 Task: Search one way flight ticket for 4 adults, 2 children, 2 infants in seat and 1 infant on lap in economy from Salina: Salina Regional Airport to Rock Springs: Southwest Wyoming Regional Airport (rock Springs Sweetwater County Airport) on 8-5-2023. Choice of flights is Emirates. Number of bags: 1 carry on bag. Price is upto 95000. Outbound departure time preference is 11:15.
Action: Mouse moved to (393, 356)
Screenshot: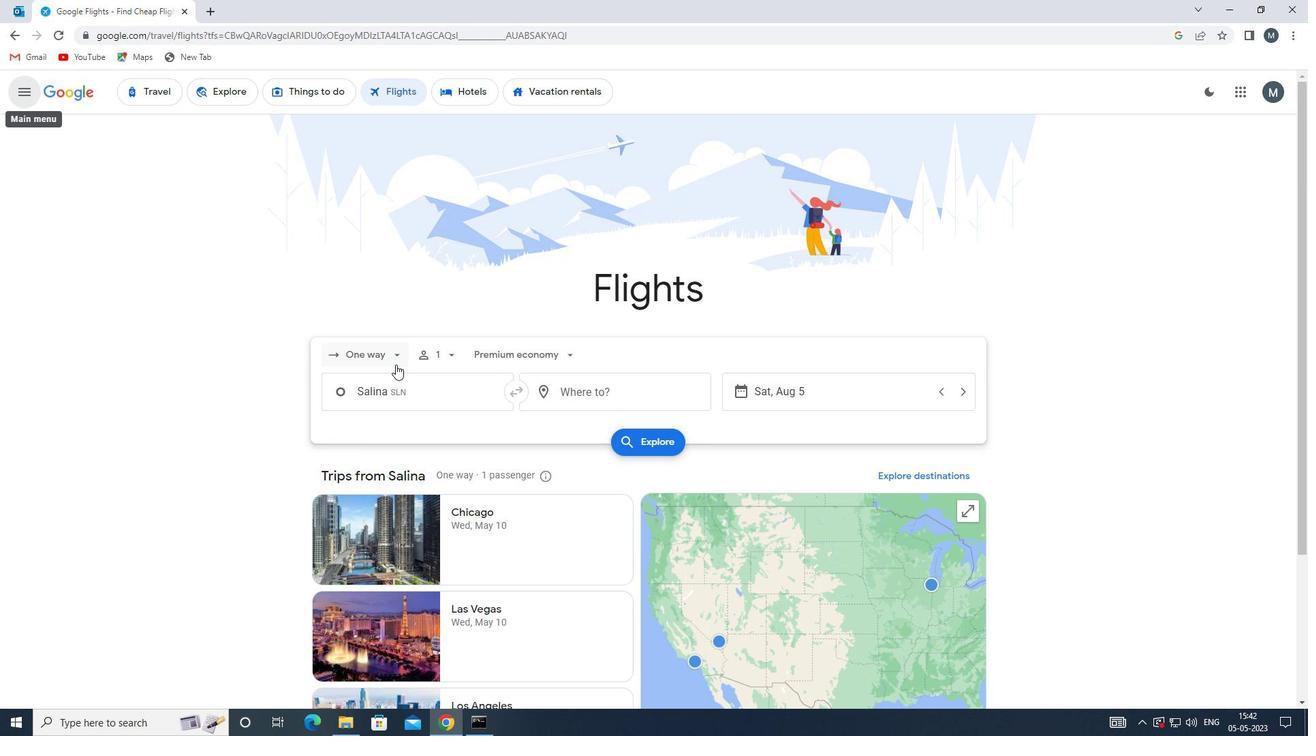 
Action: Mouse pressed left at (393, 356)
Screenshot: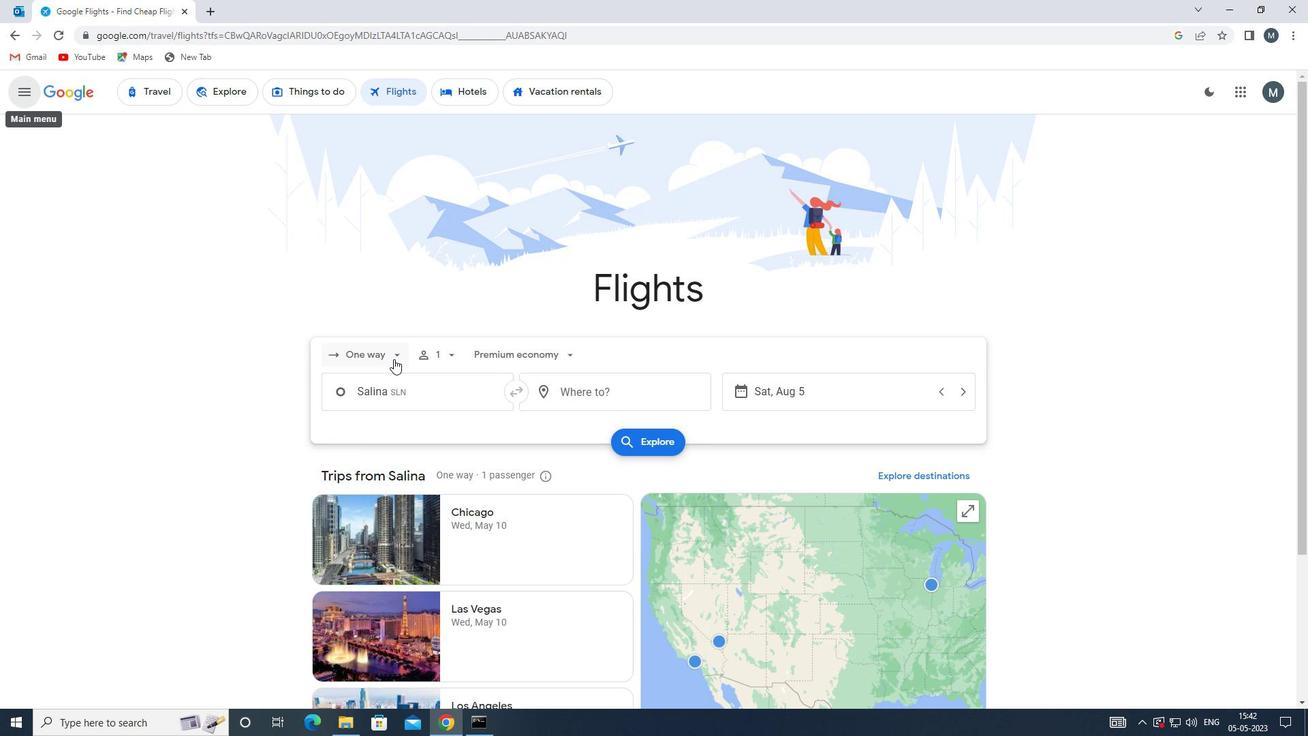 
Action: Mouse moved to (407, 410)
Screenshot: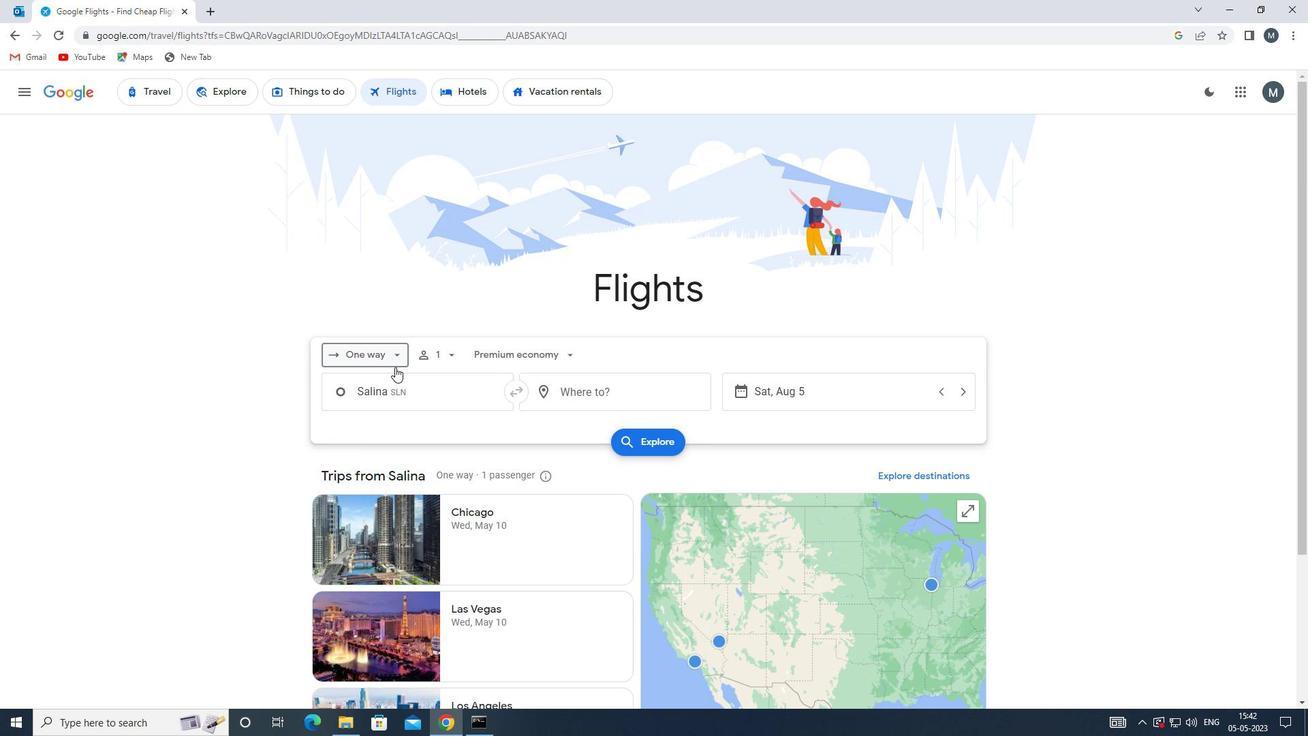 
Action: Mouse pressed left at (407, 410)
Screenshot: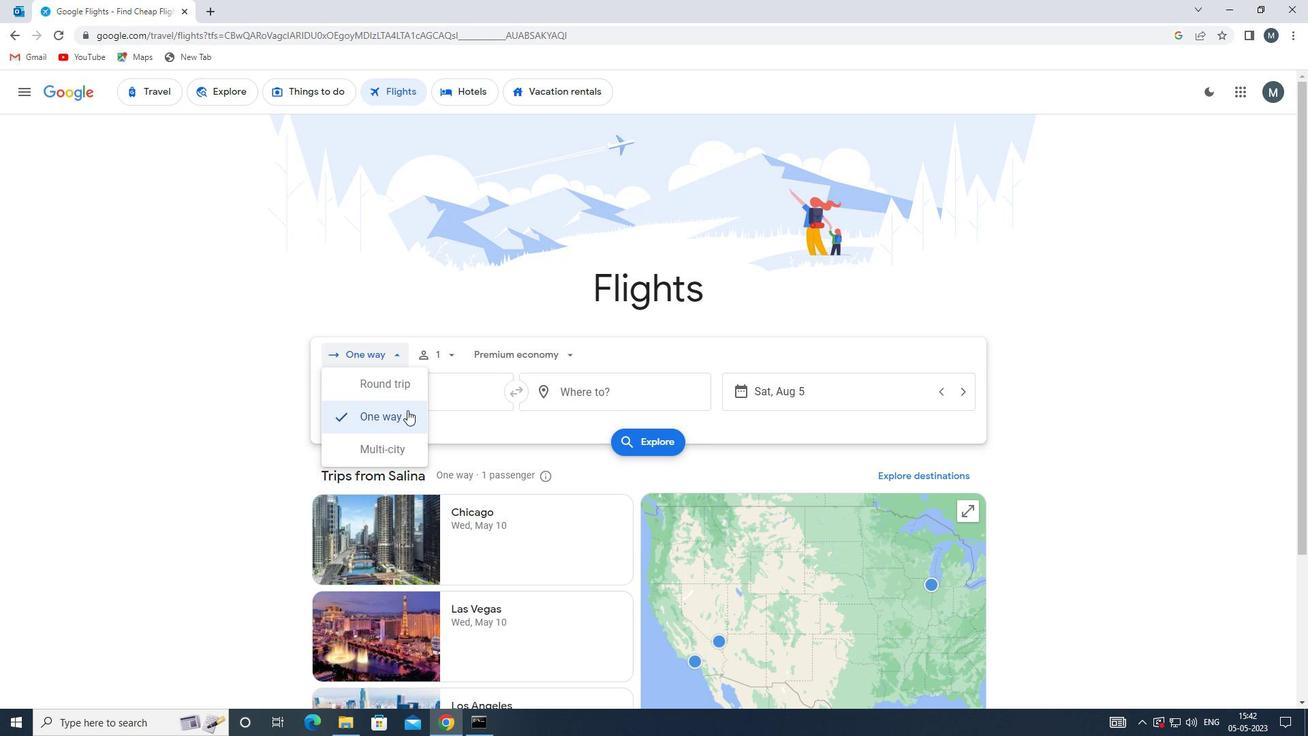 
Action: Mouse moved to (447, 357)
Screenshot: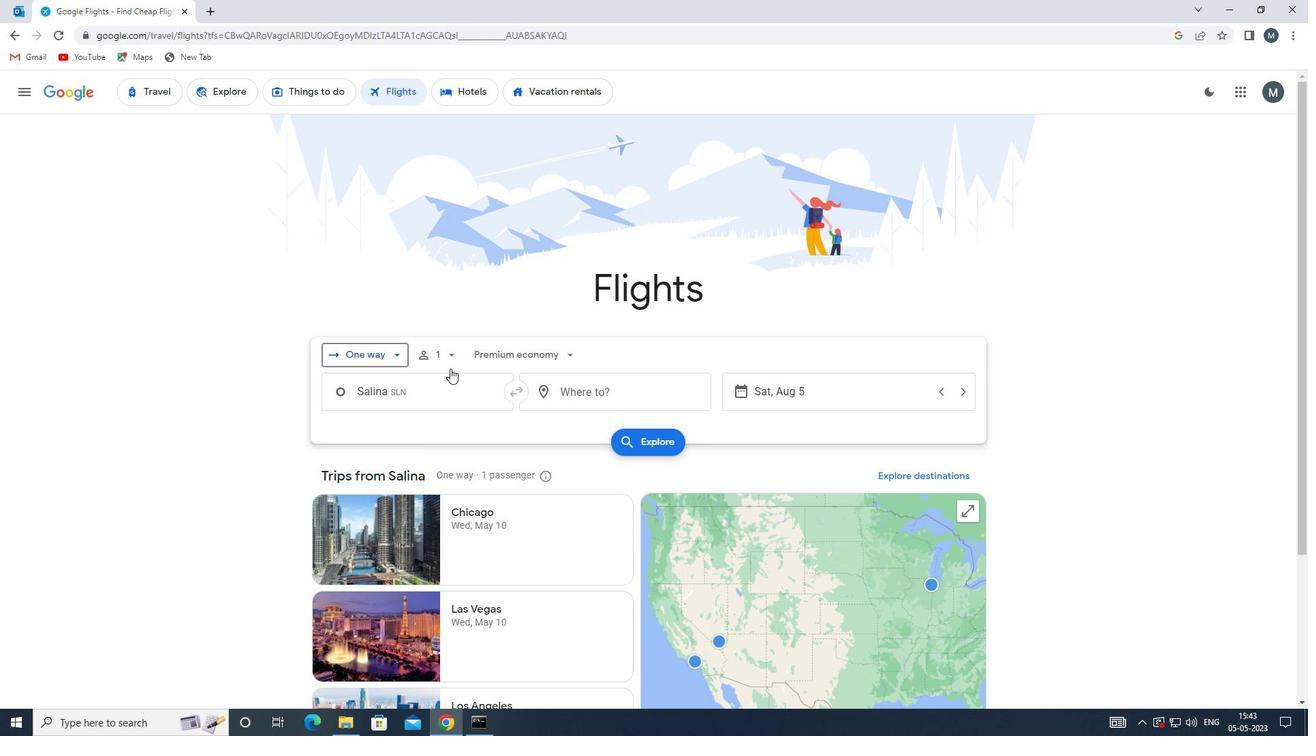 
Action: Mouse pressed left at (447, 357)
Screenshot: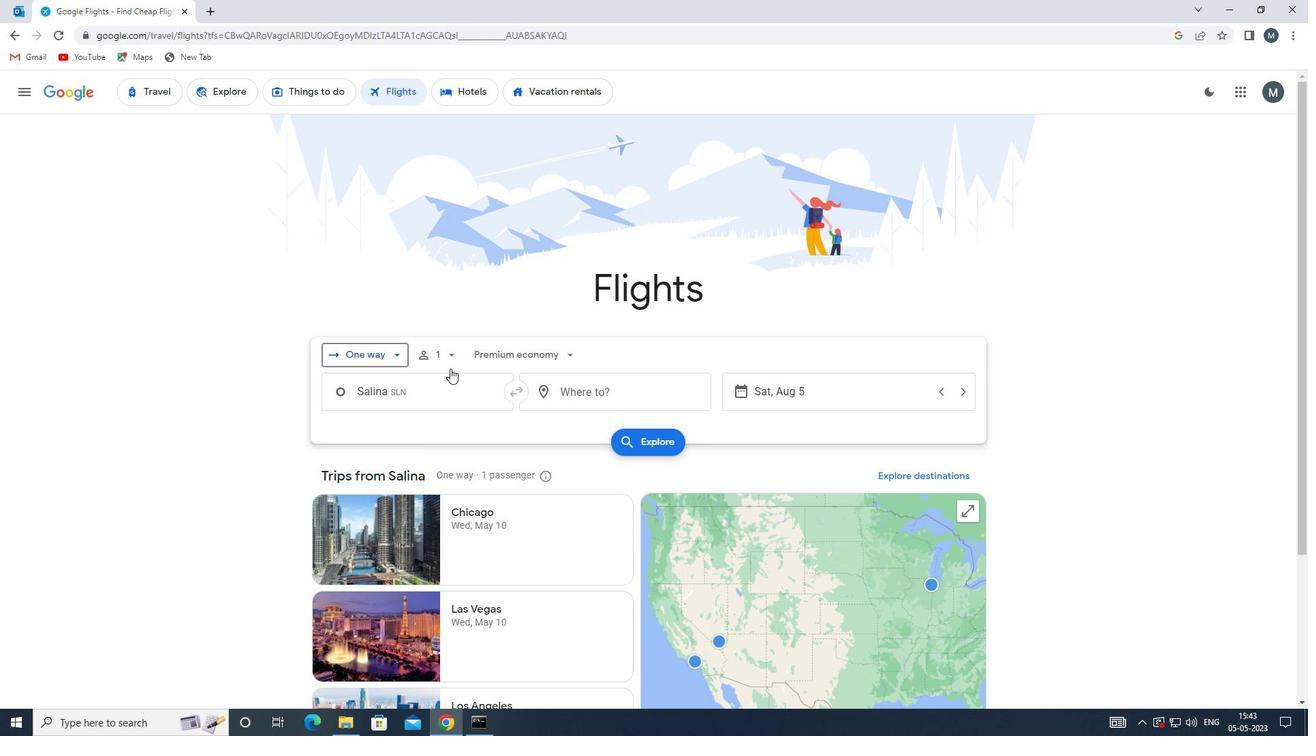 
Action: Mouse moved to (552, 391)
Screenshot: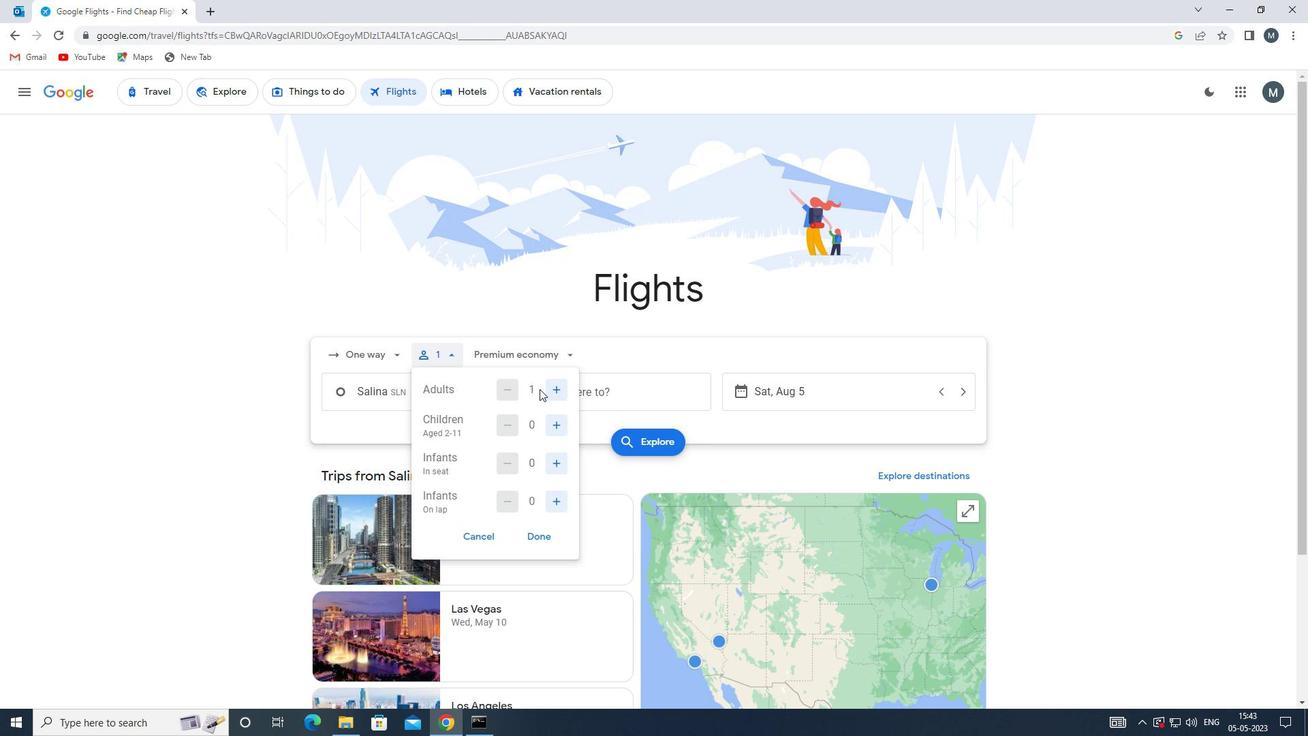 
Action: Mouse pressed left at (552, 391)
Screenshot: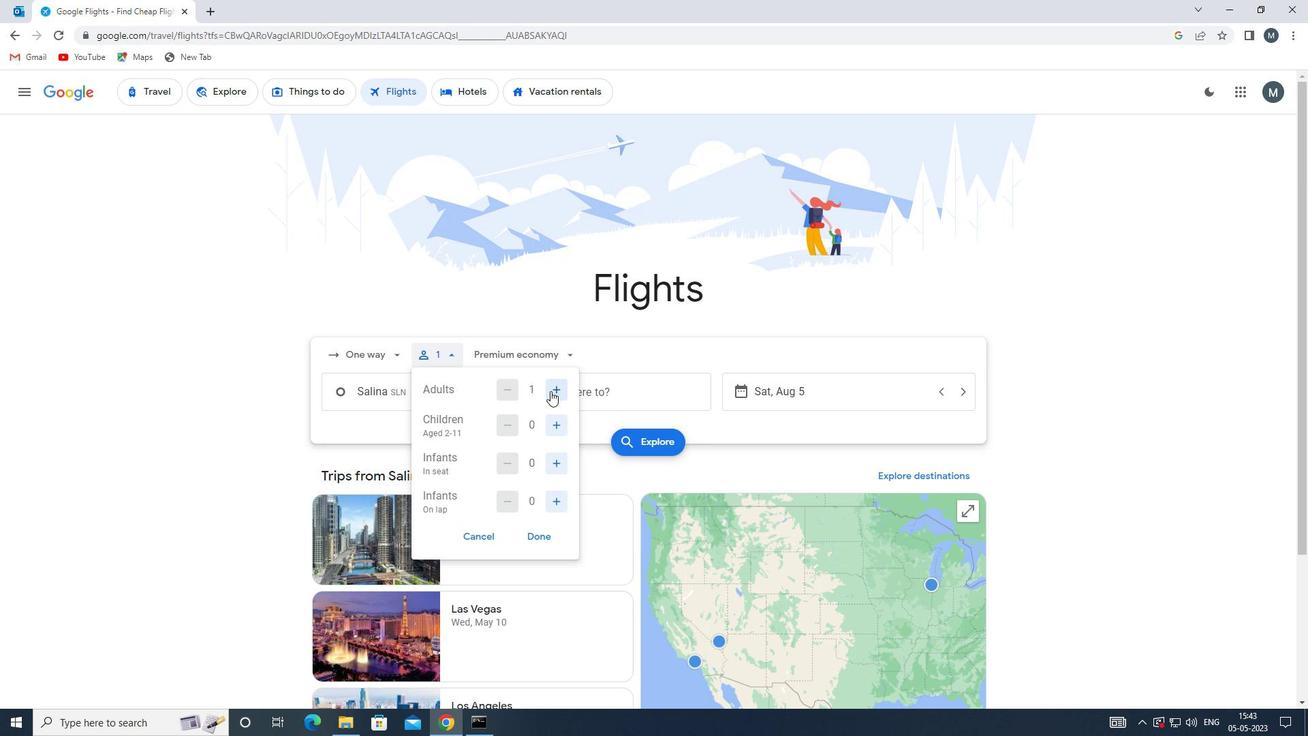 
Action: Mouse pressed left at (552, 391)
Screenshot: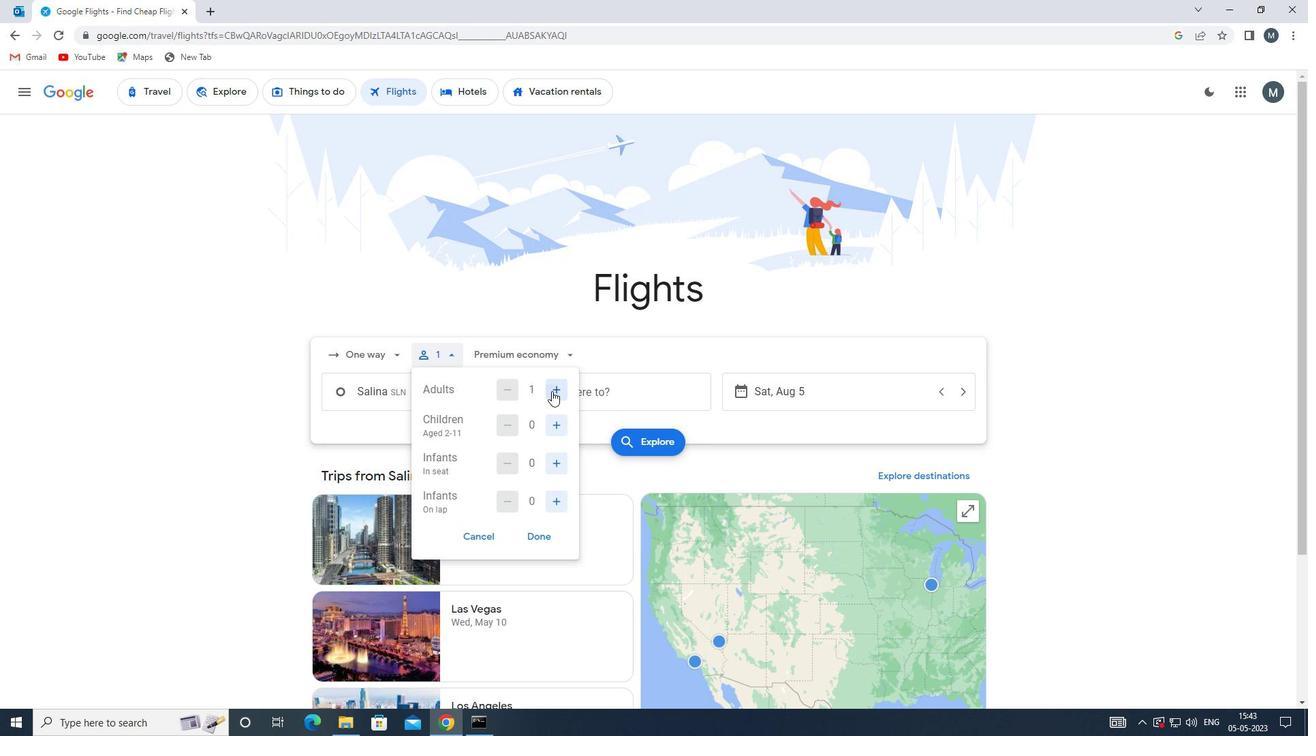 
Action: Mouse moved to (554, 391)
Screenshot: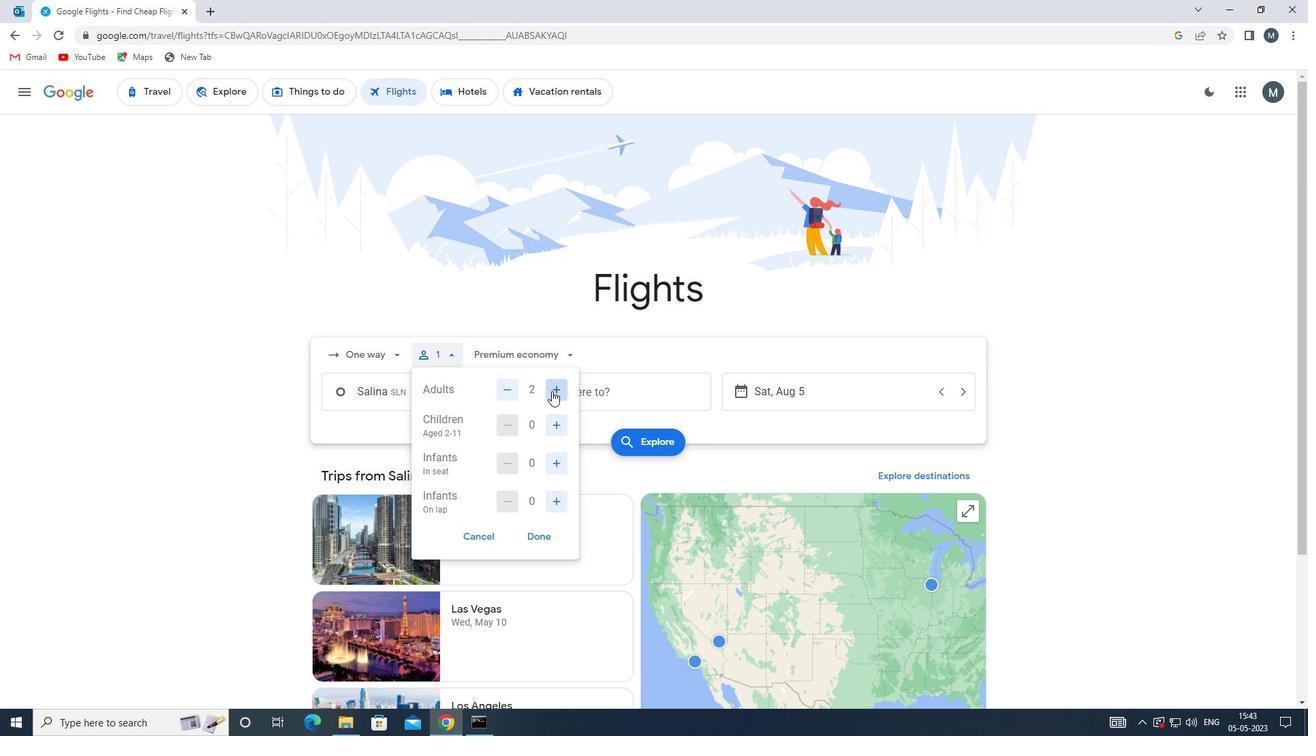 
Action: Mouse pressed left at (554, 391)
Screenshot: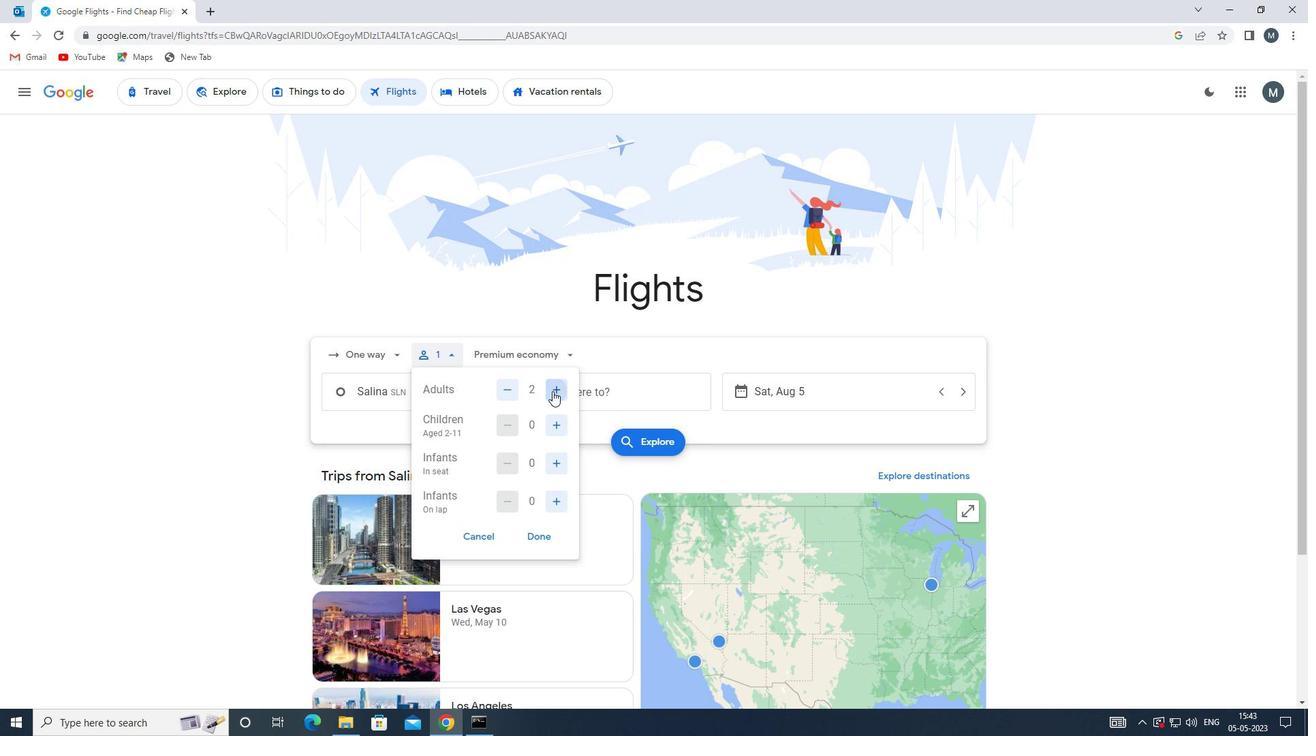 
Action: Mouse moved to (555, 422)
Screenshot: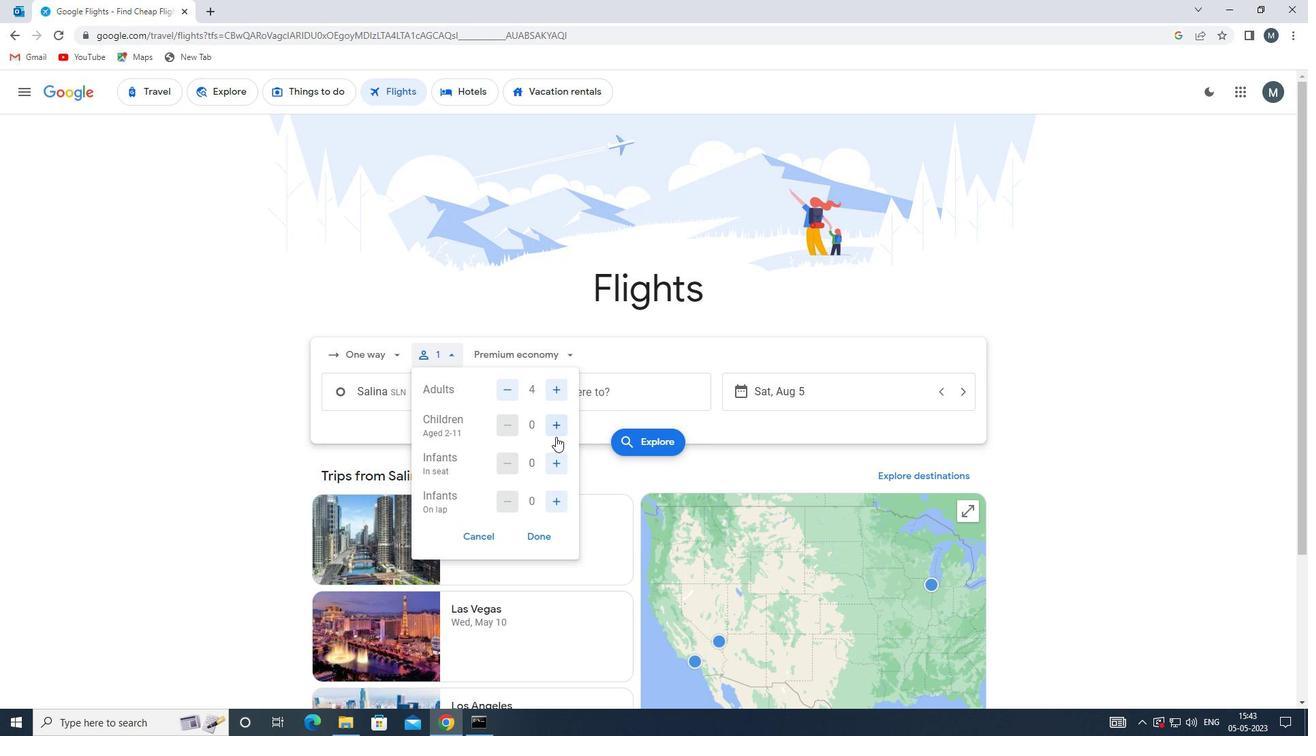 
Action: Mouse pressed left at (555, 422)
Screenshot: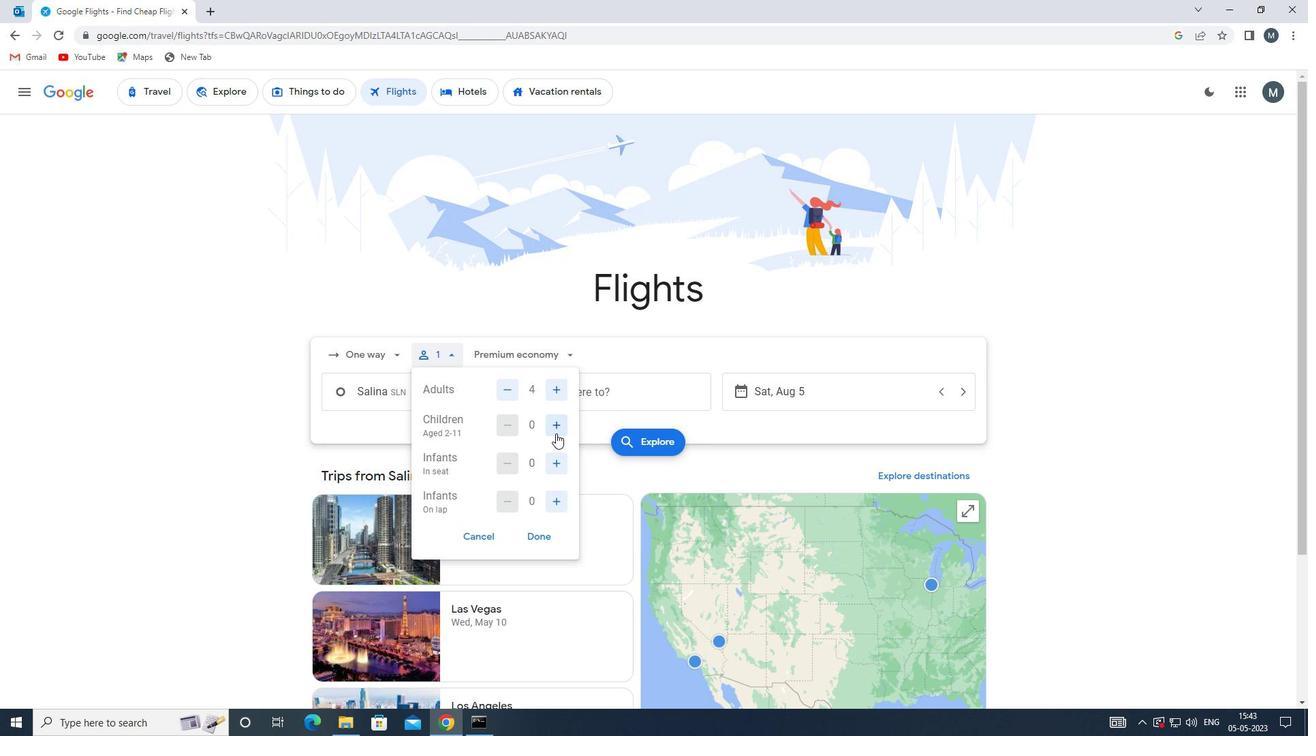 
Action: Mouse pressed left at (555, 422)
Screenshot: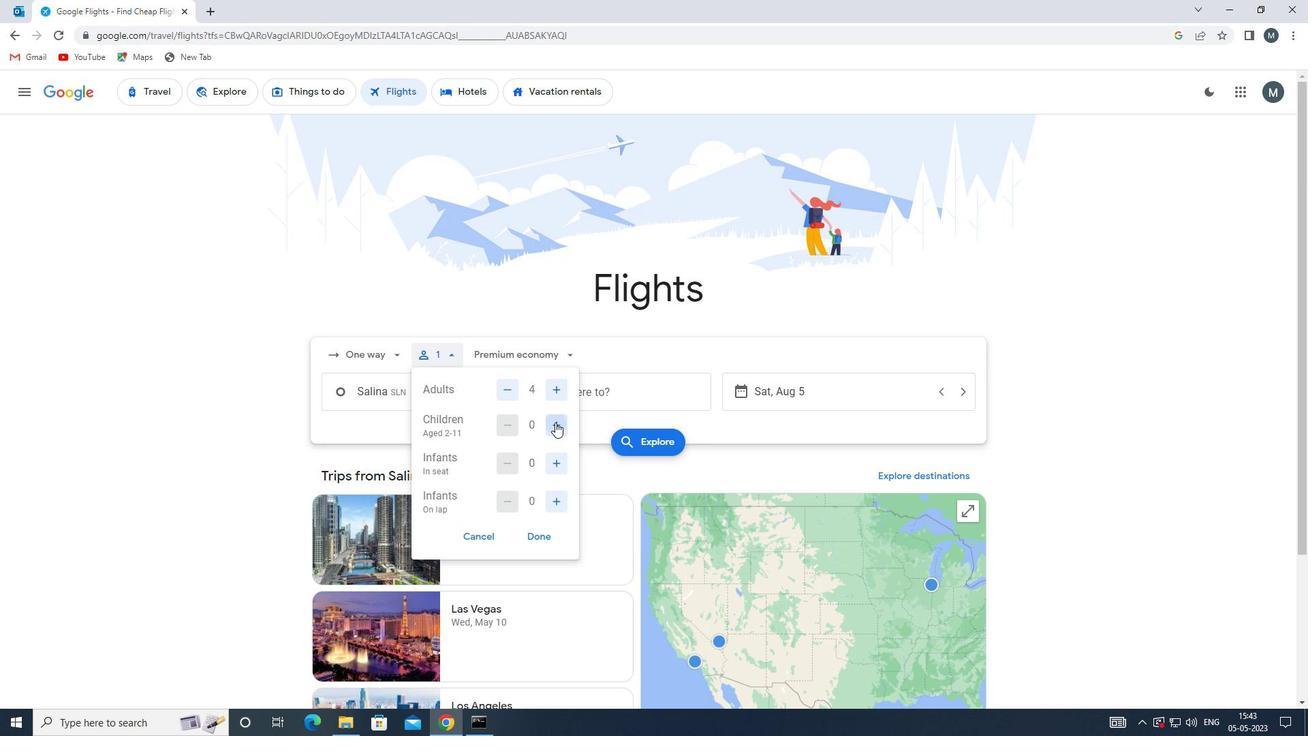 
Action: Mouse moved to (559, 464)
Screenshot: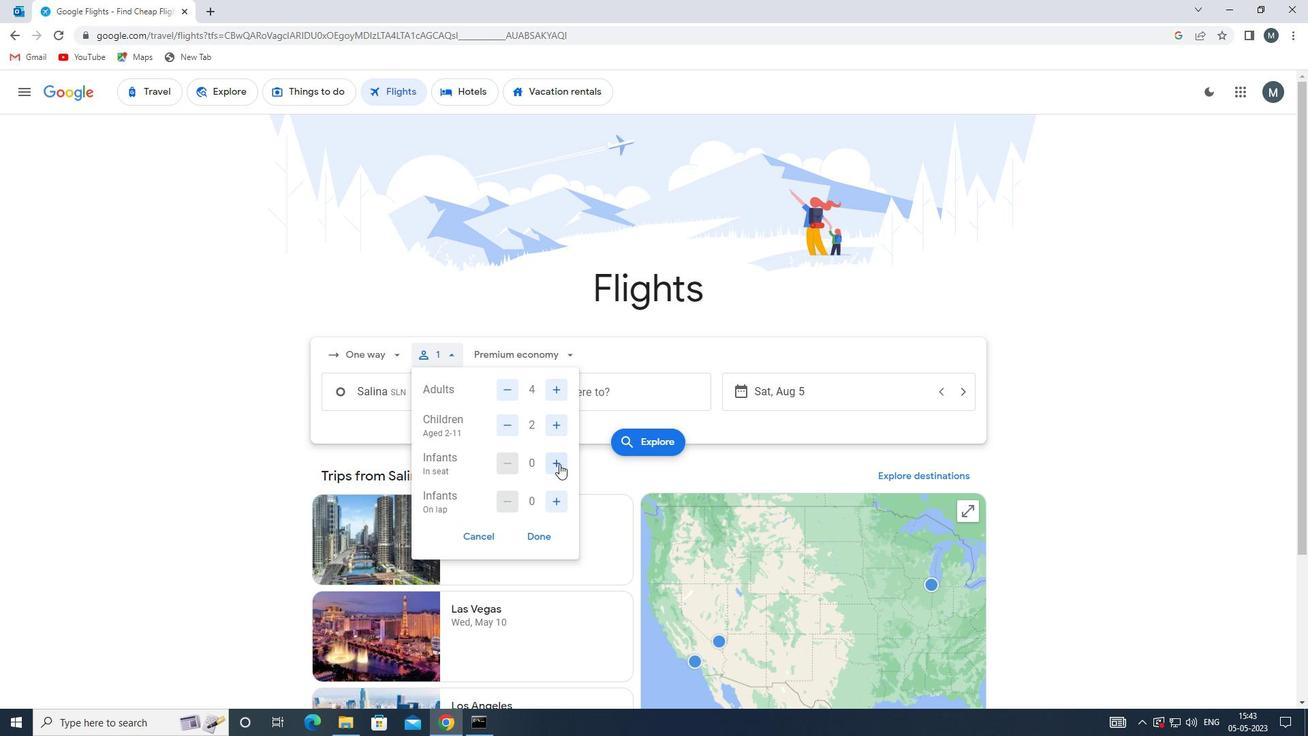 
Action: Mouse pressed left at (559, 464)
Screenshot: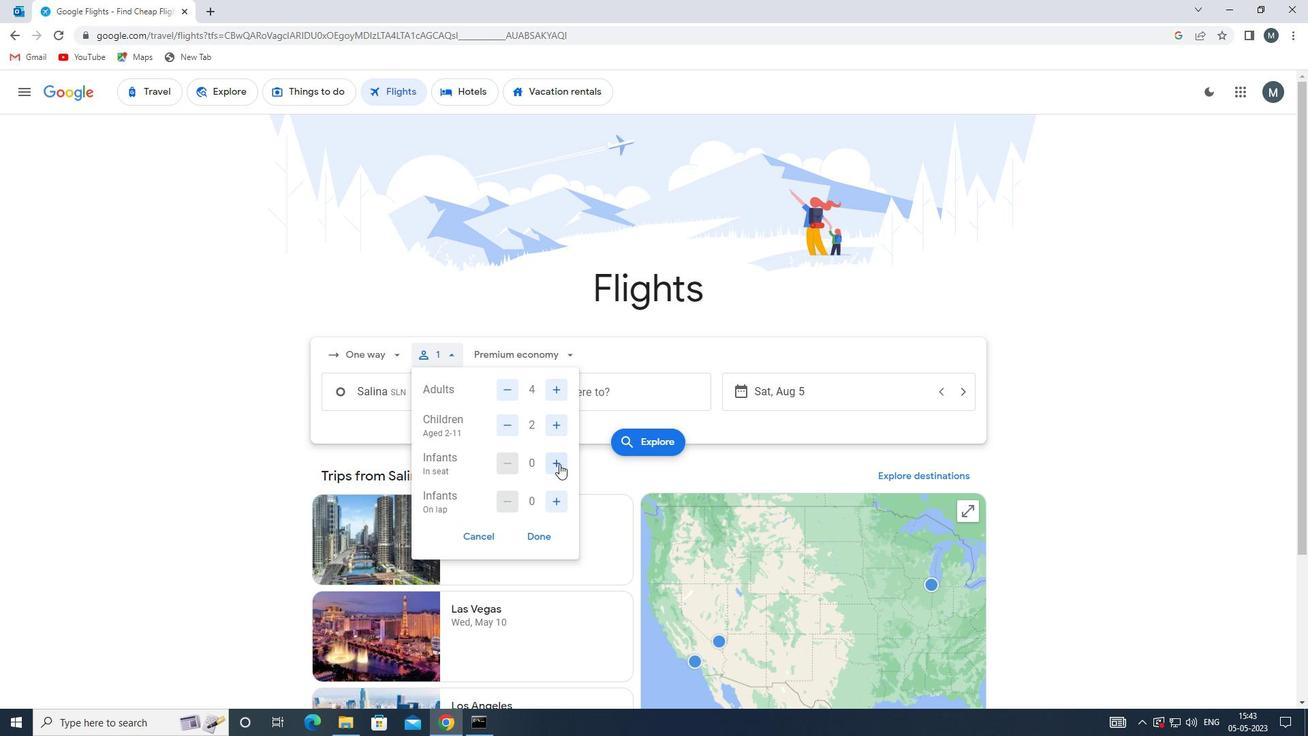 
Action: Mouse pressed left at (559, 464)
Screenshot: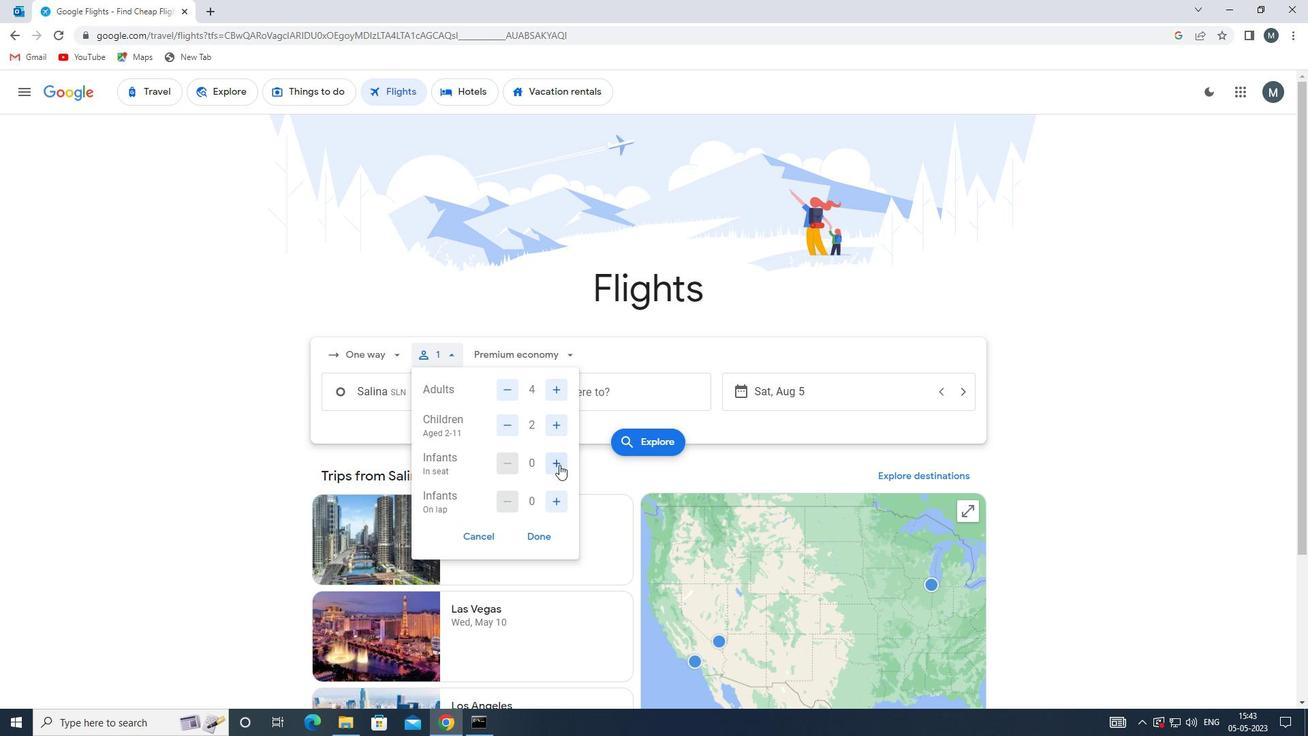 
Action: Mouse moved to (563, 501)
Screenshot: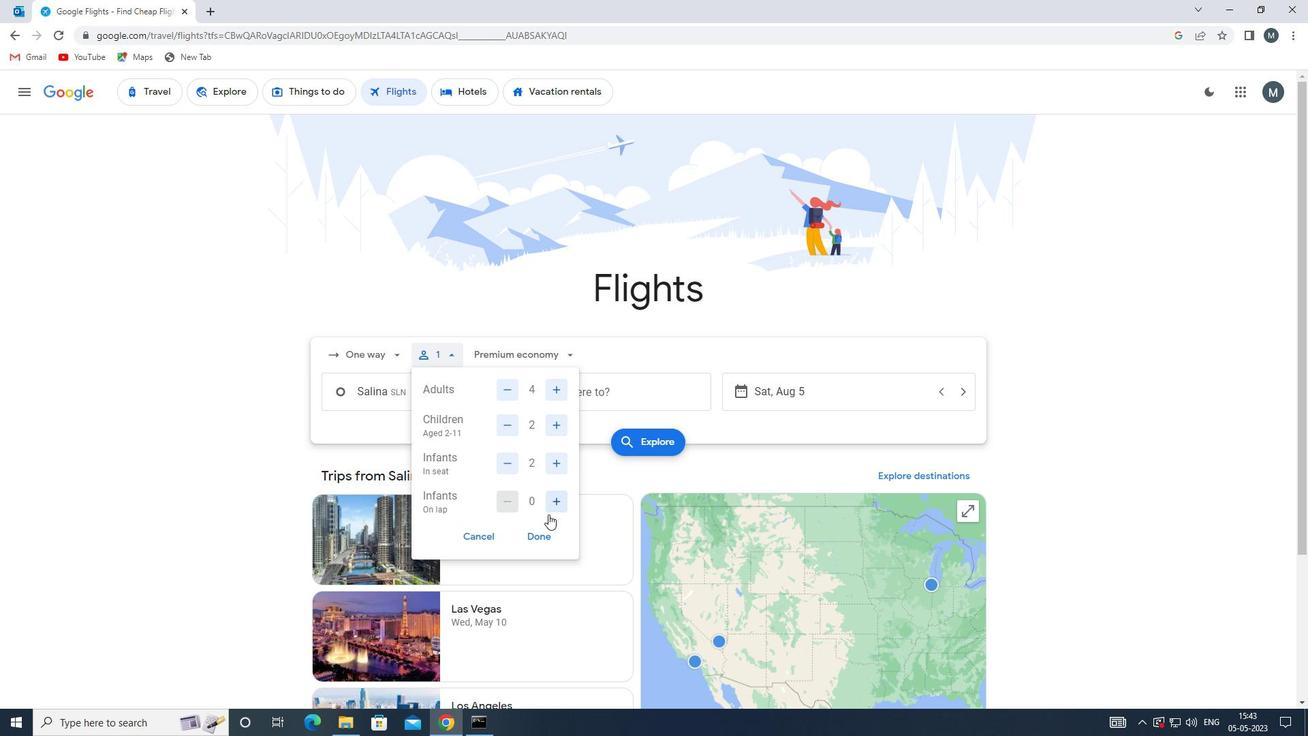 
Action: Mouse pressed left at (563, 501)
Screenshot: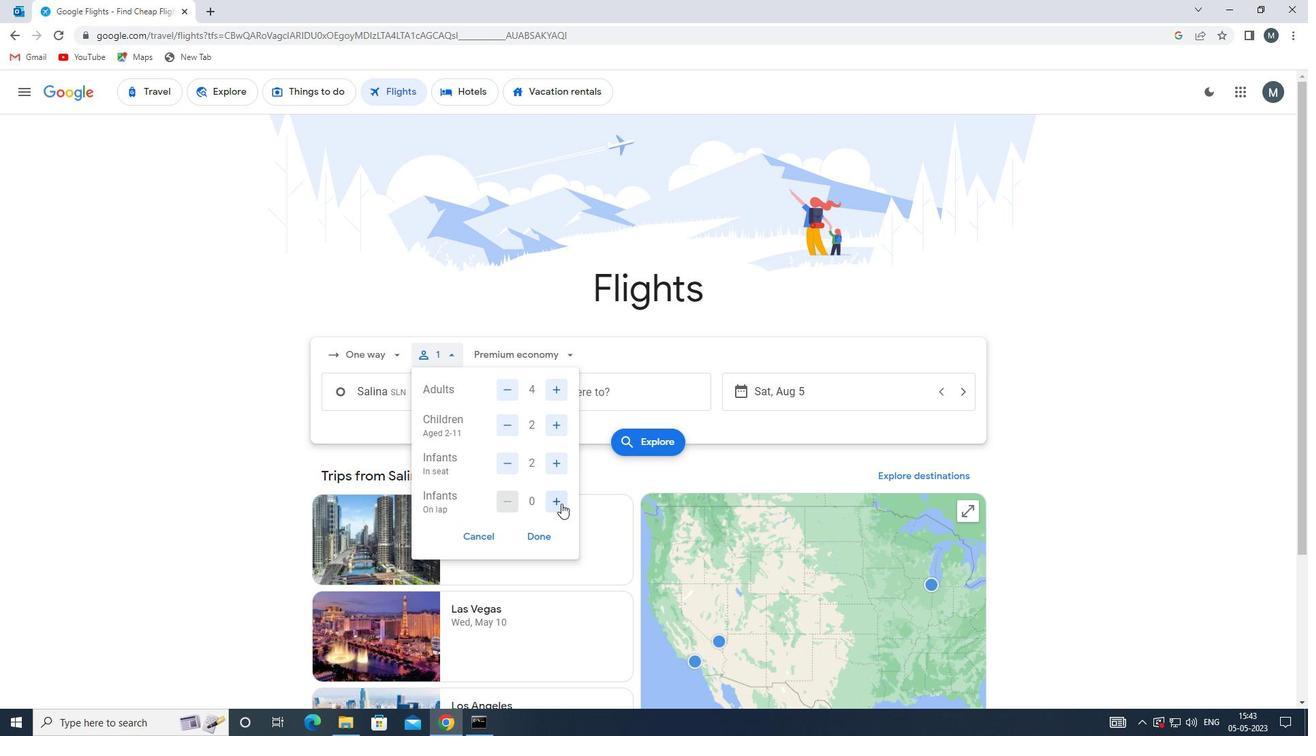 
Action: Mouse moved to (539, 534)
Screenshot: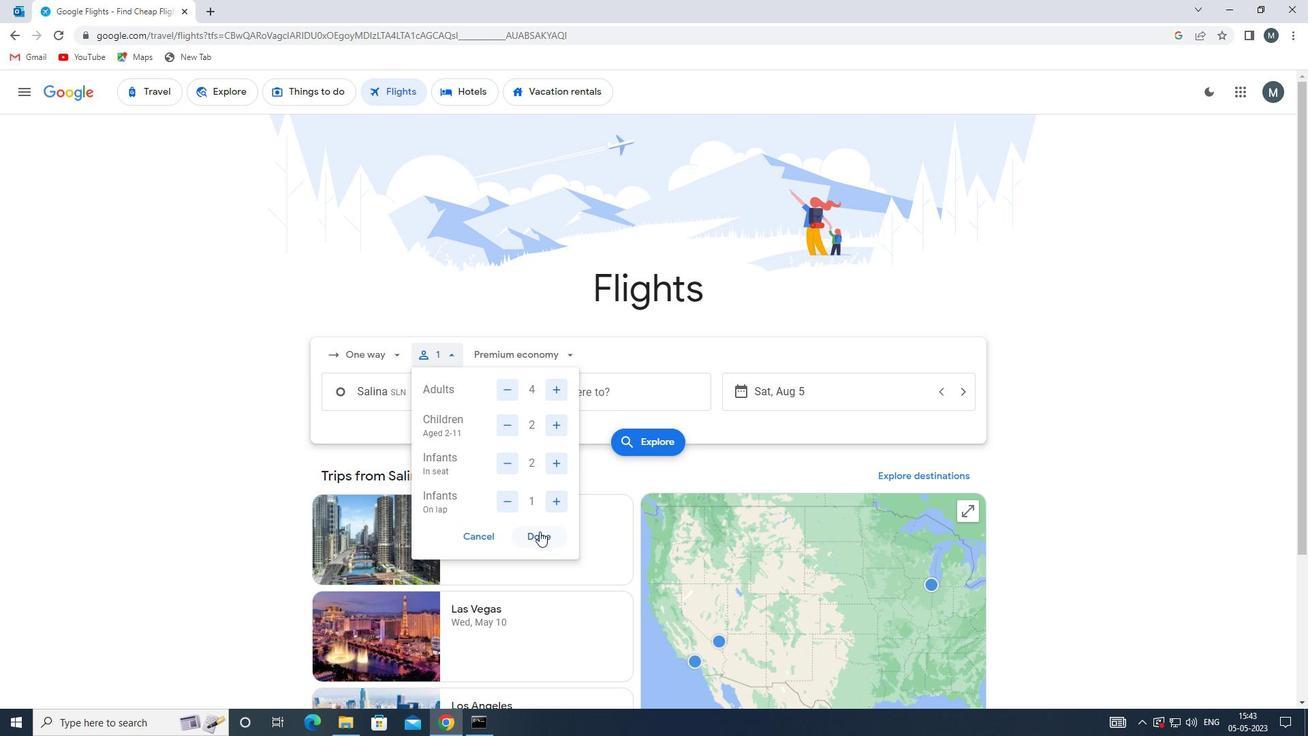 
Action: Mouse pressed left at (539, 534)
Screenshot: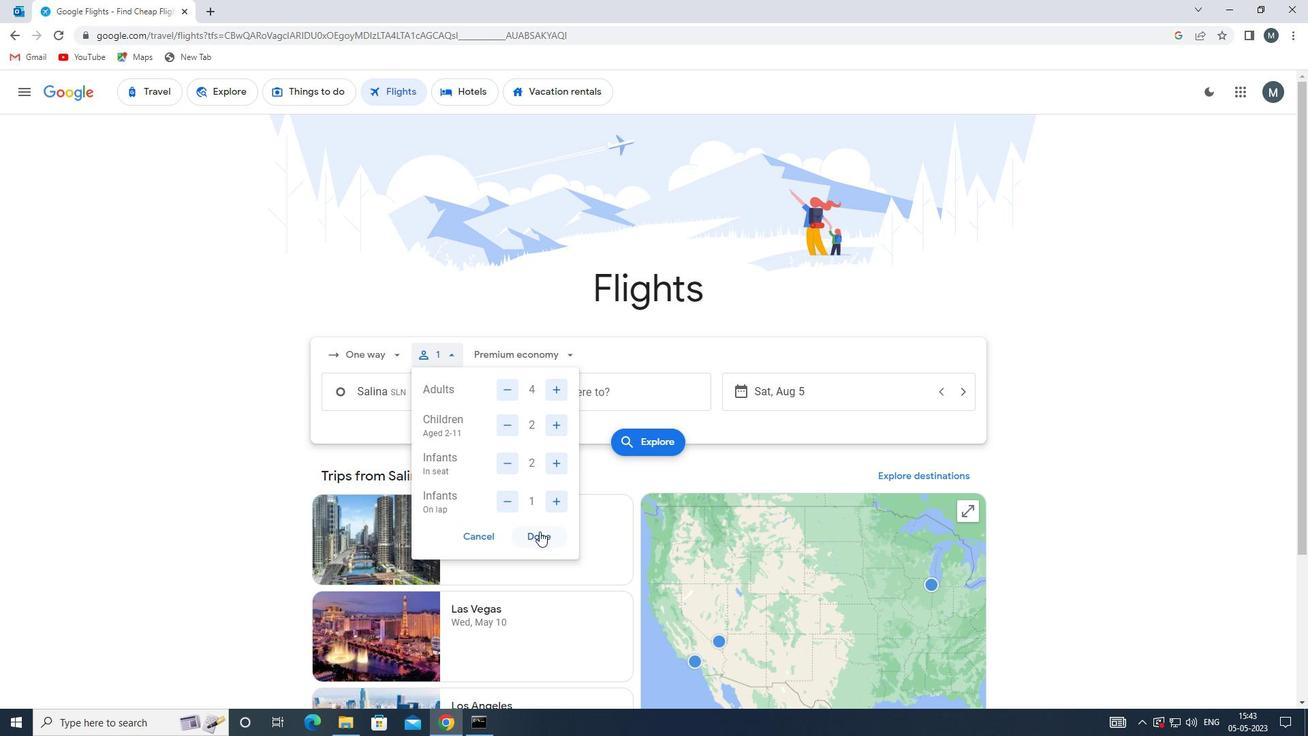 
Action: Mouse moved to (516, 351)
Screenshot: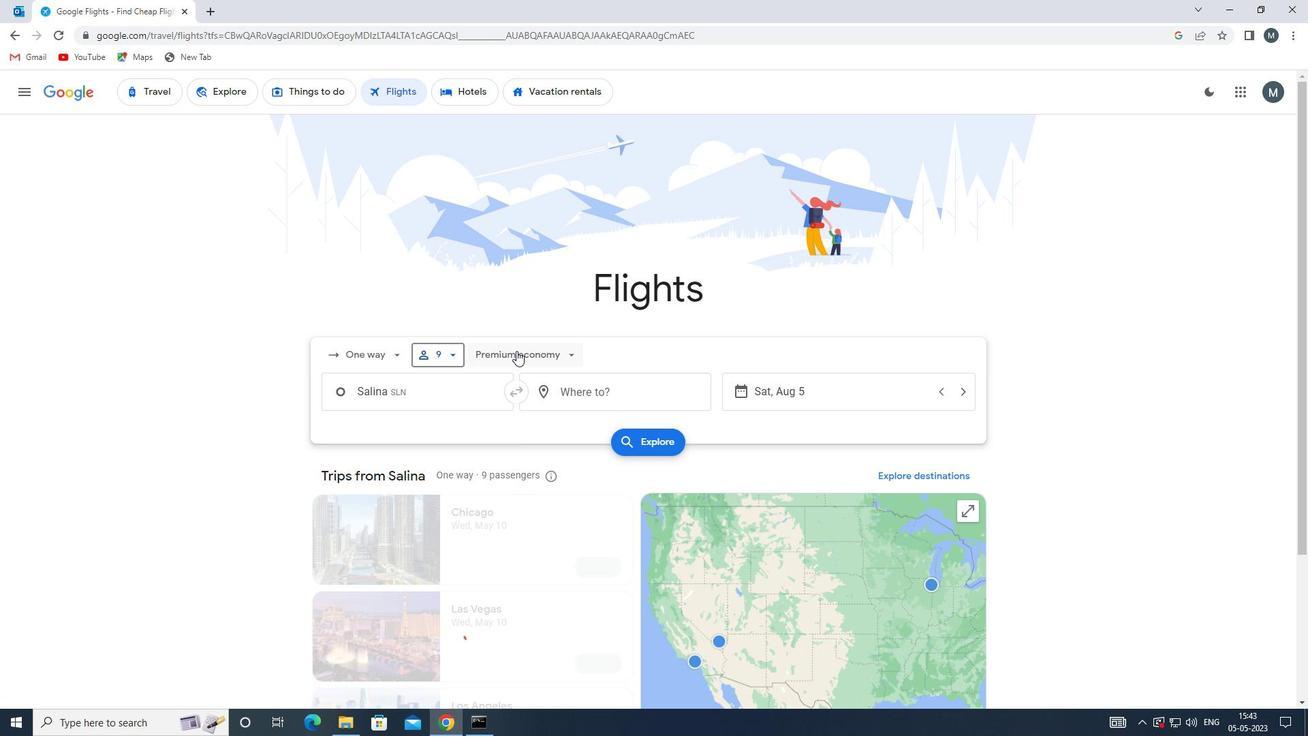 
Action: Mouse pressed left at (516, 351)
Screenshot: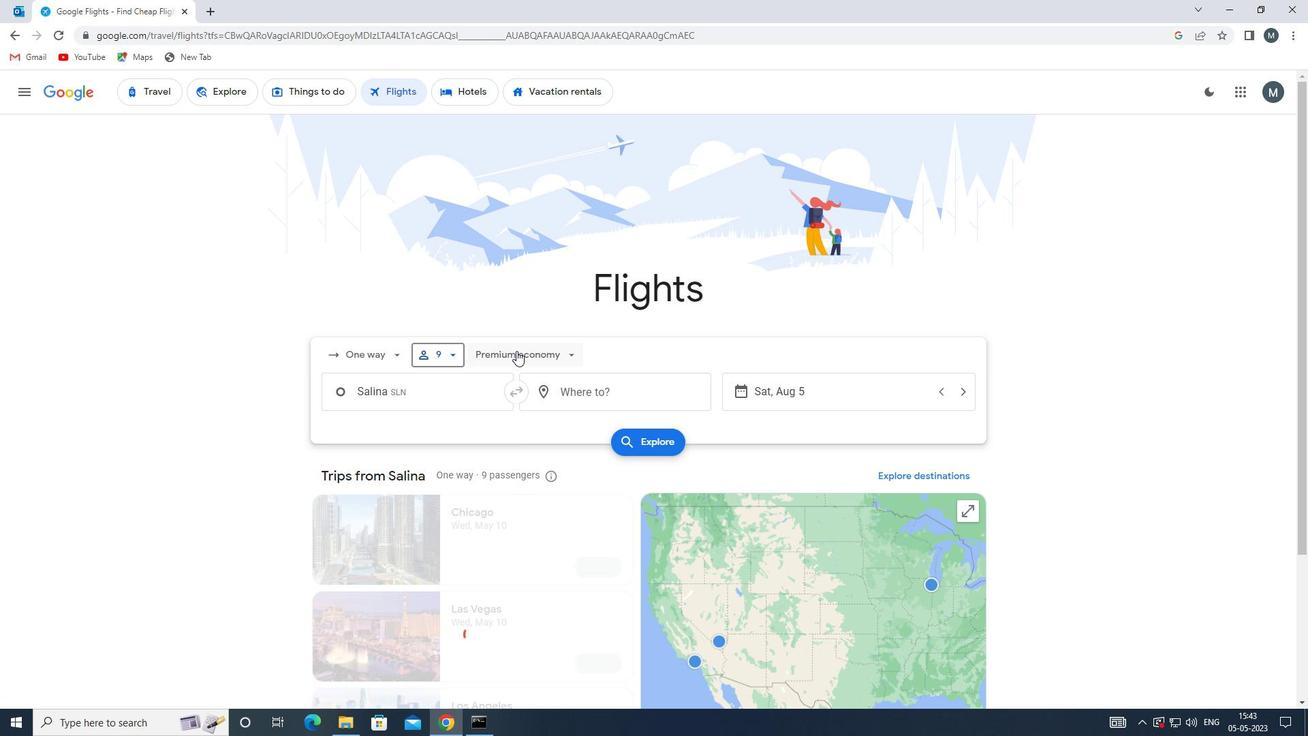 
Action: Mouse moved to (528, 446)
Screenshot: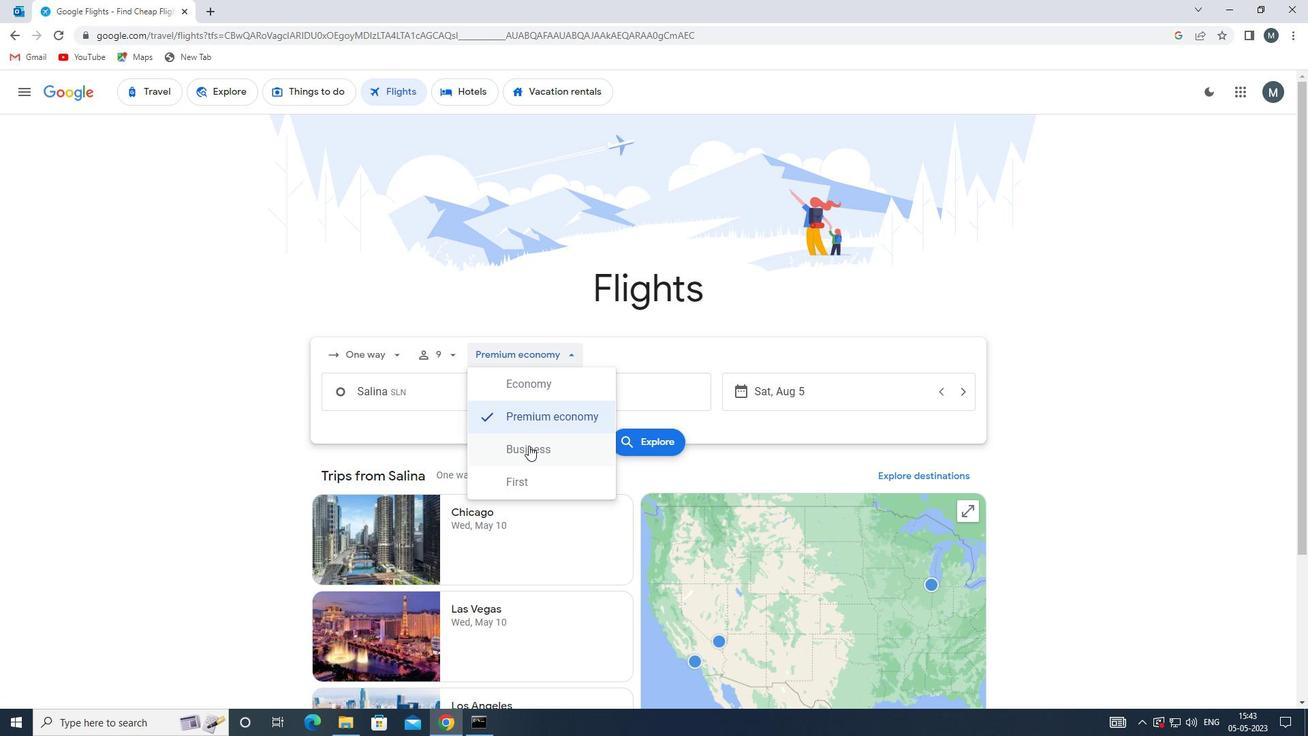
Action: Mouse pressed left at (528, 446)
Screenshot: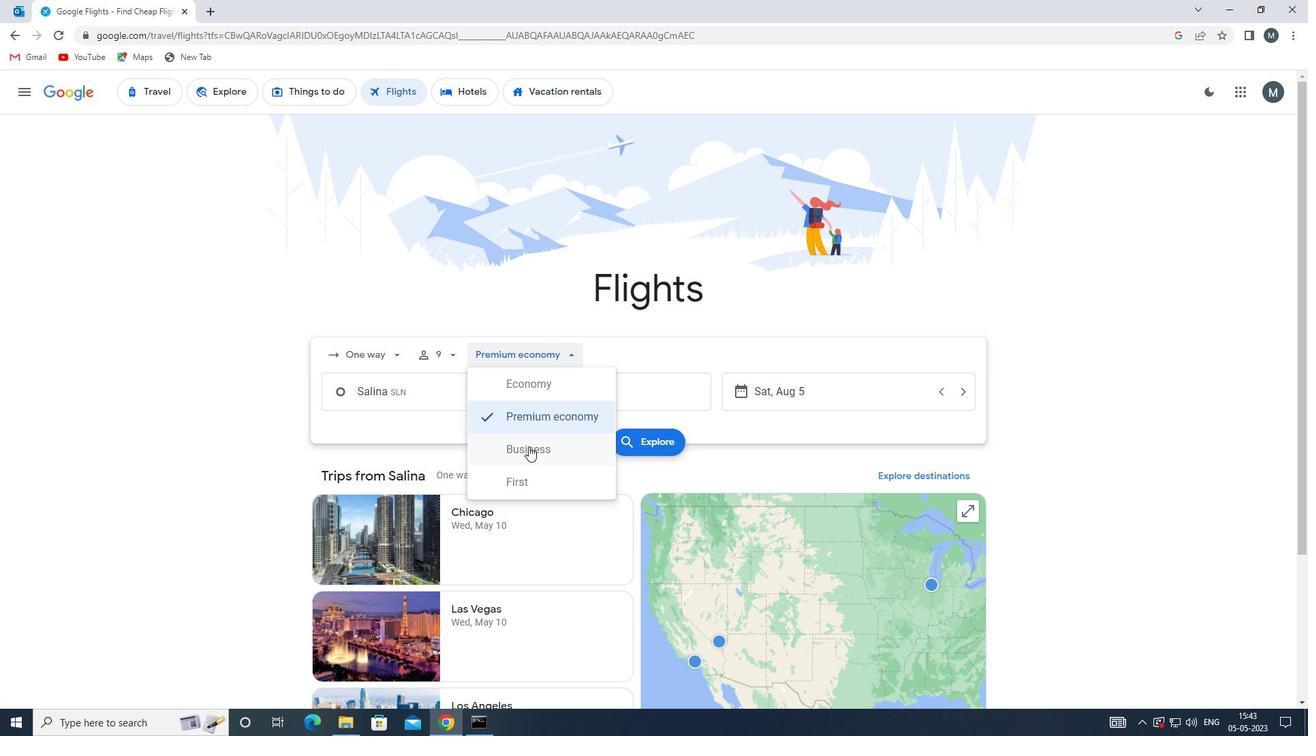 
Action: Mouse moved to (525, 361)
Screenshot: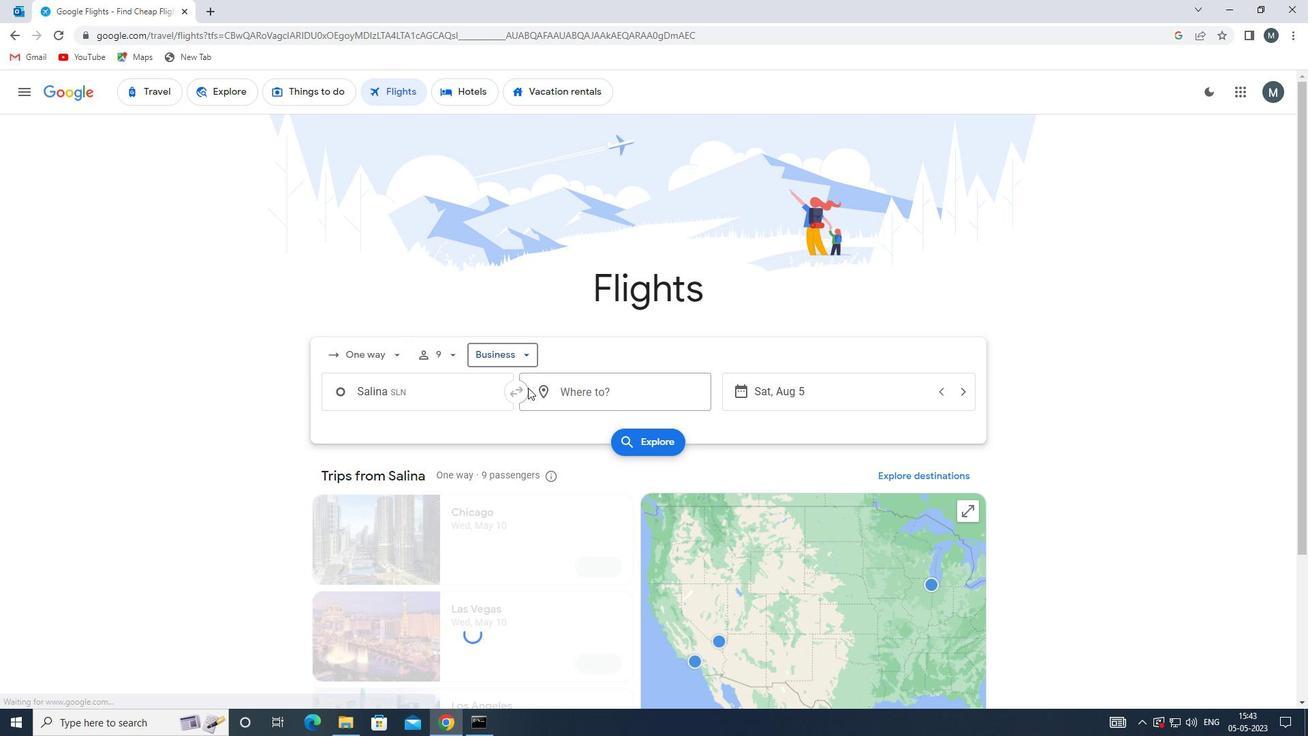 
Action: Mouse pressed left at (525, 361)
Screenshot: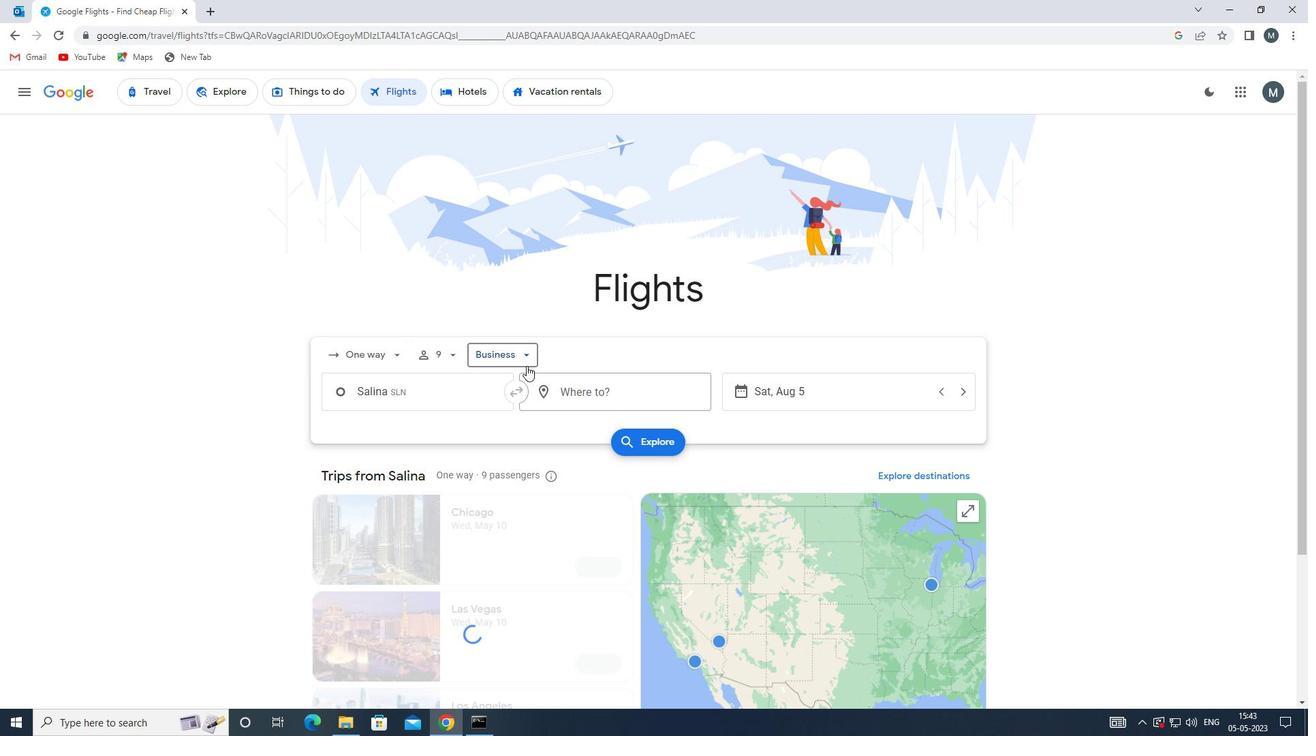 
Action: Mouse moved to (533, 381)
Screenshot: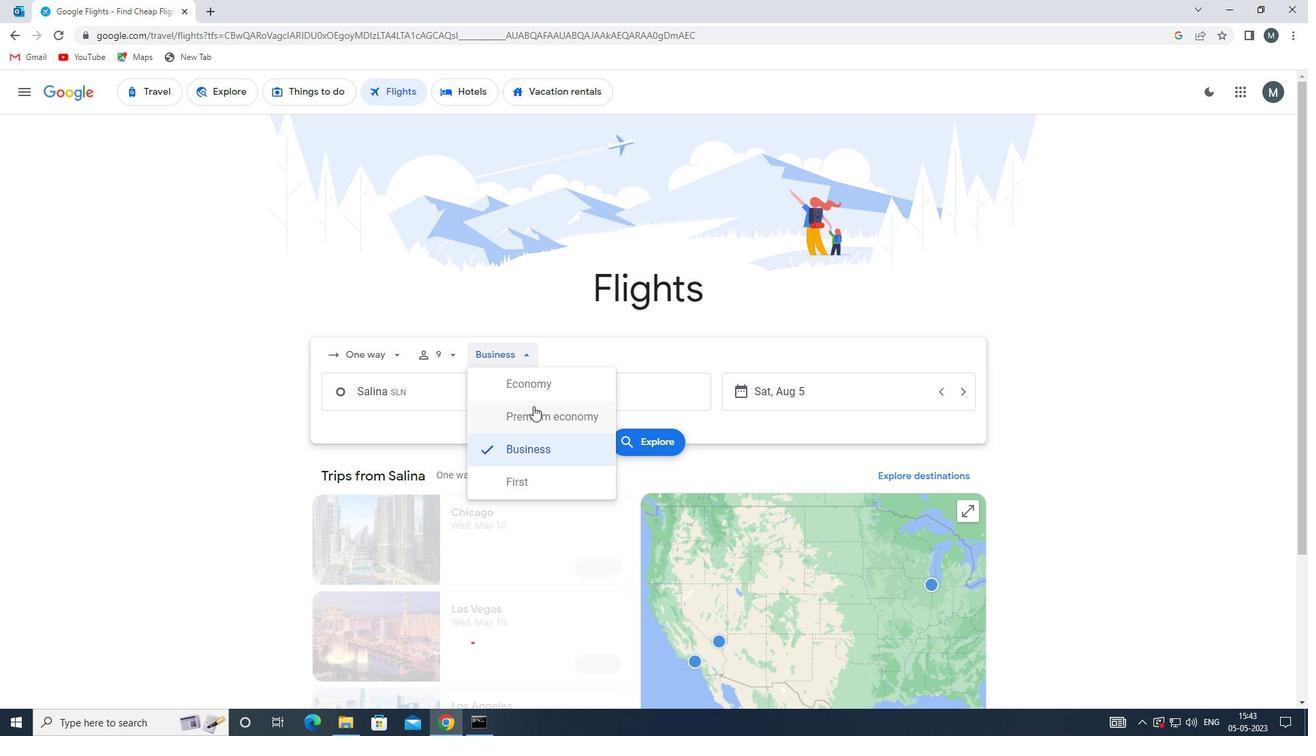 
Action: Mouse pressed left at (533, 381)
Screenshot: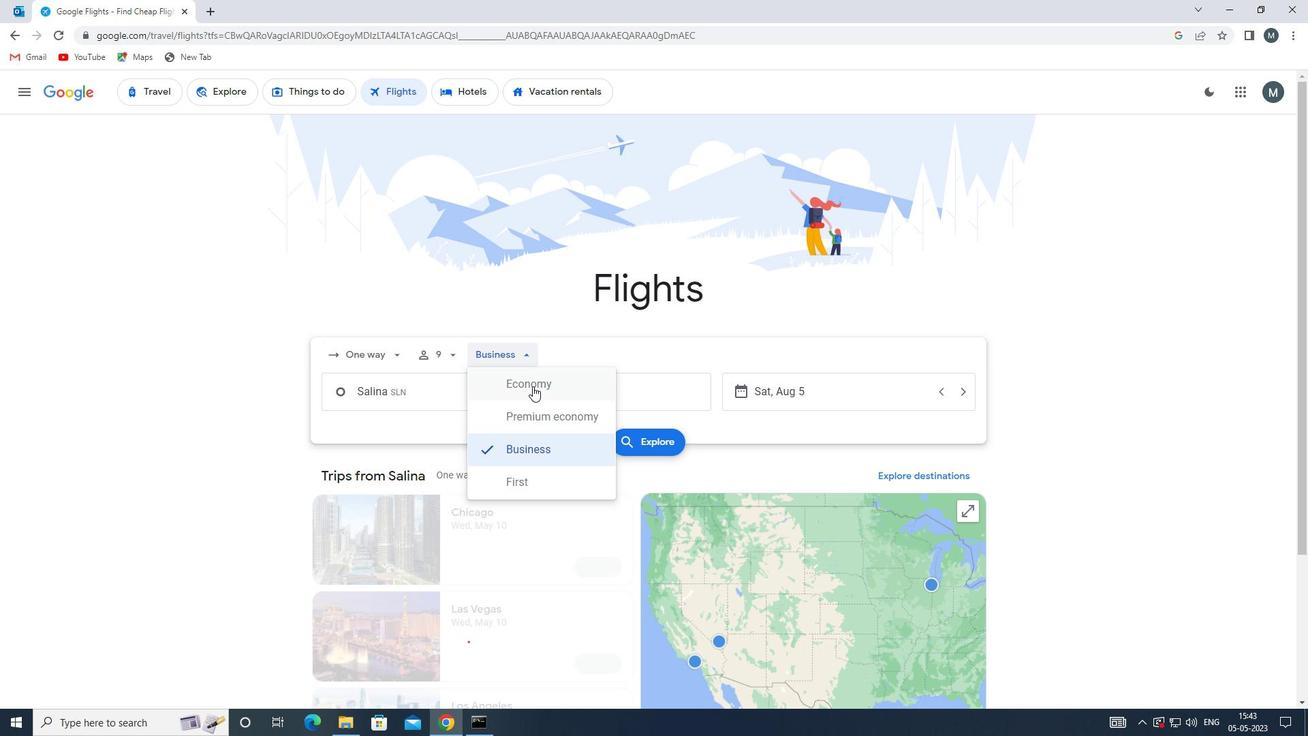
Action: Mouse moved to (447, 389)
Screenshot: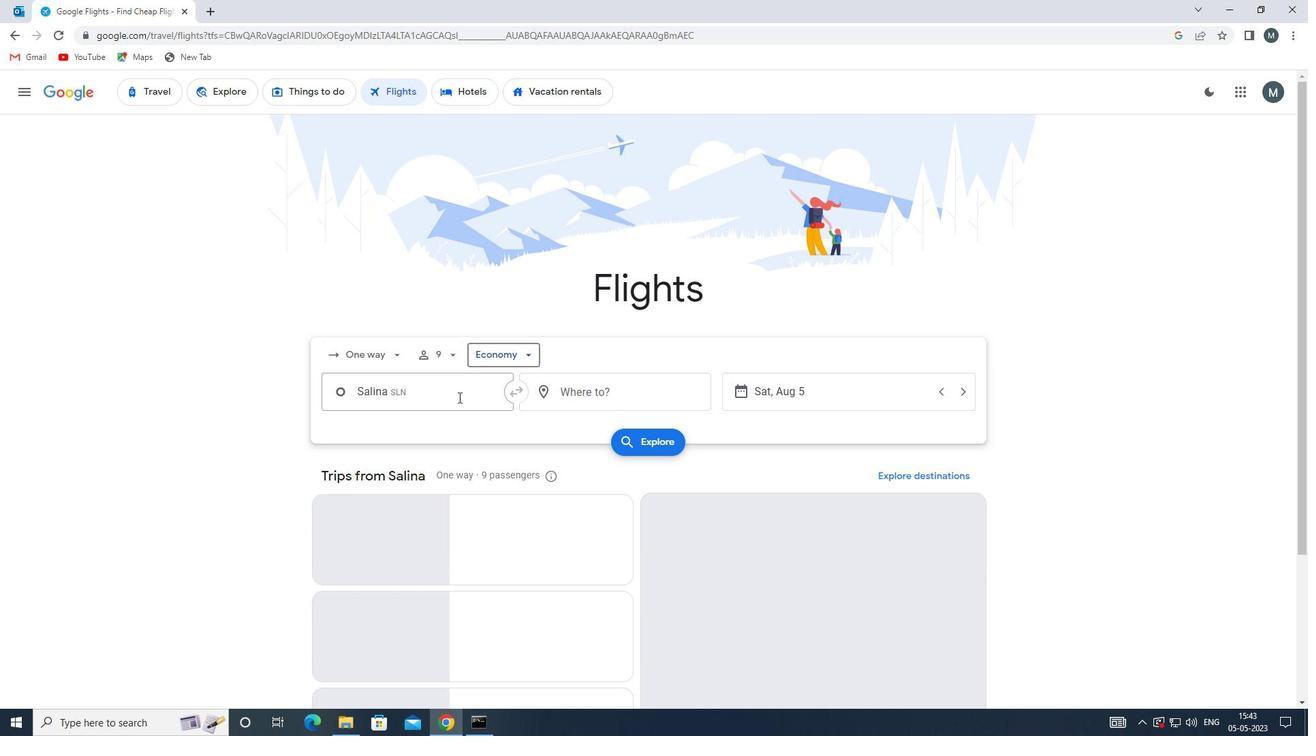 
Action: Mouse pressed left at (447, 389)
Screenshot: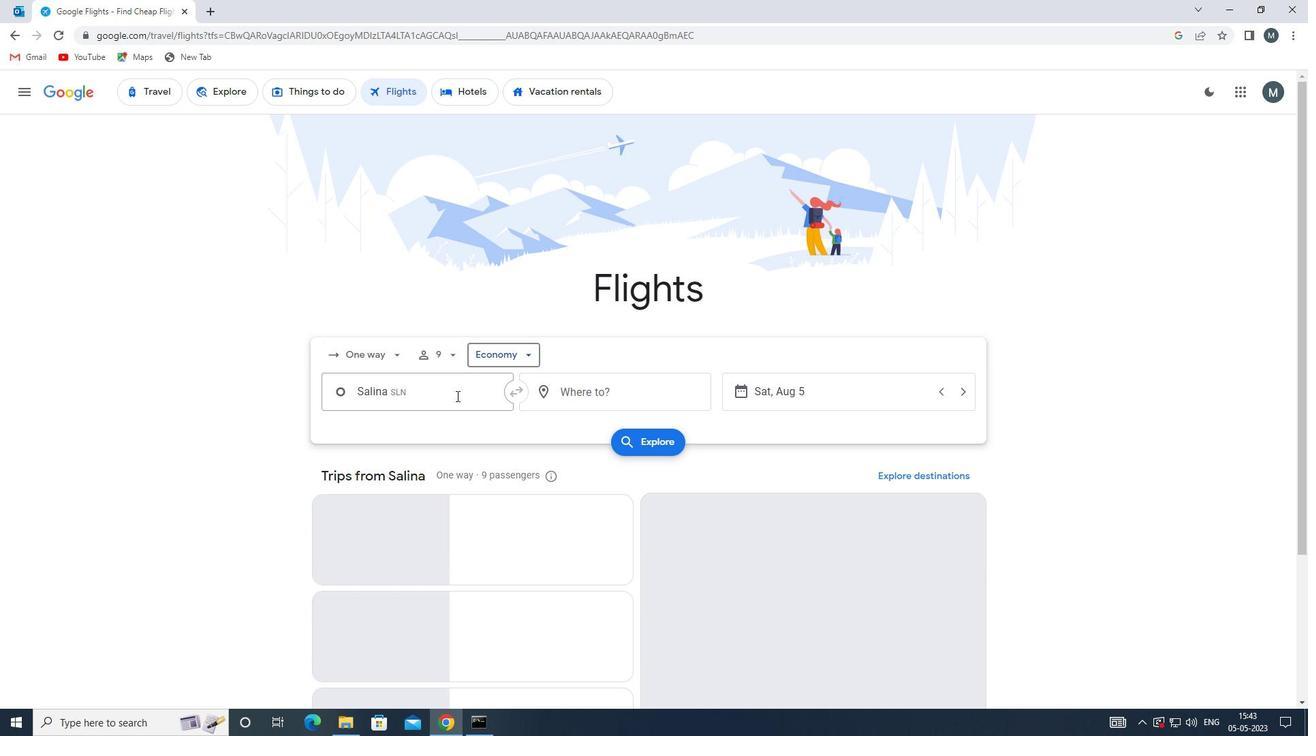 
Action: Mouse moved to (475, 511)
Screenshot: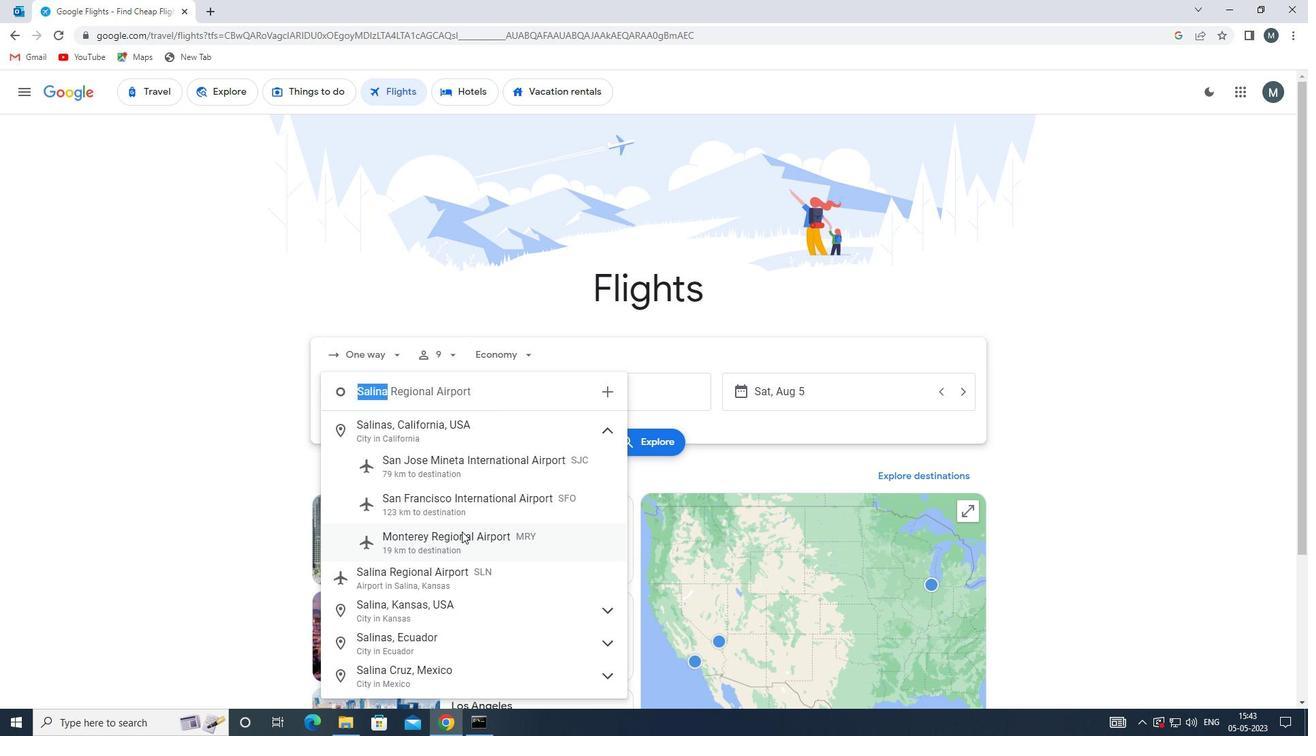 
Action: Mouse scrolled (475, 510) with delta (0, 0)
Screenshot: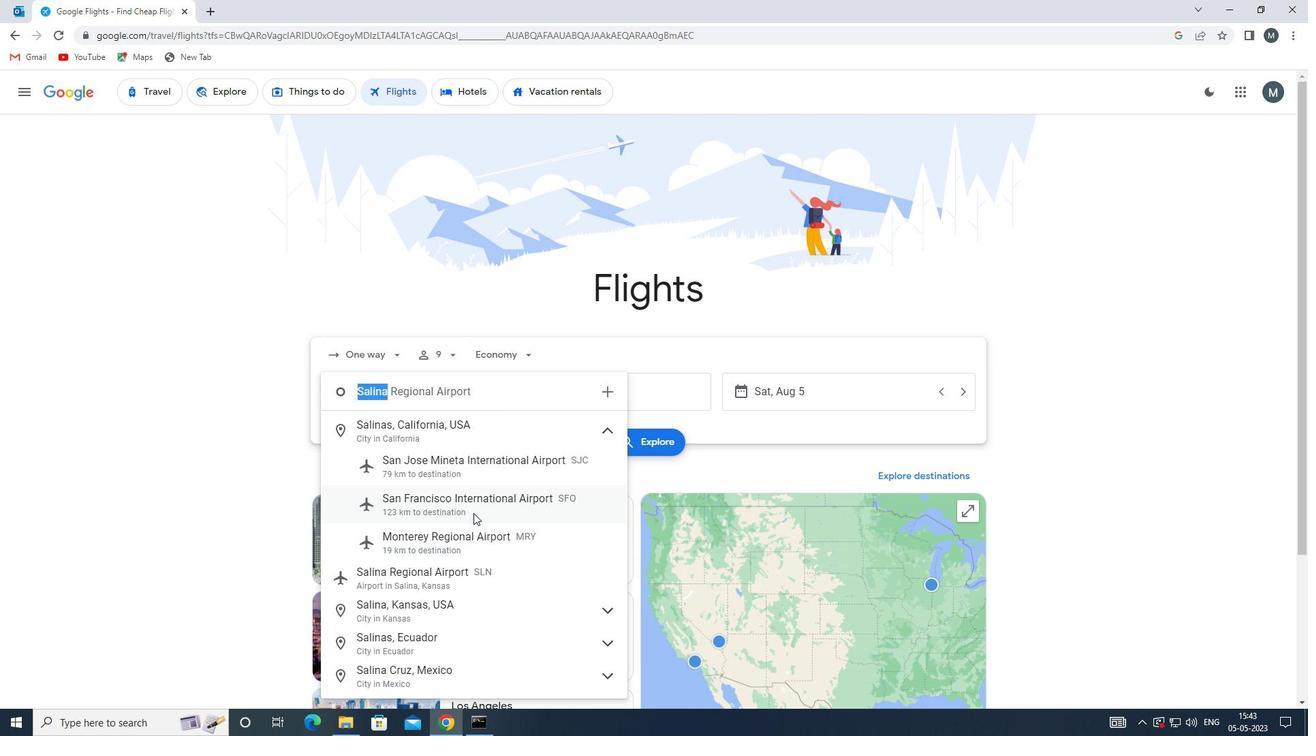 
Action: Mouse moved to (475, 507)
Screenshot: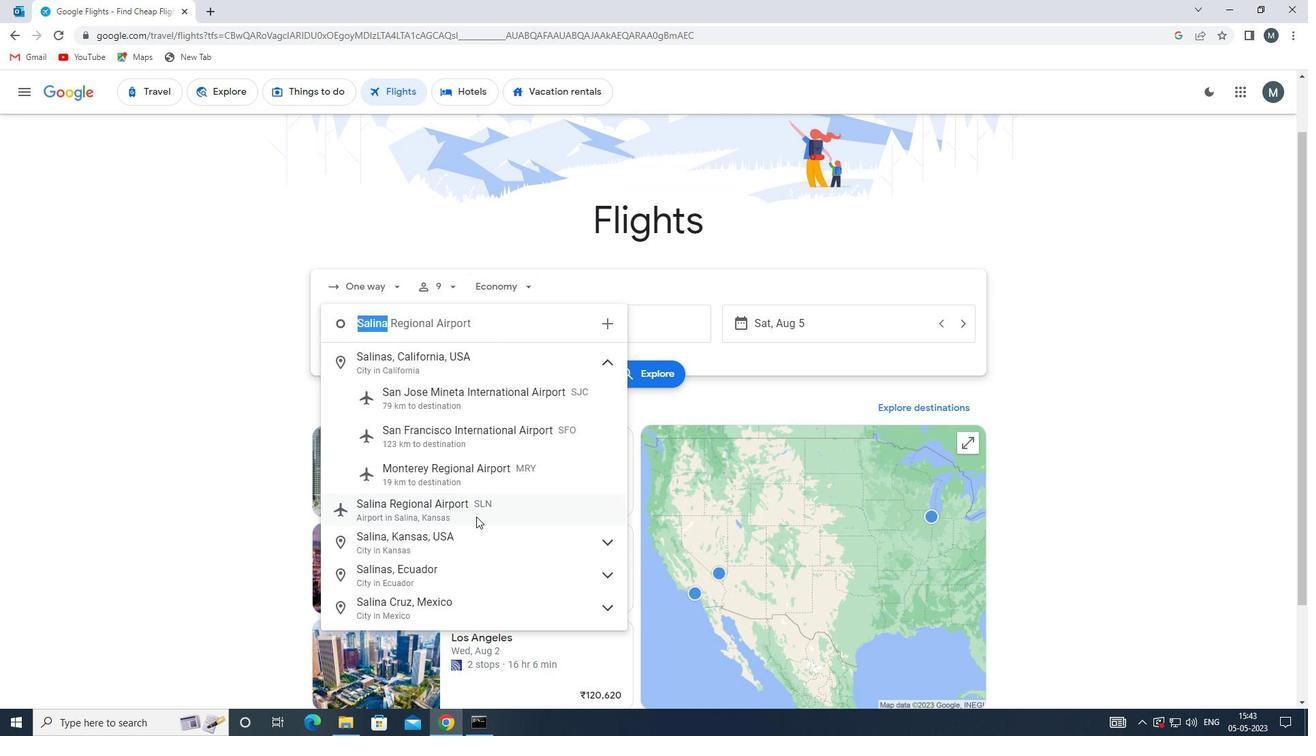 
Action: Mouse pressed left at (475, 507)
Screenshot: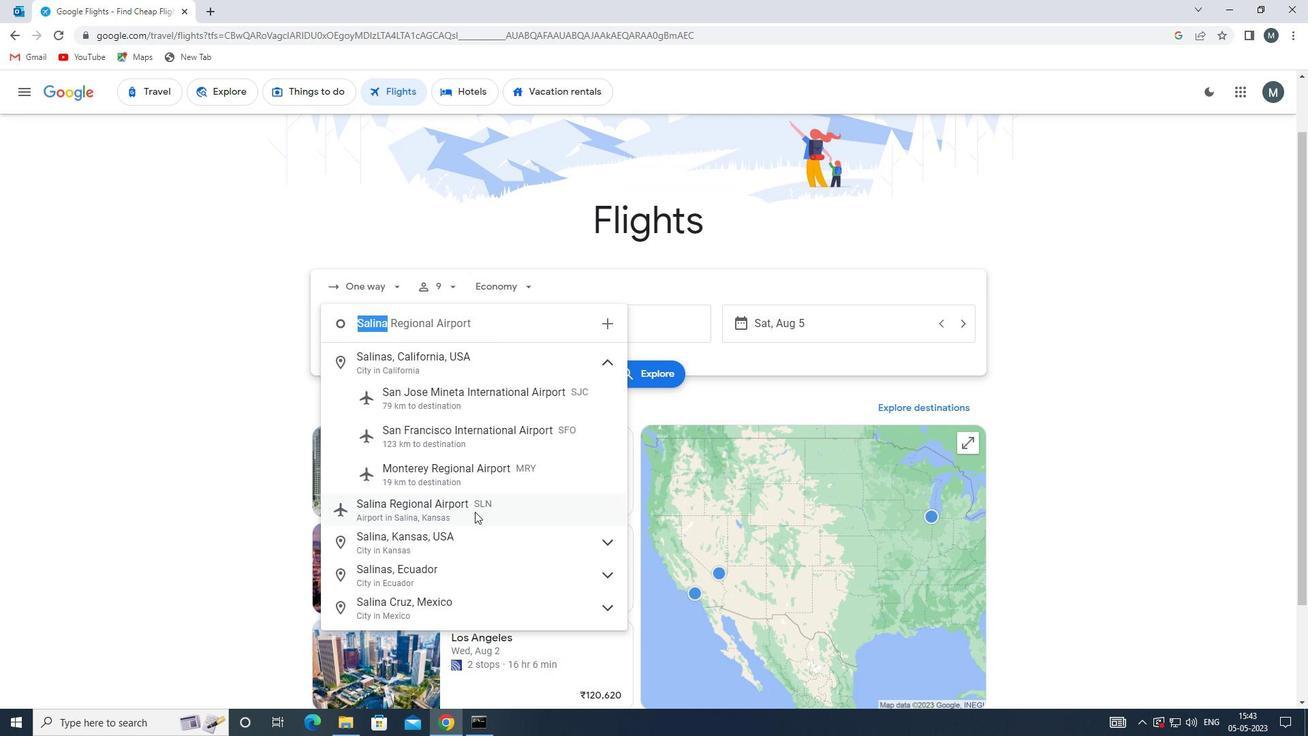 
Action: Mouse moved to (595, 329)
Screenshot: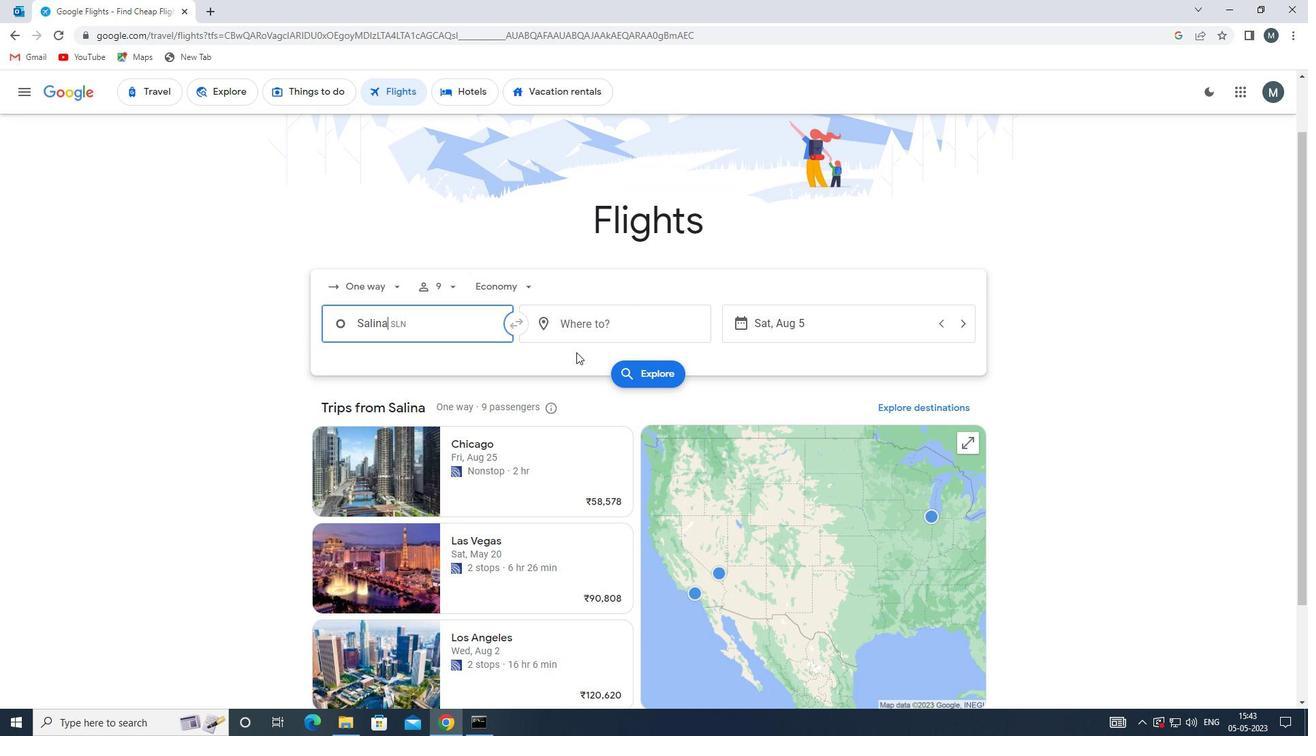 
Action: Mouse pressed left at (595, 329)
Screenshot: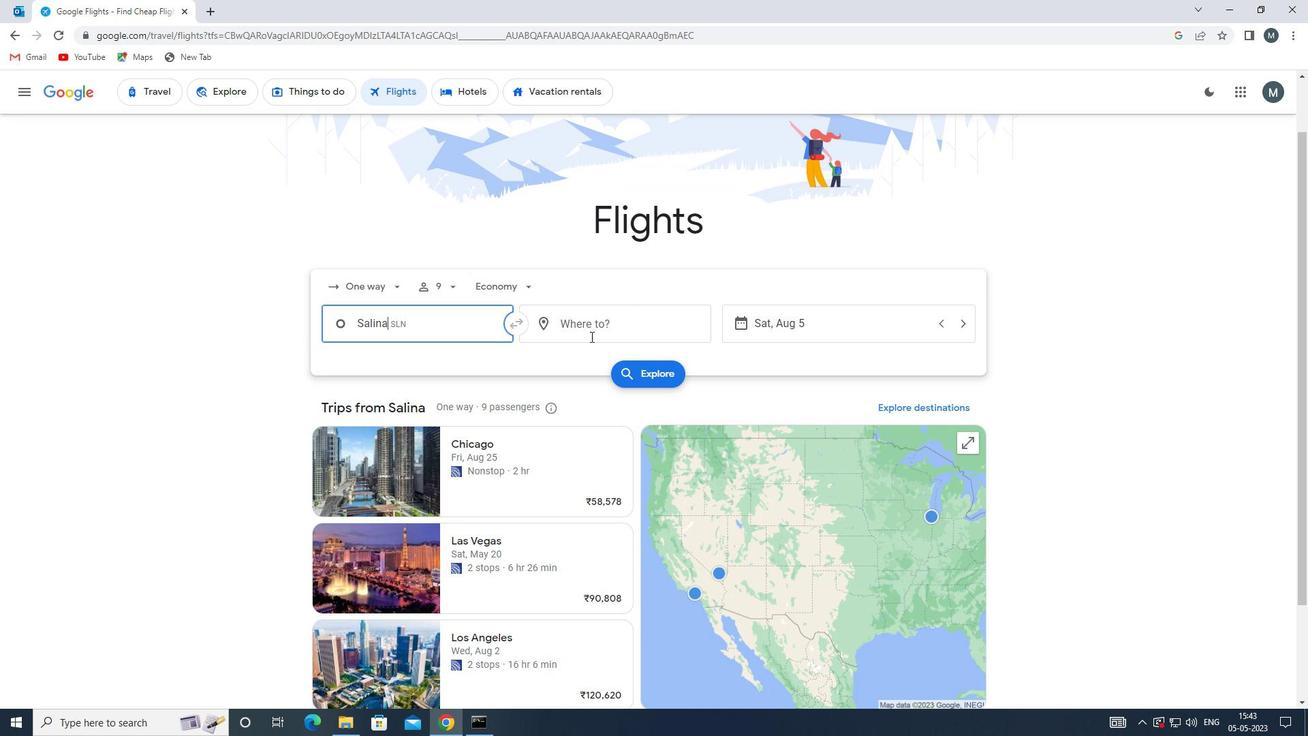 
Action: Mouse moved to (593, 329)
Screenshot: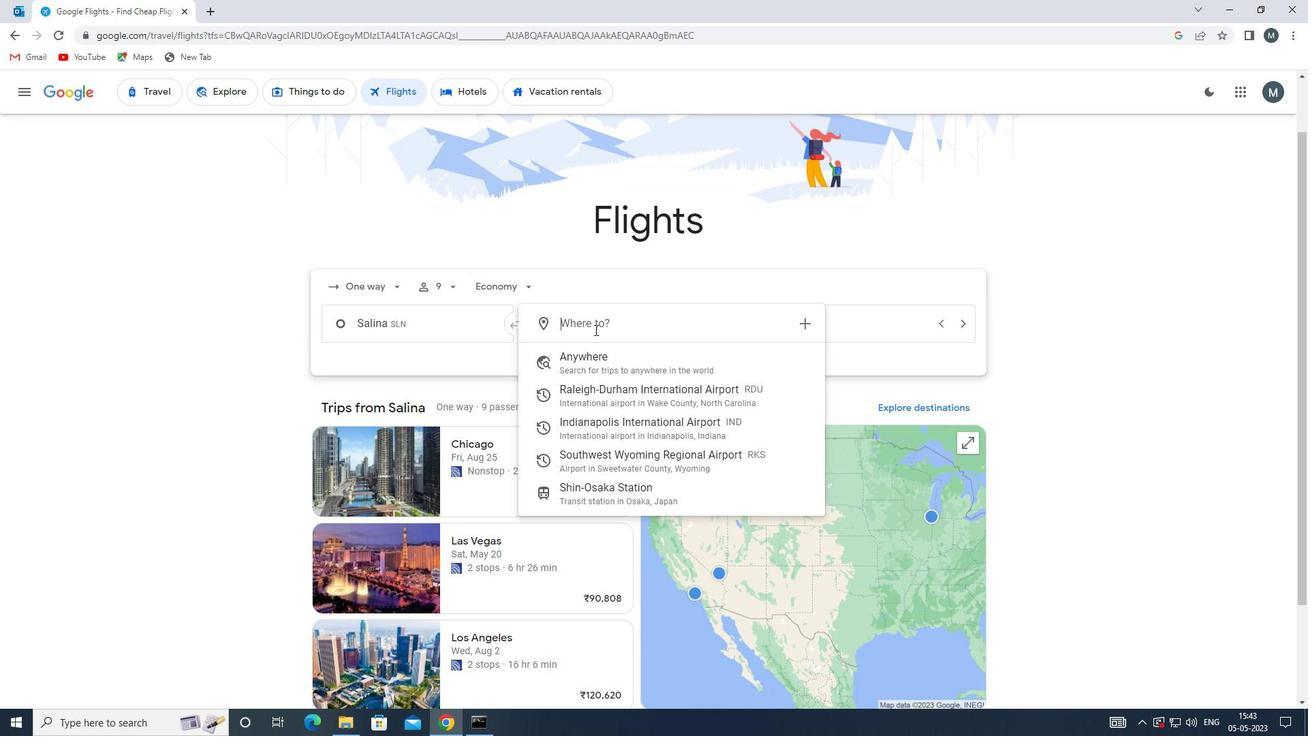 
Action: Key pressed rks
Screenshot: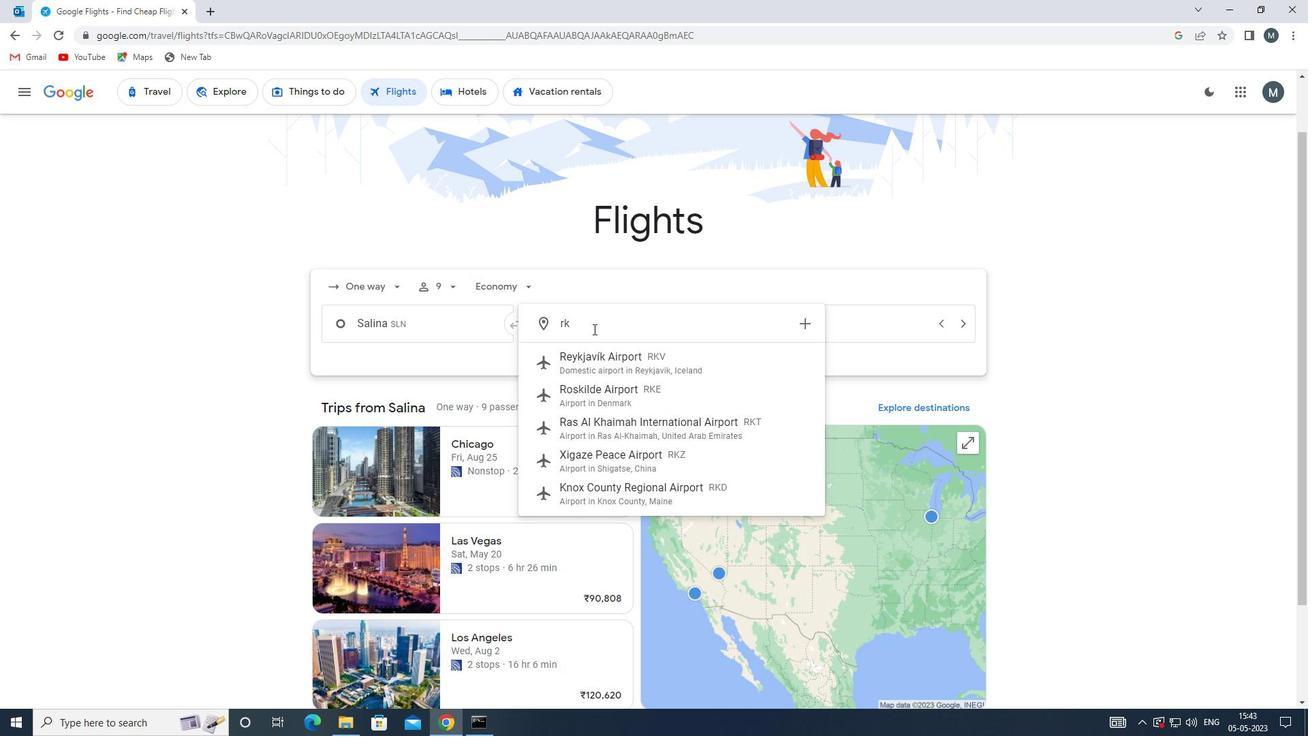 
Action: Mouse moved to (602, 366)
Screenshot: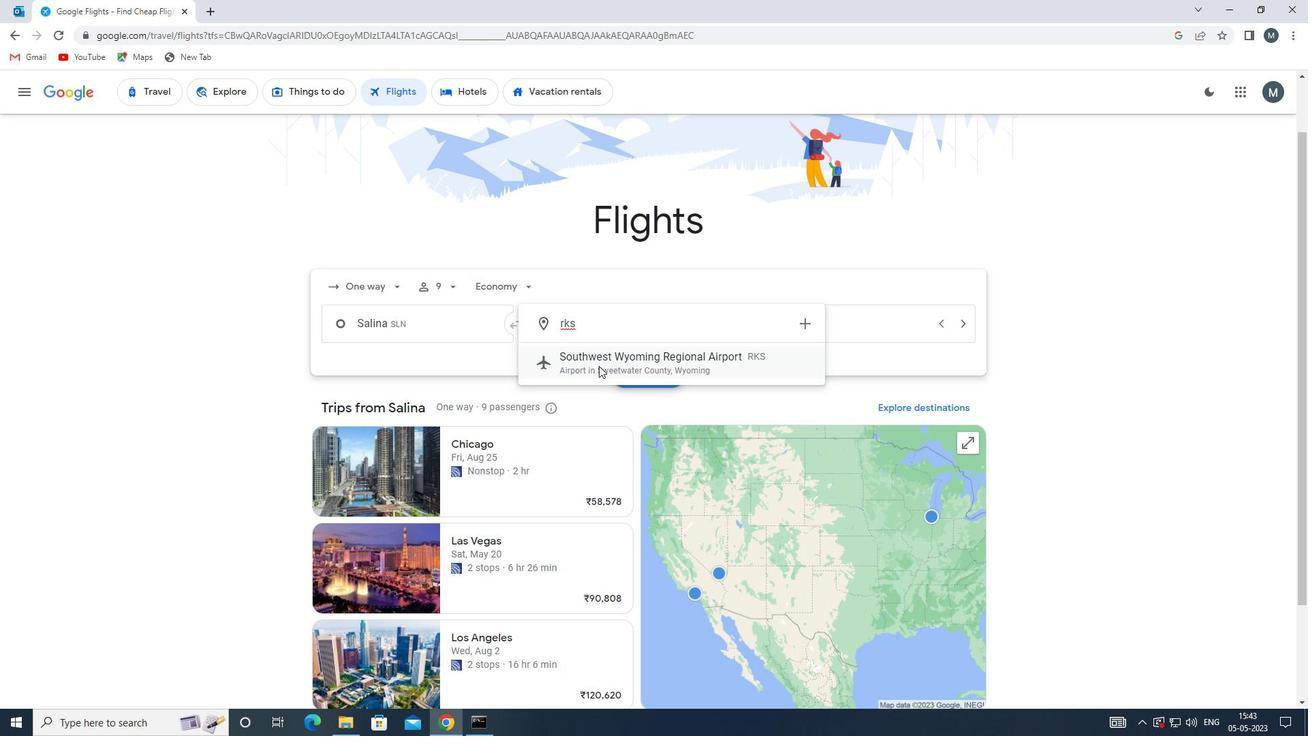 
Action: Mouse pressed left at (602, 366)
Screenshot: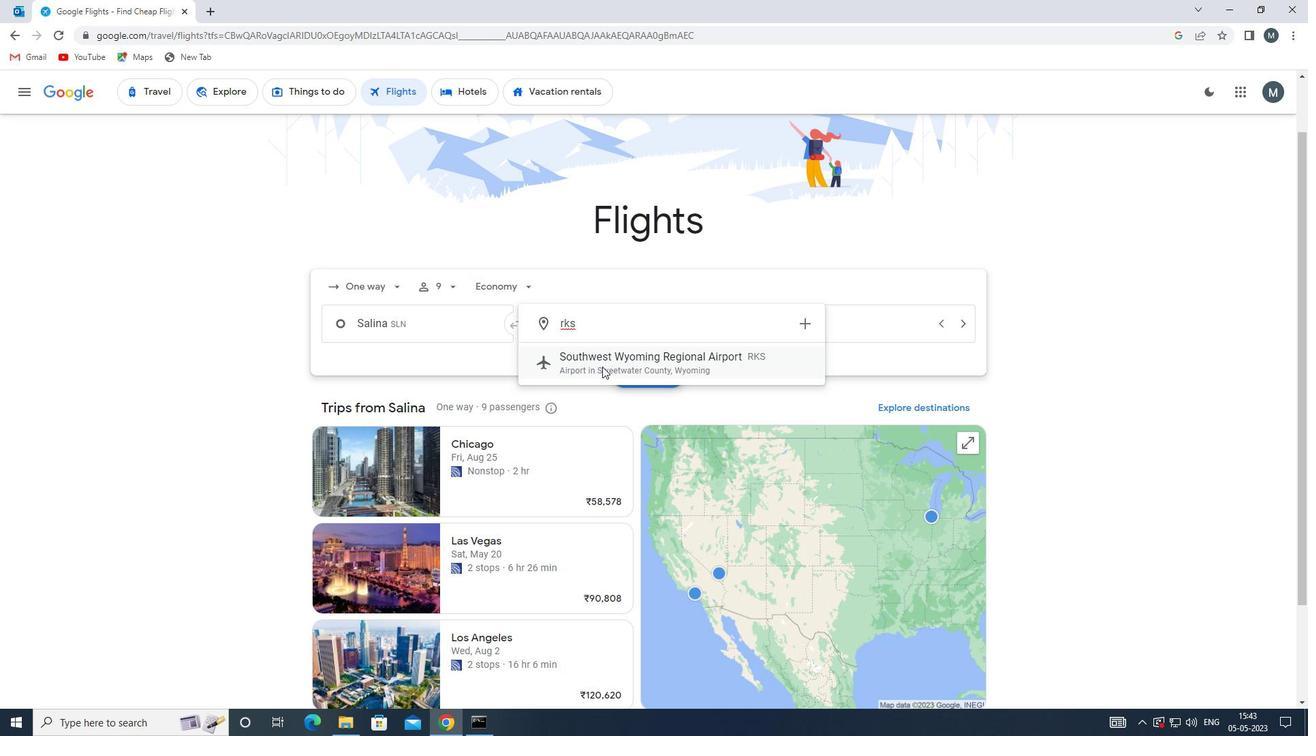 
Action: Mouse moved to (744, 321)
Screenshot: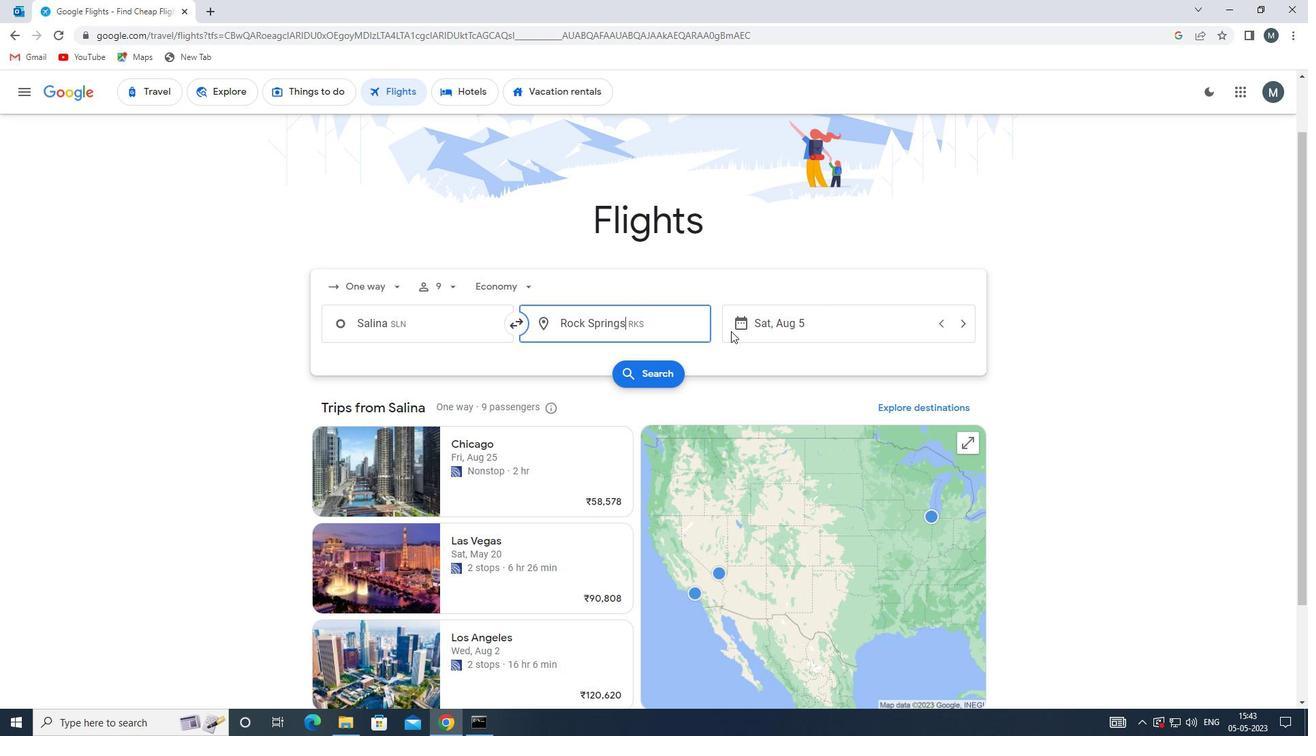 
Action: Mouse pressed left at (744, 321)
Screenshot: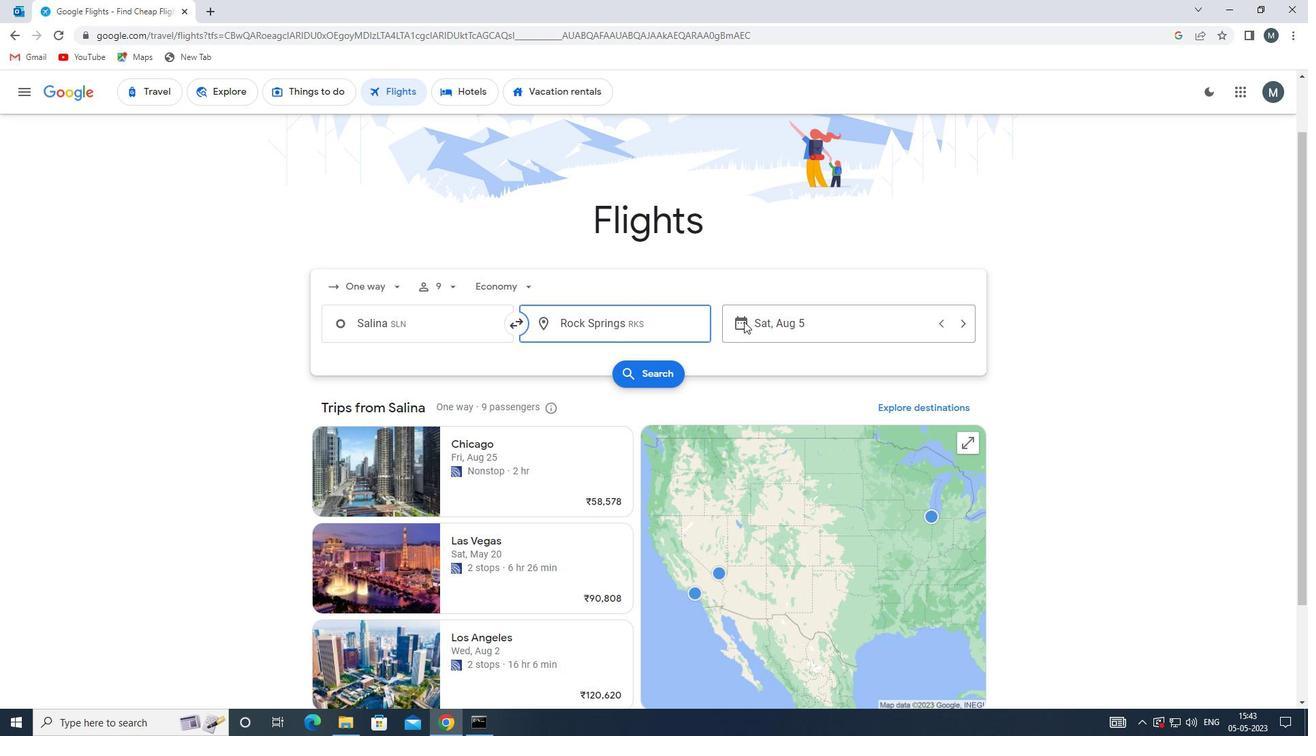 
Action: Mouse moved to (689, 433)
Screenshot: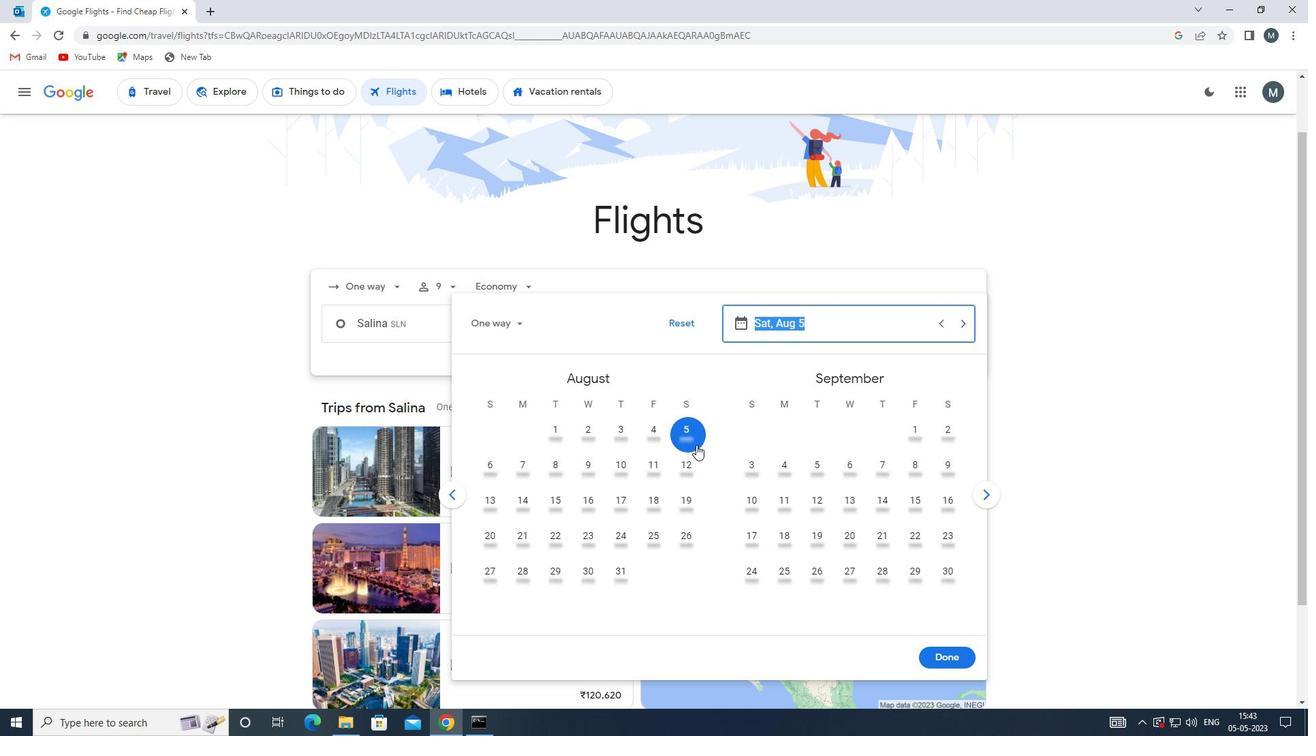 
Action: Mouse pressed left at (689, 433)
Screenshot: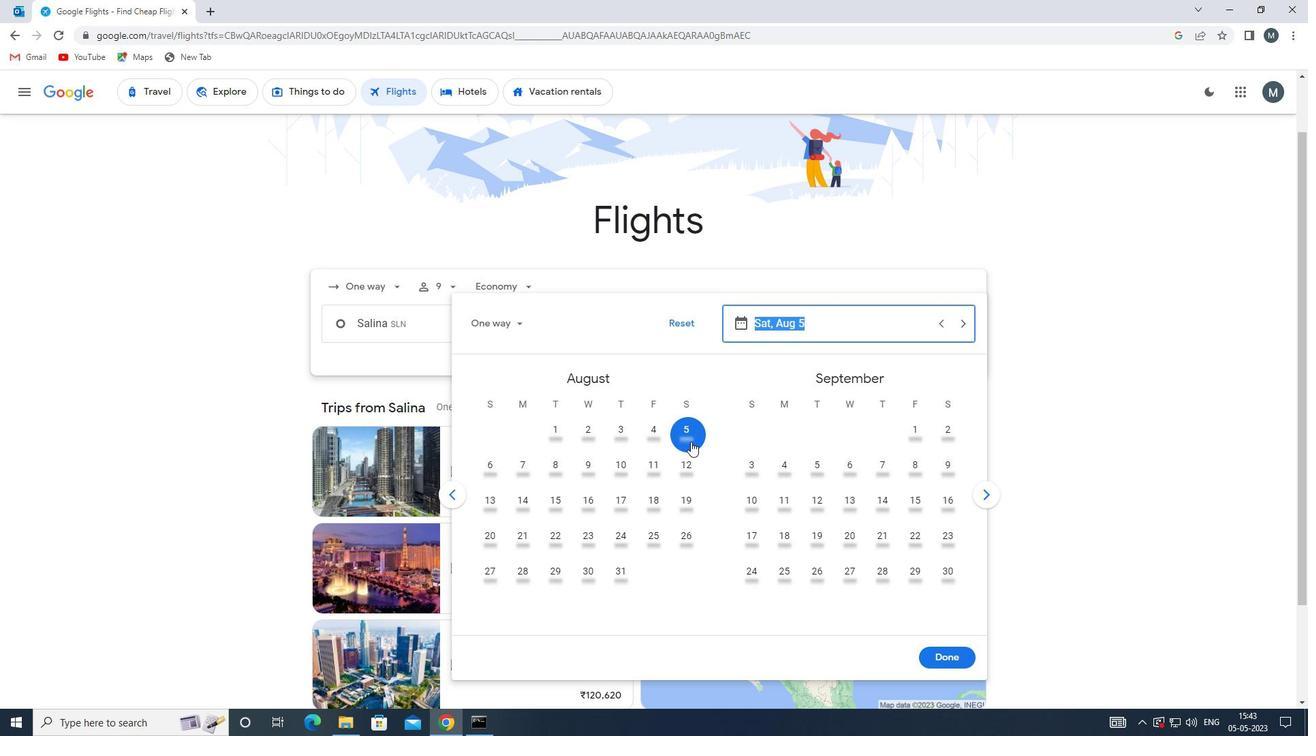 
Action: Mouse moved to (949, 658)
Screenshot: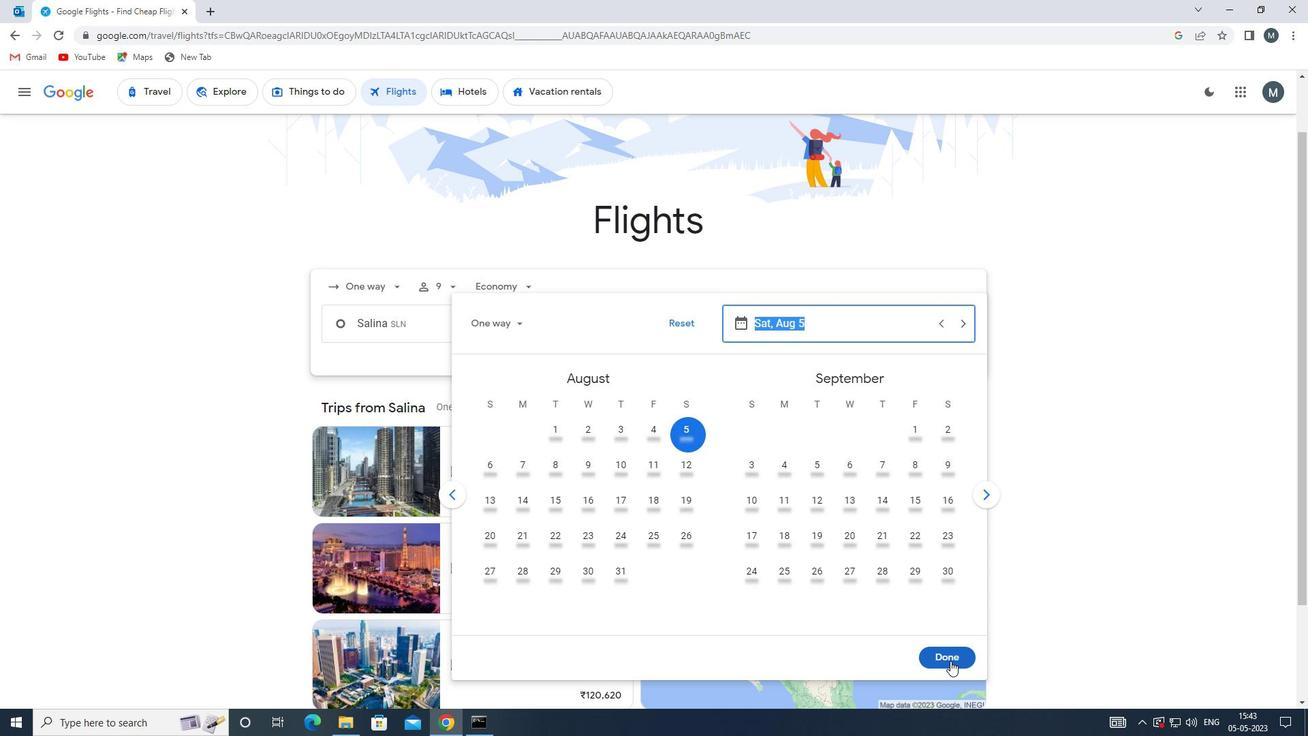 
Action: Mouse pressed left at (949, 658)
Screenshot: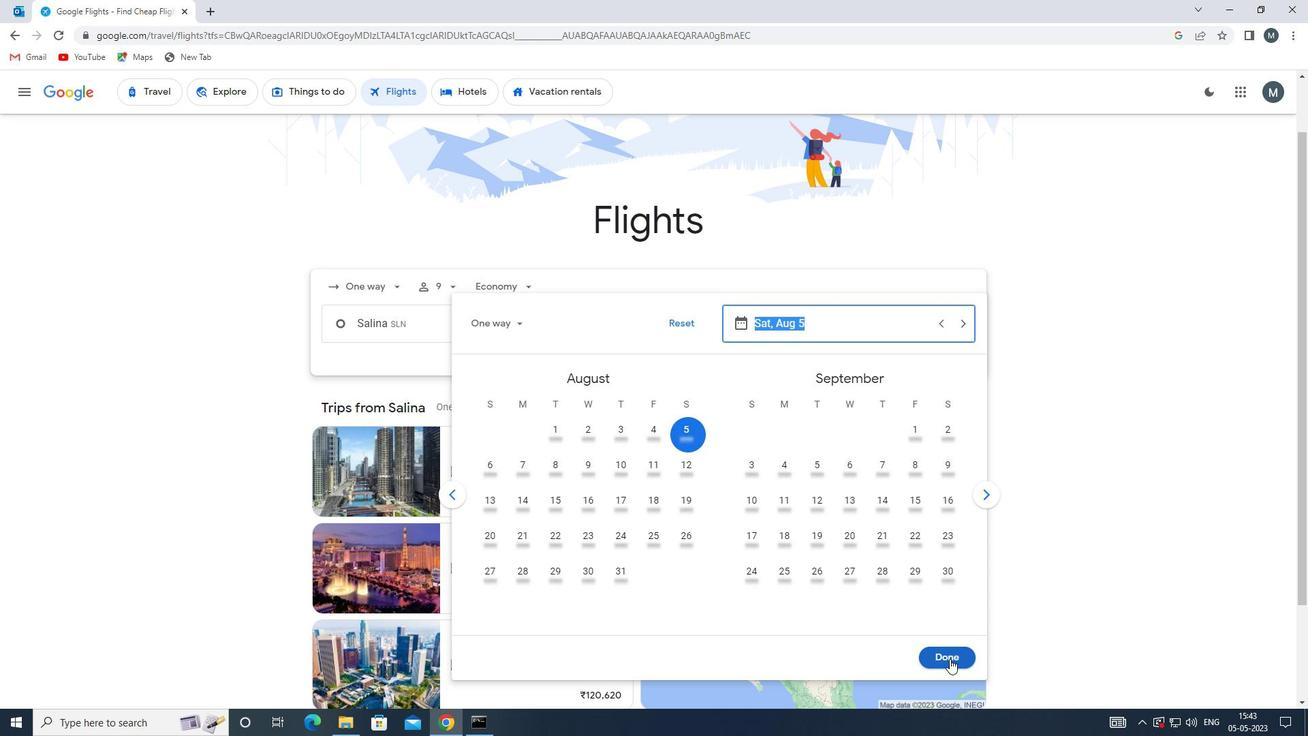 
Action: Mouse moved to (642, 374)
Screenshot: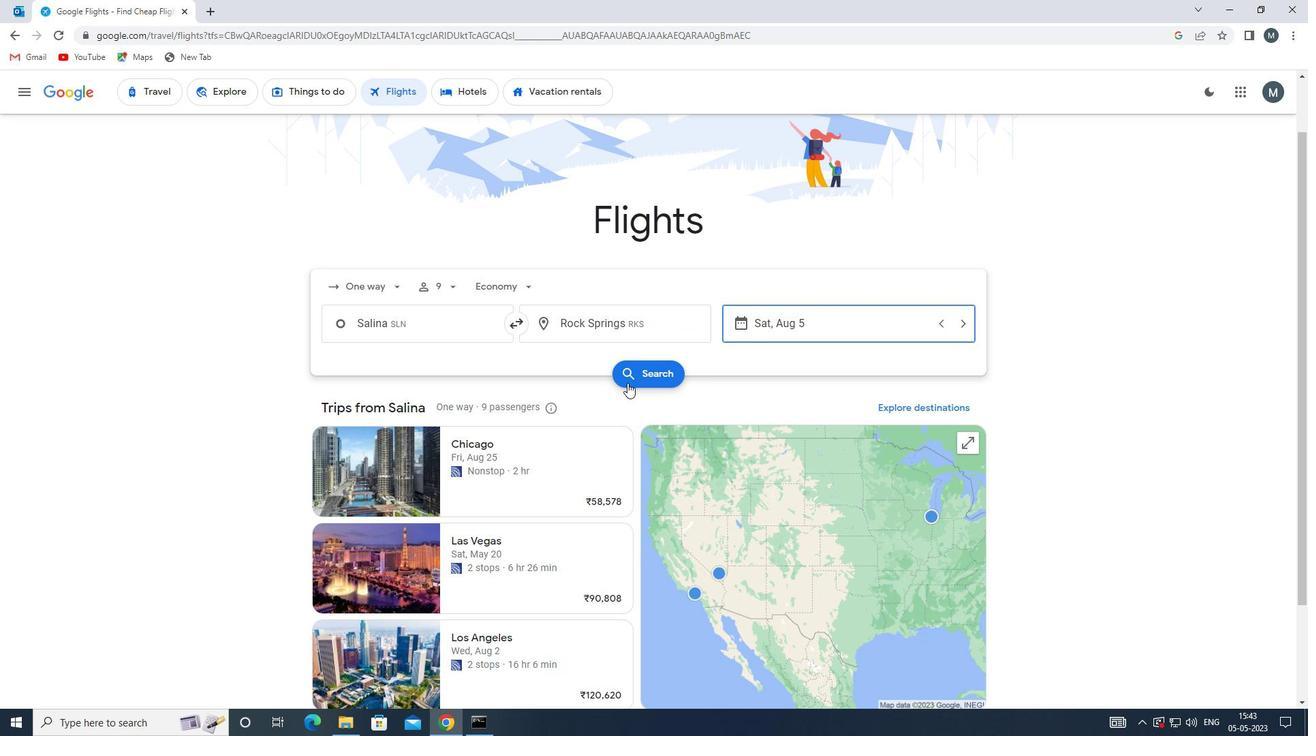
Action: Mouse pressed left at (642, 374)
Screenshot: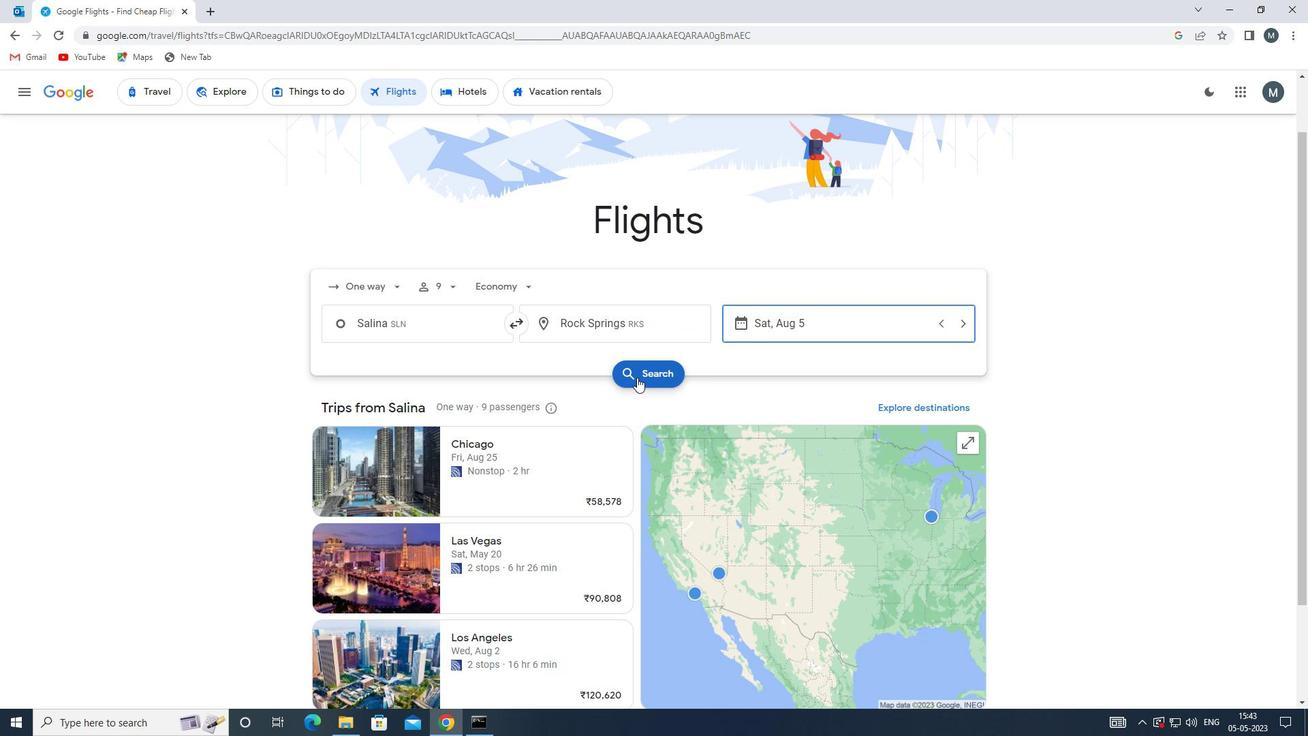 
Action: Mouse moved to (354, 206)
Screenshot: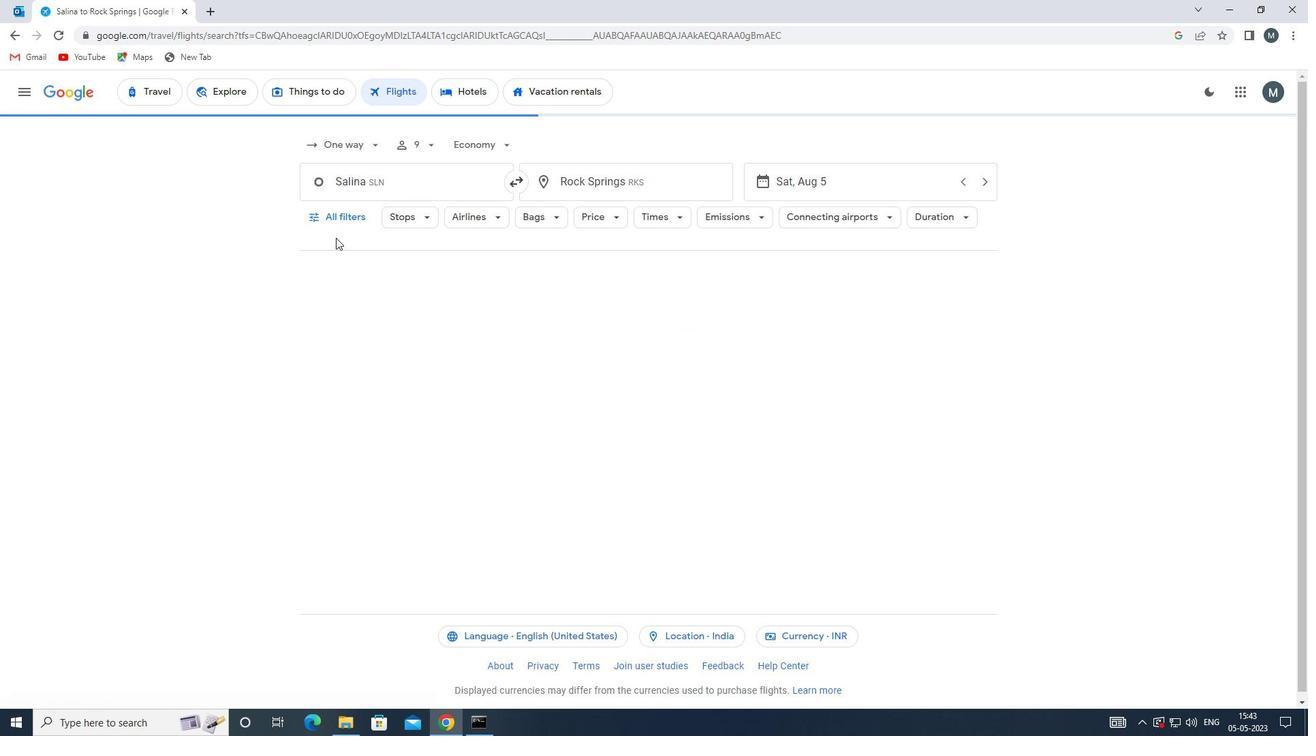 
Action: Mouse pressed left at (354, 206)
Screenshot: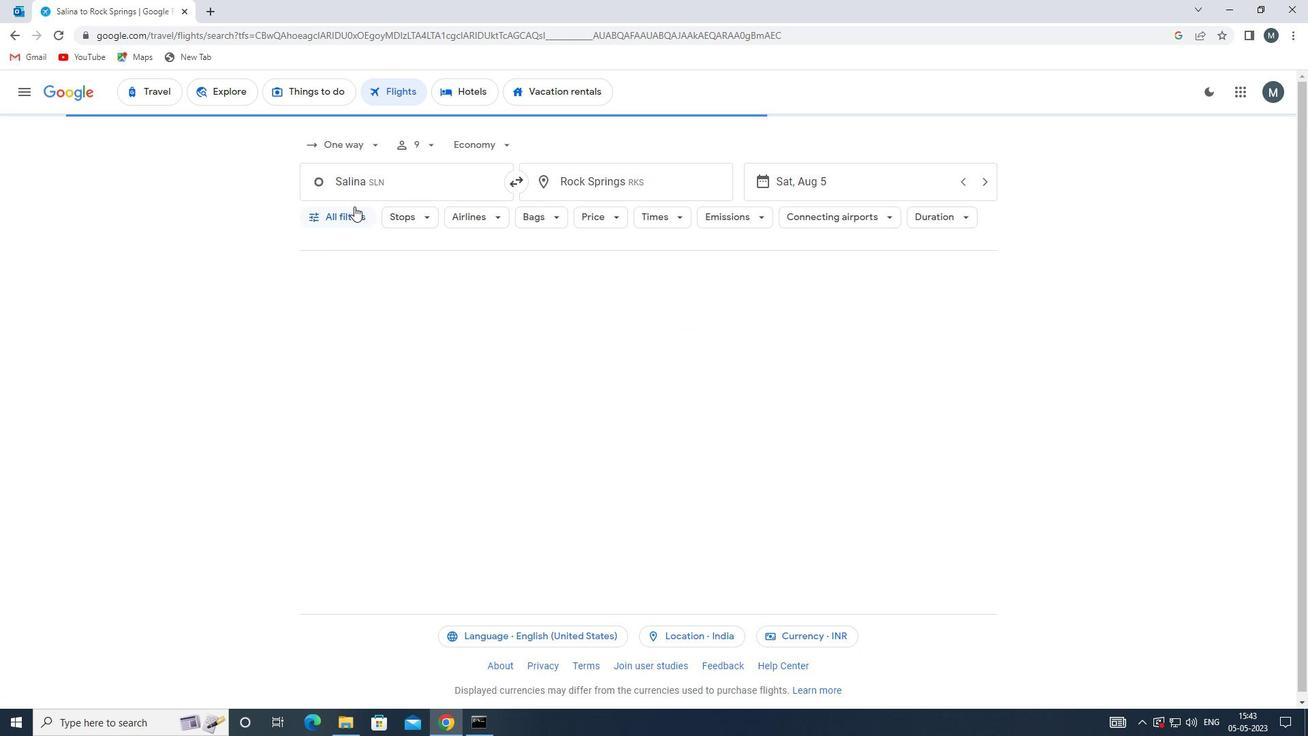 
Action: Mouse moved to (389, 406)
Screenshot: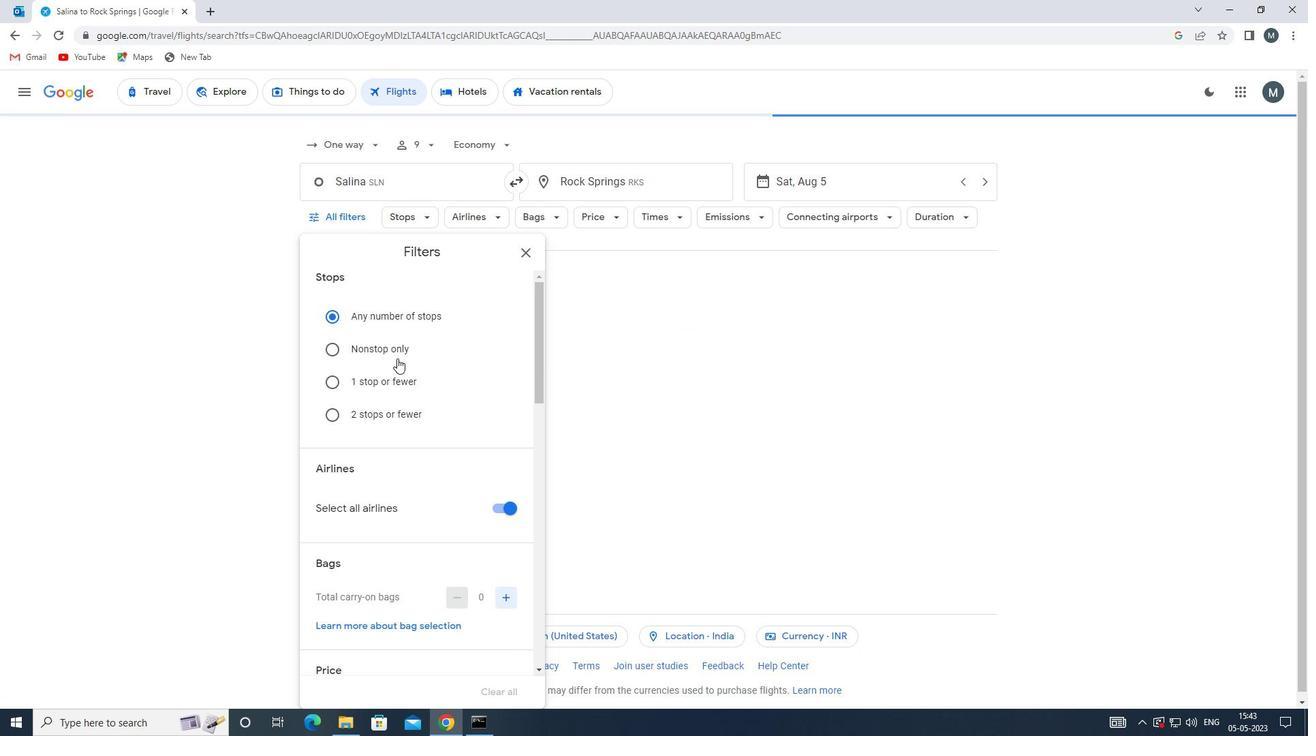 
Action: Mouse scrolled (389, 406) with delta (0, 0)
Screenshot: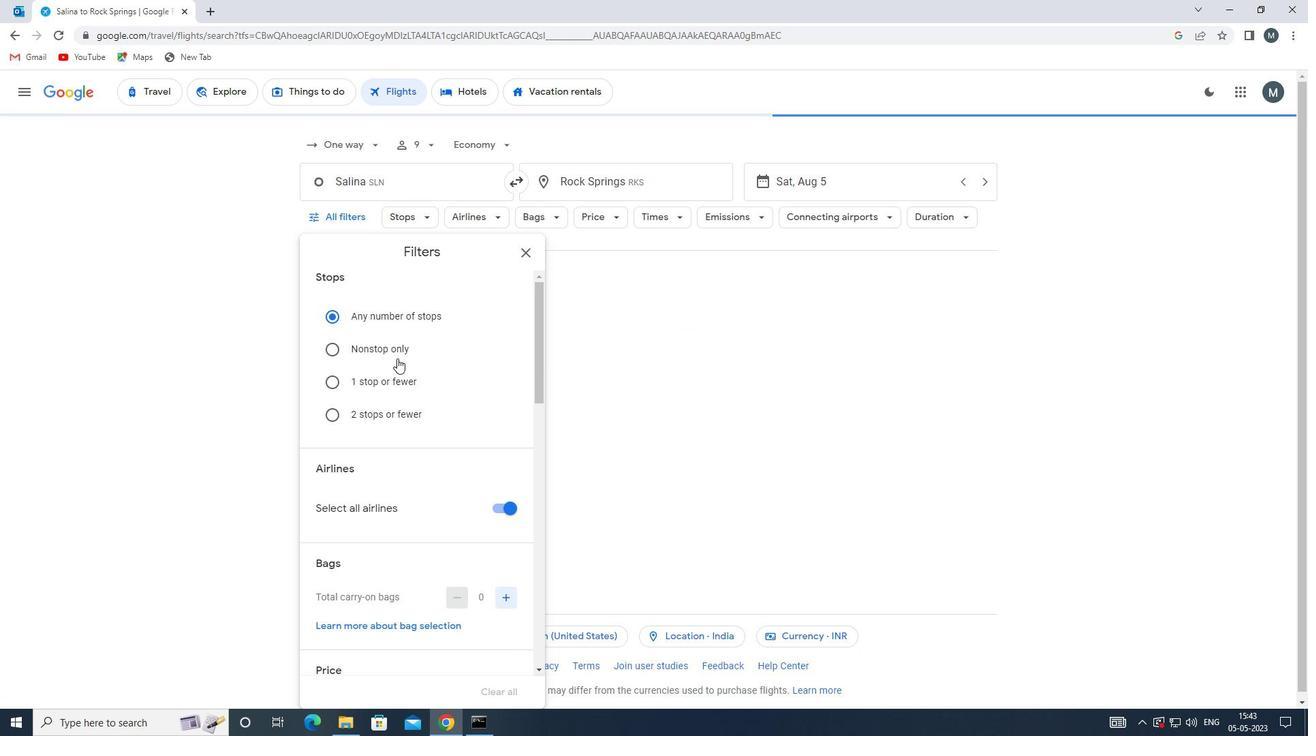 
Action: Mouse moved to (505, 432)
Screenshot: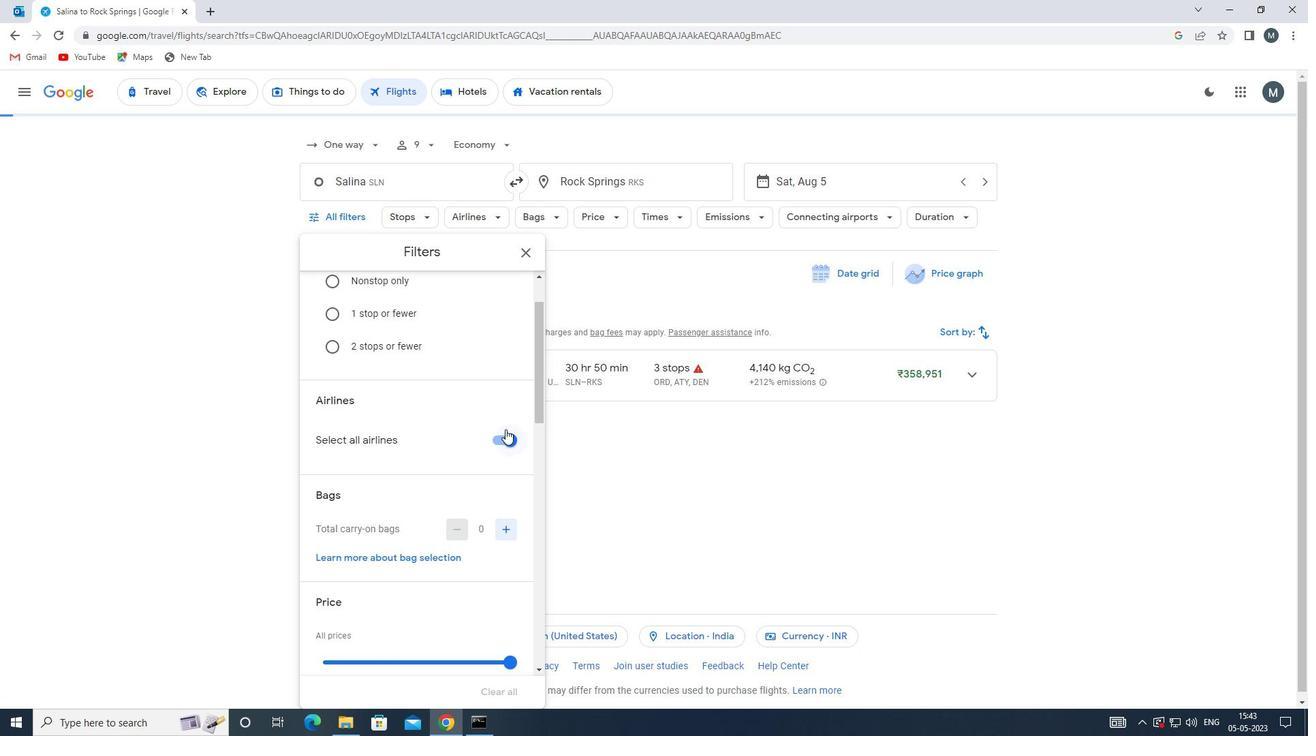 
Action: Mouse pressed left at (505, 432)
Screenshot: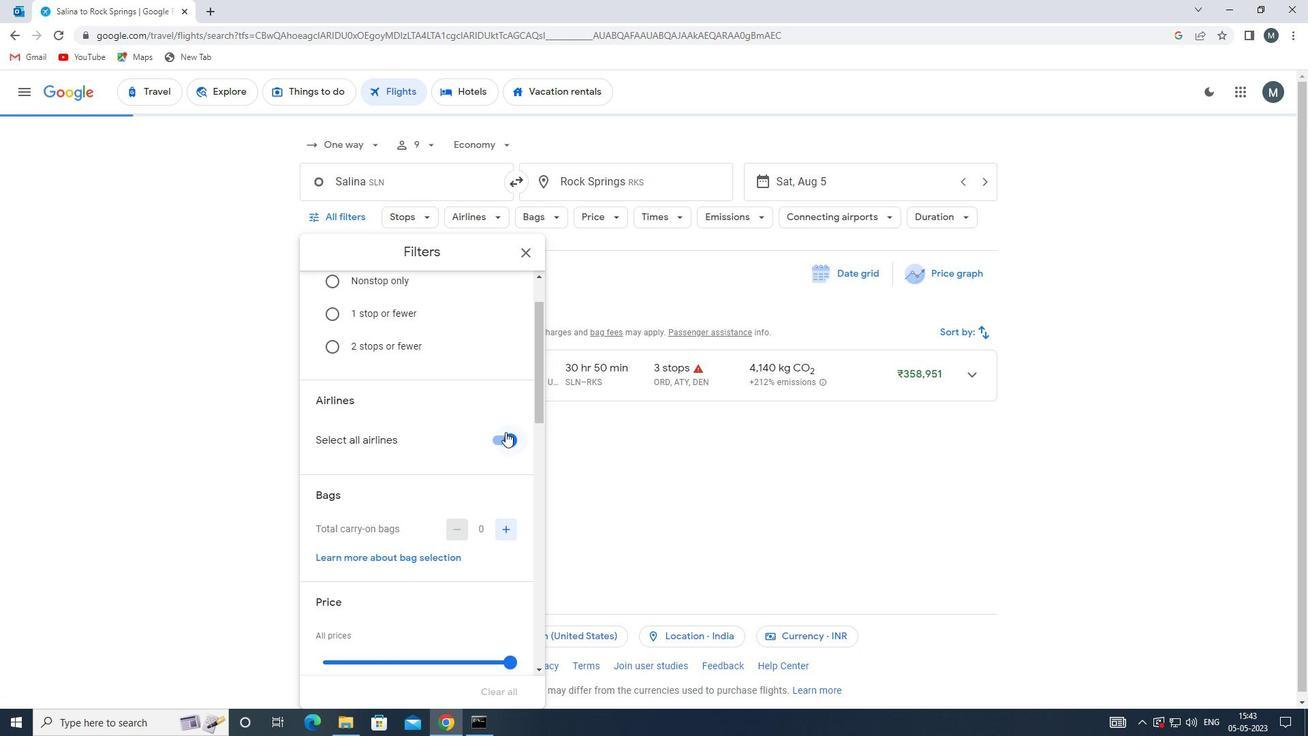 
Action: Mouse moved to (441, 439)
Screenshot: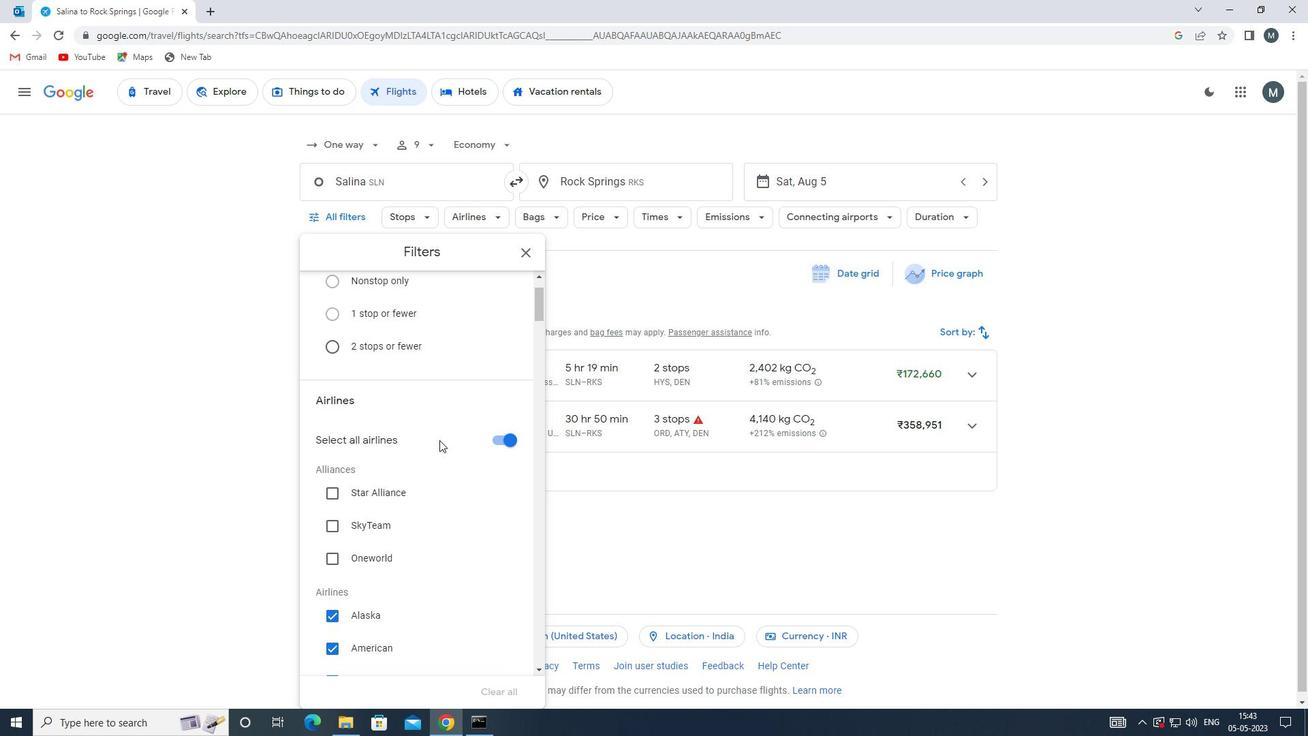 
Action: Mouse scrolled (441, 438) with delta (0, 0)
Screenshot: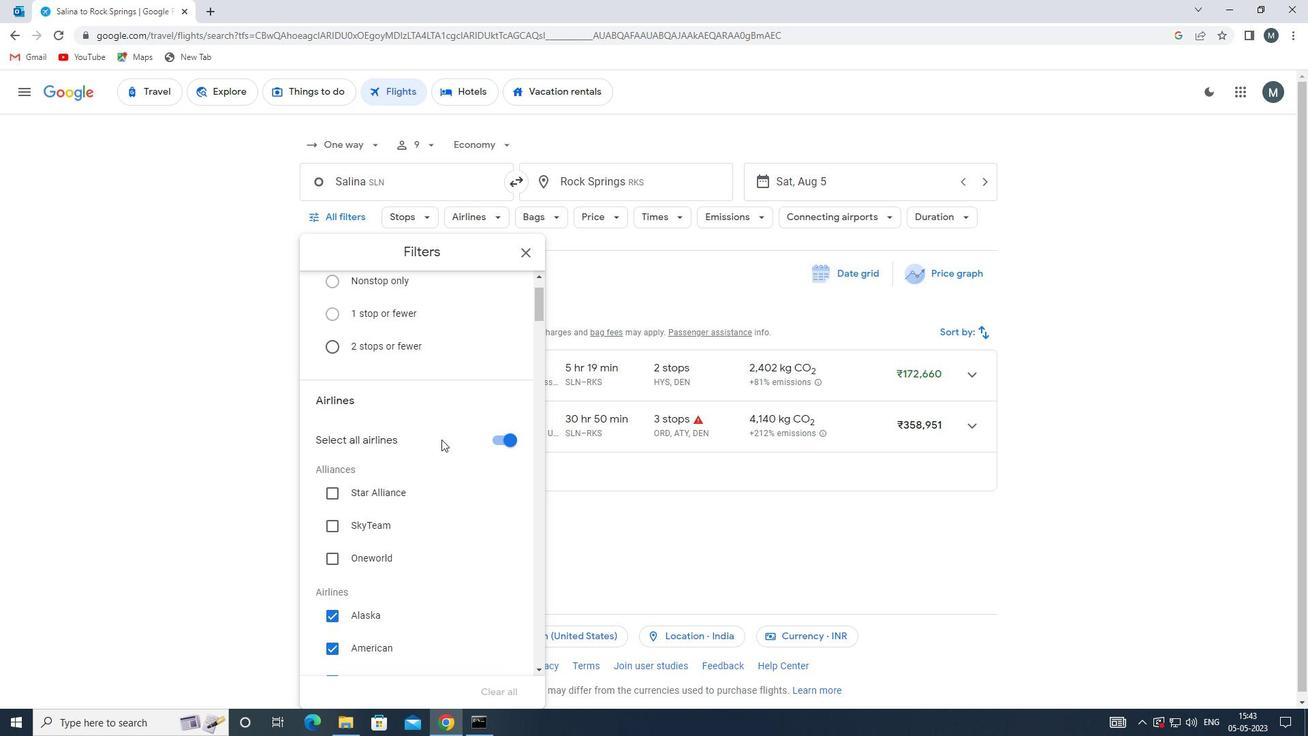
Action: Mouse moved to (442, 438)
Screenshot: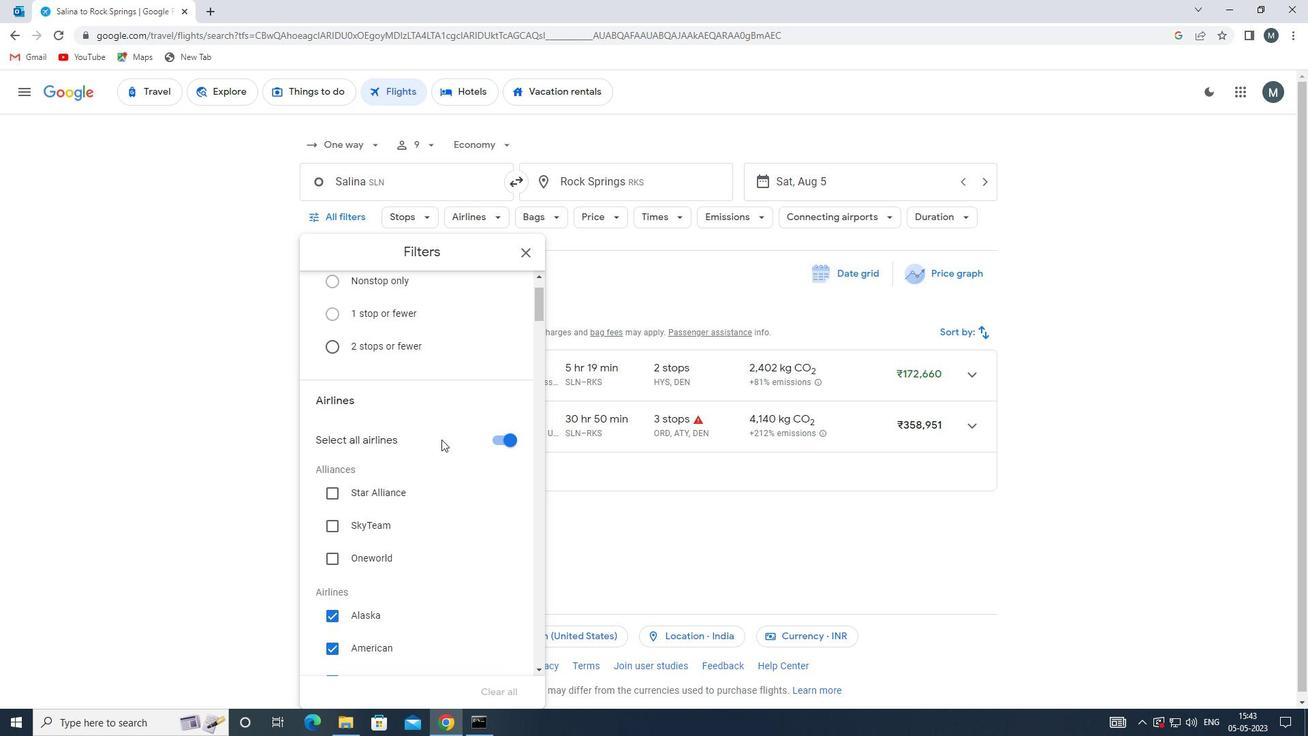 
Action: Mouse scrolled (442, 438) with delta (0, 0)
Screenshot: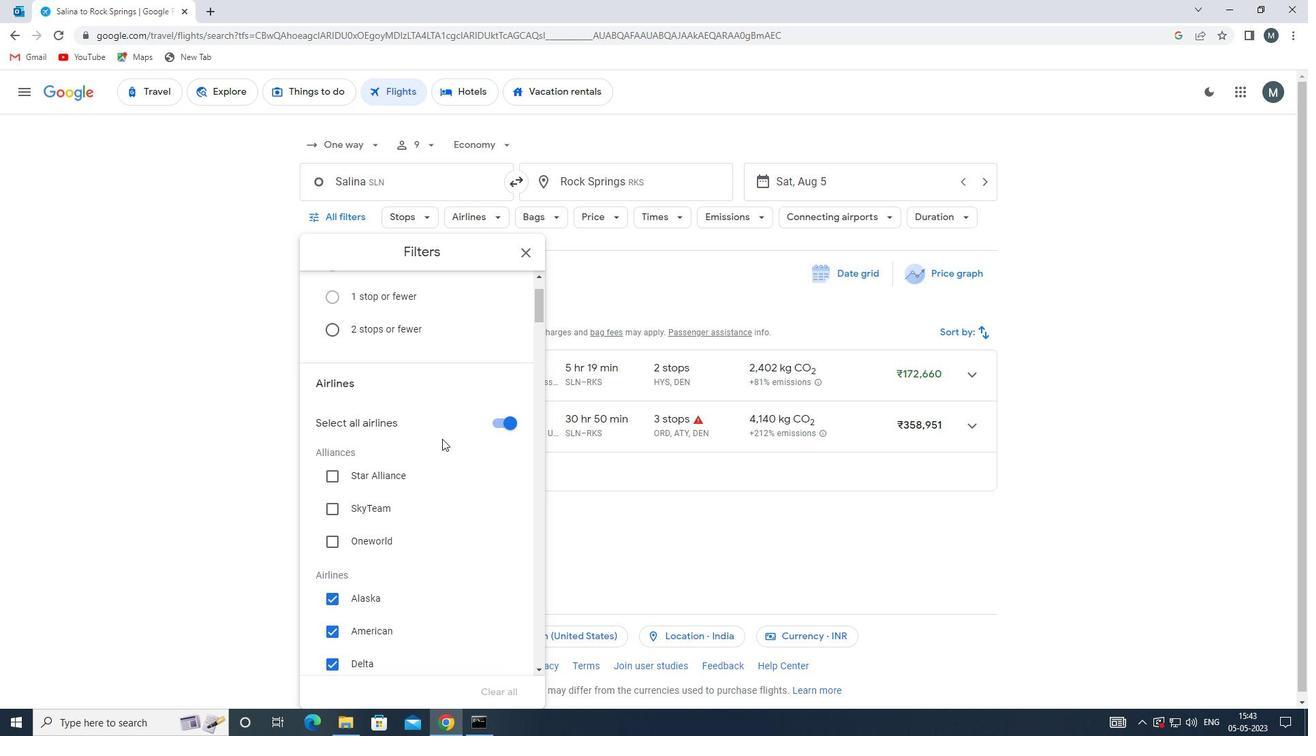 
Action: Mouse moved to (503, 303)
Screenshot: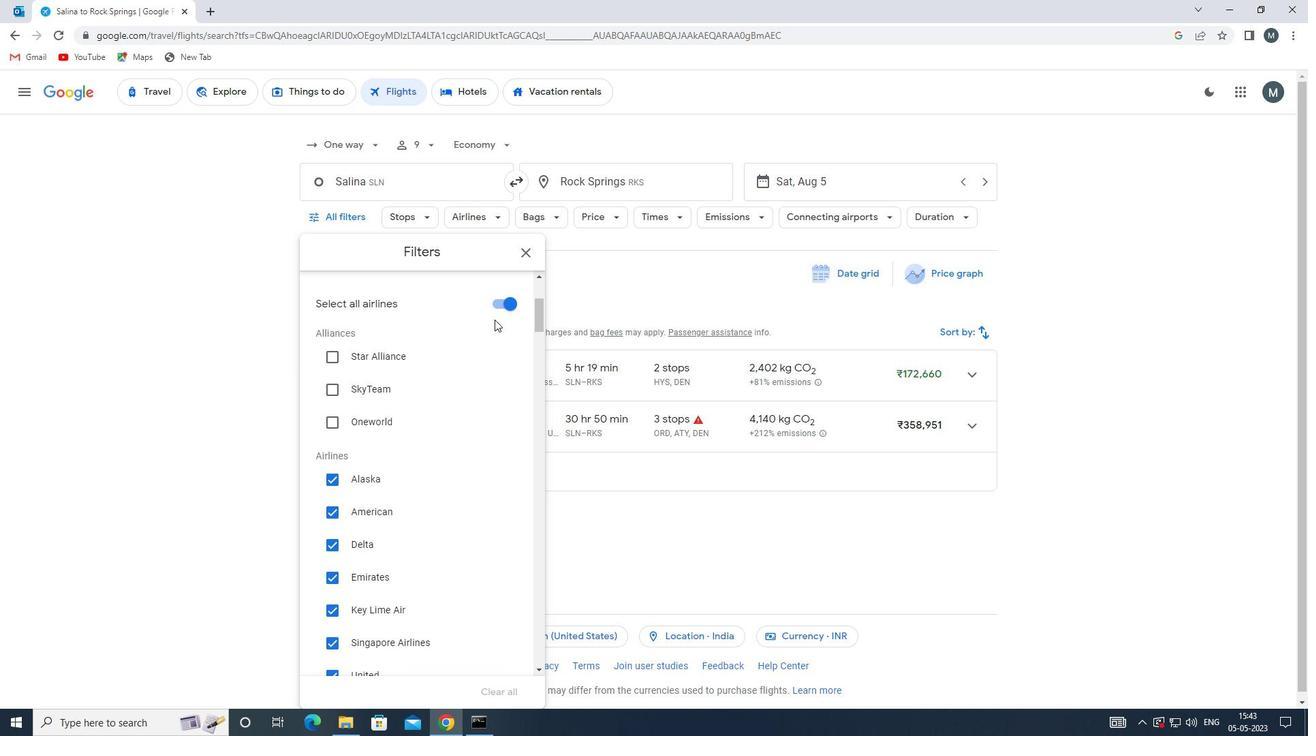
Action: Mouse pressed left at (503, 303)
Screenshot: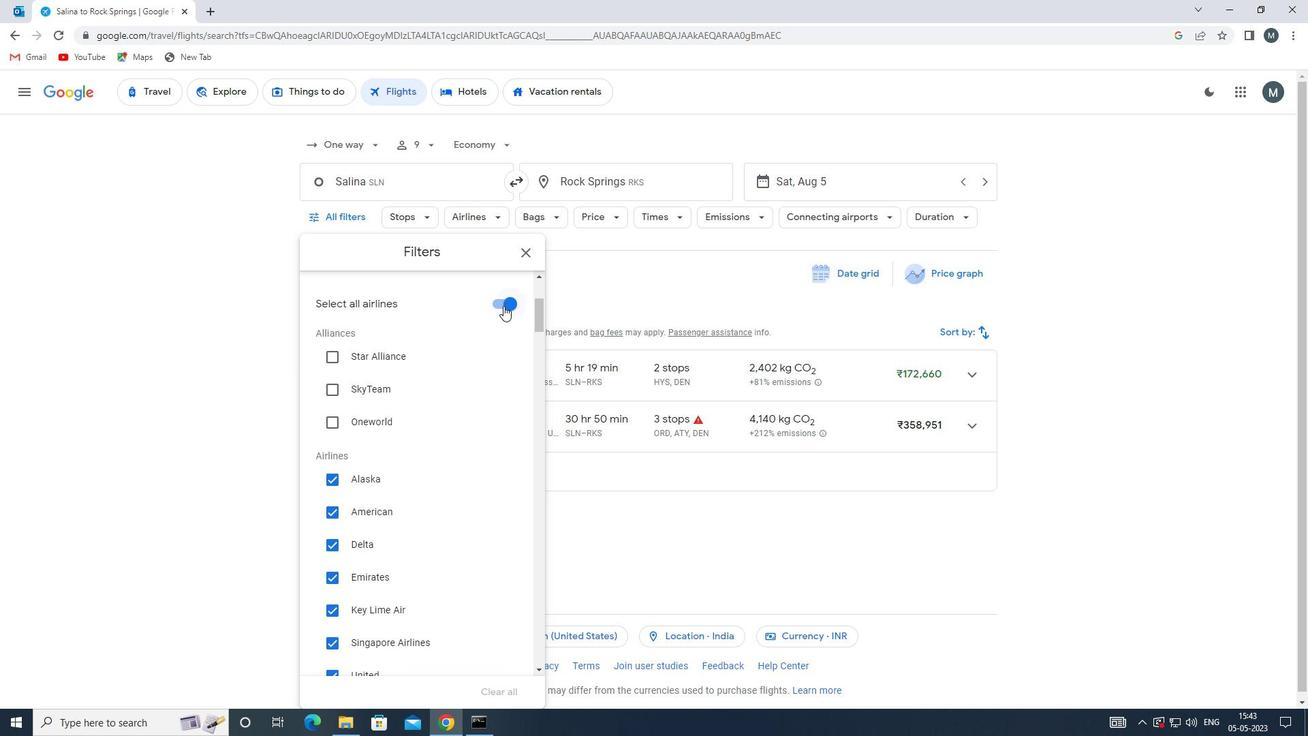 
Action: Mouse moved to (436, 417)
Screenshot: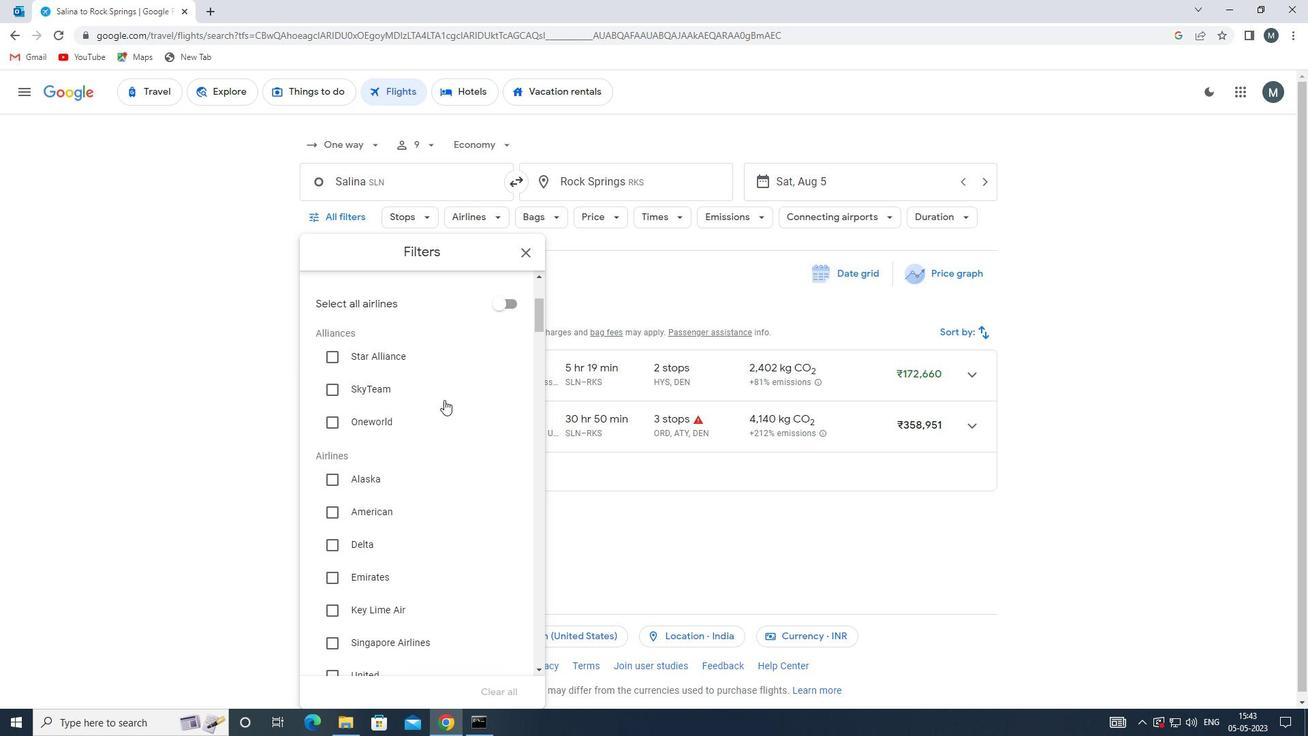 
Action: Mouse scrolled (436, 416) with delta (0, 0)
Screenshot: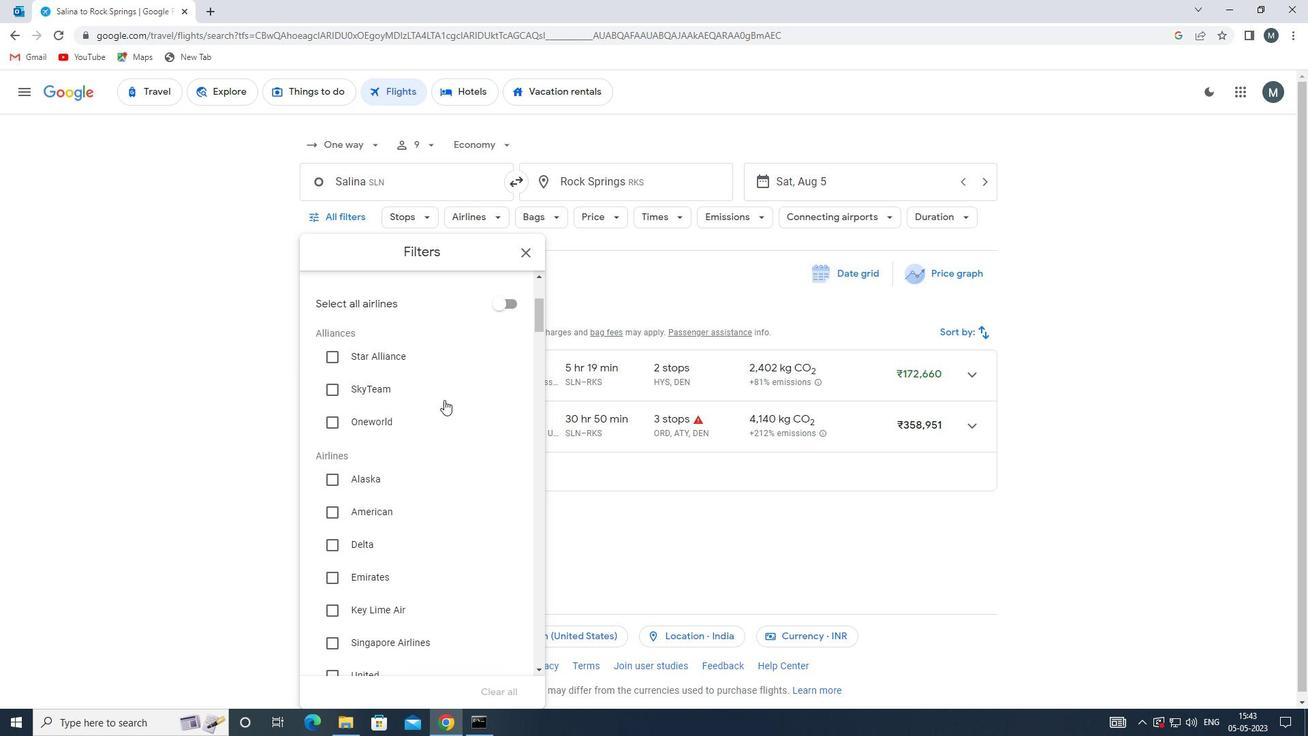 
Action: Mouse moved to (419, 504)
Screenshot: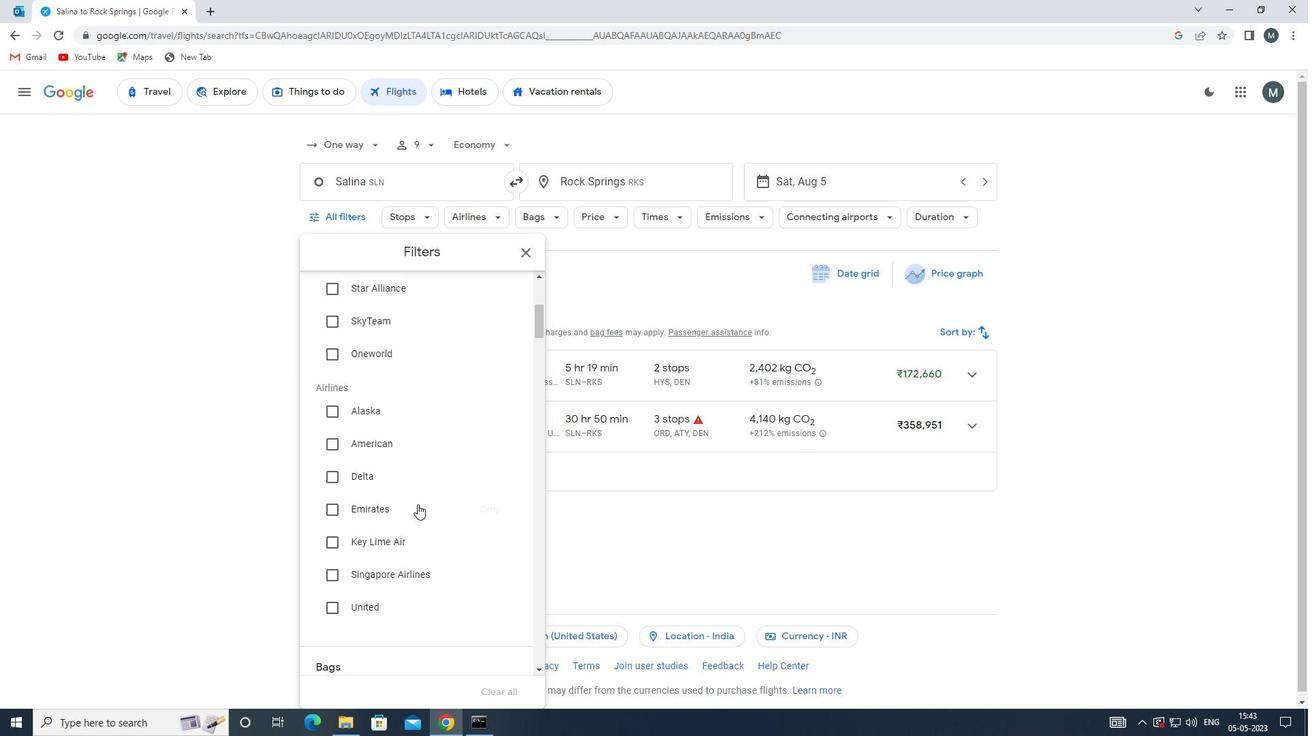 
Action: Mouse pressed left at (419, 504)
Screenshot: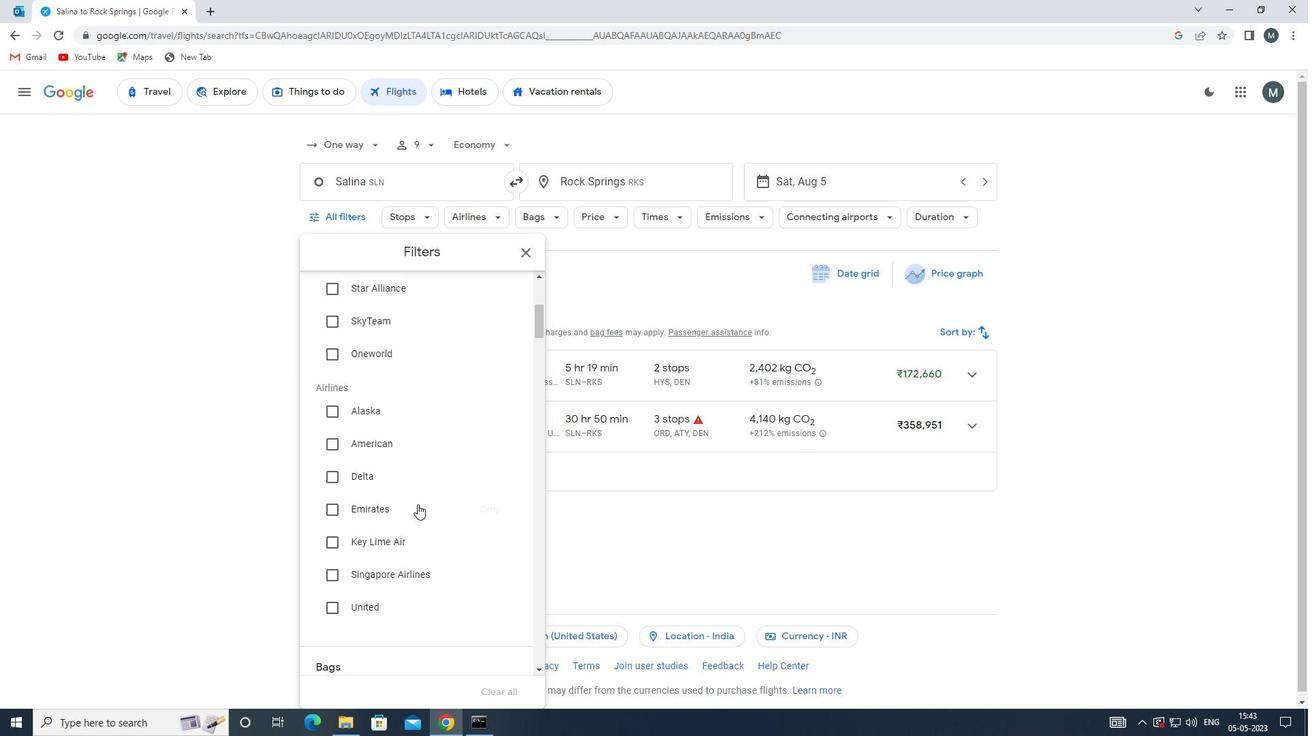 
Action: Mouse moved to (417, 496)
Screenshot: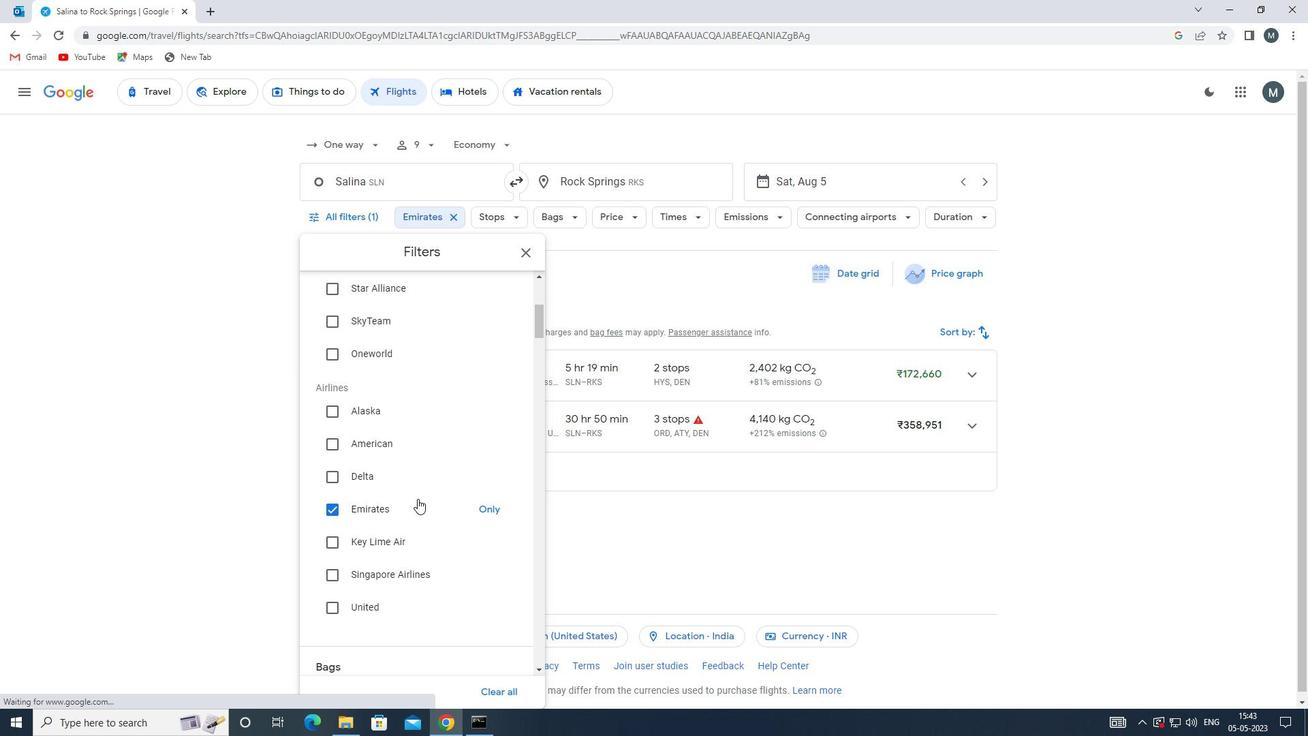 
Action: Mouse scrolled (417, 496) with delta (0, 0)
Screenshot: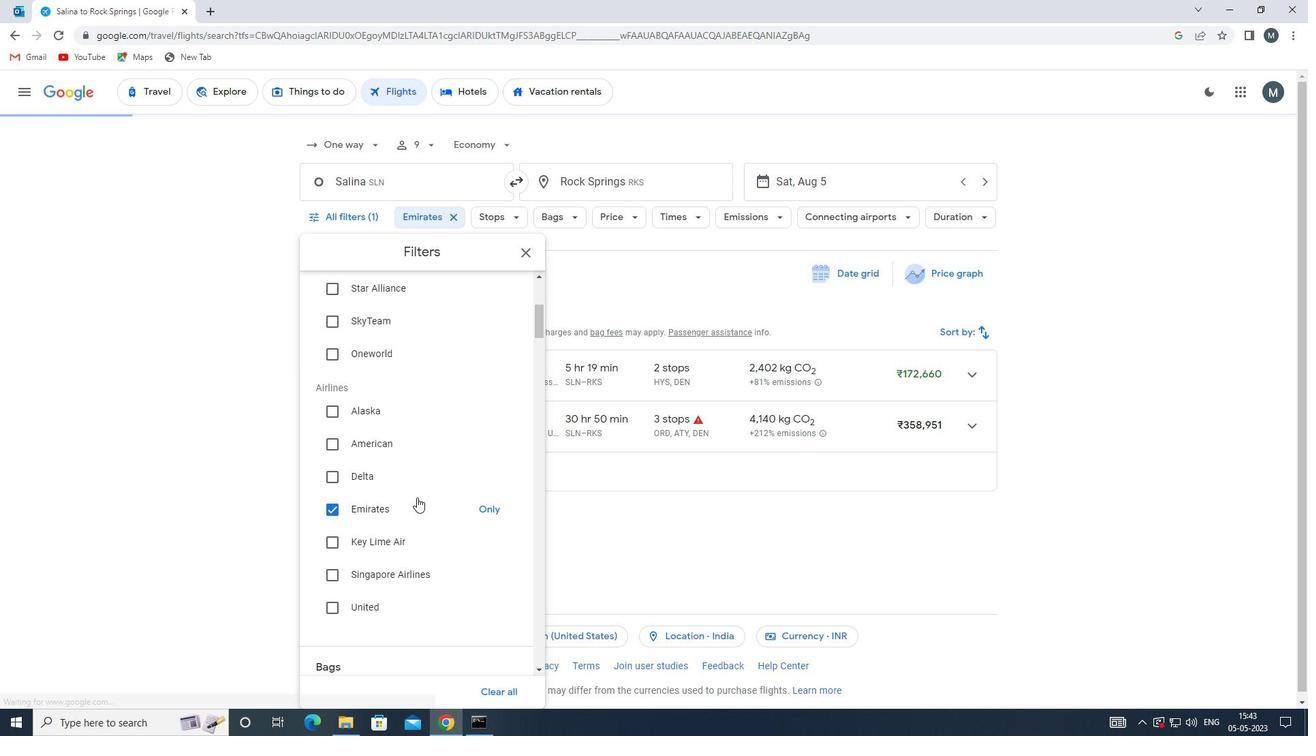 
Action: Mouse moved to (417, 495)
Screenshot: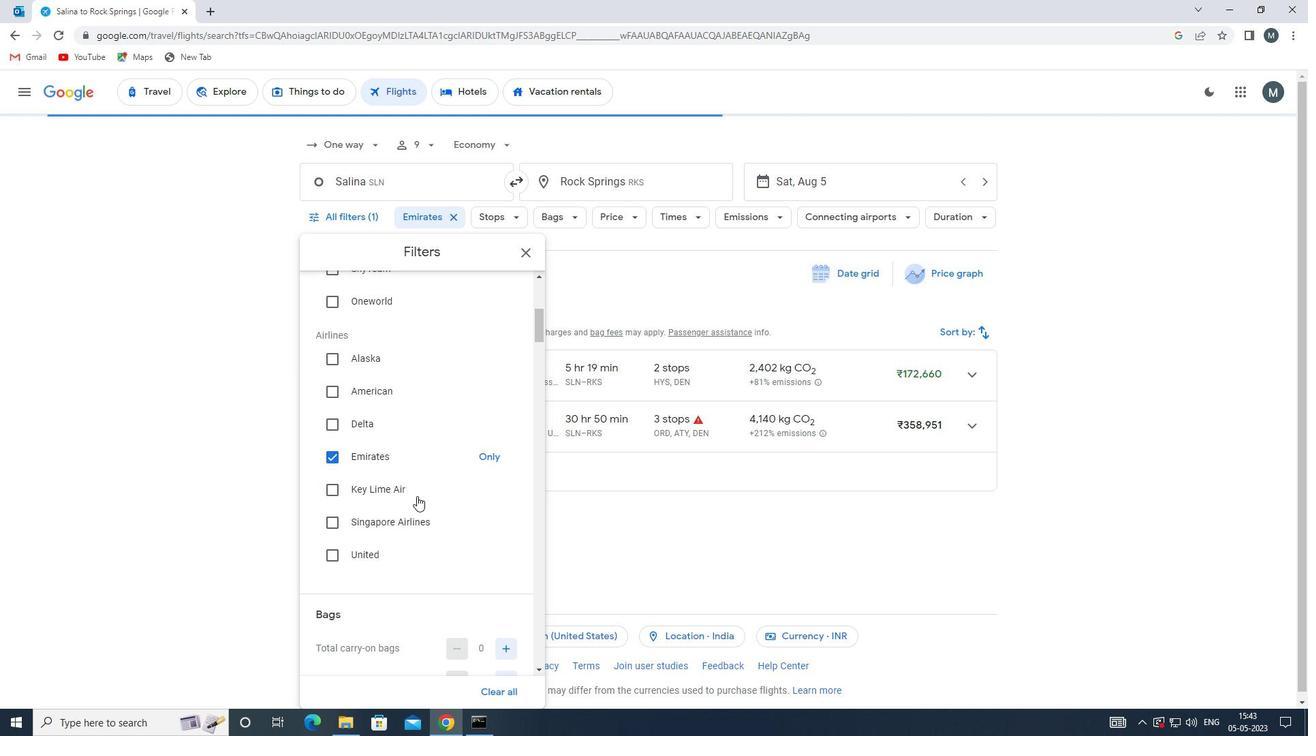 
Action: Mouse scrolled (417, 494) with delta (0, 0)
Screenshot: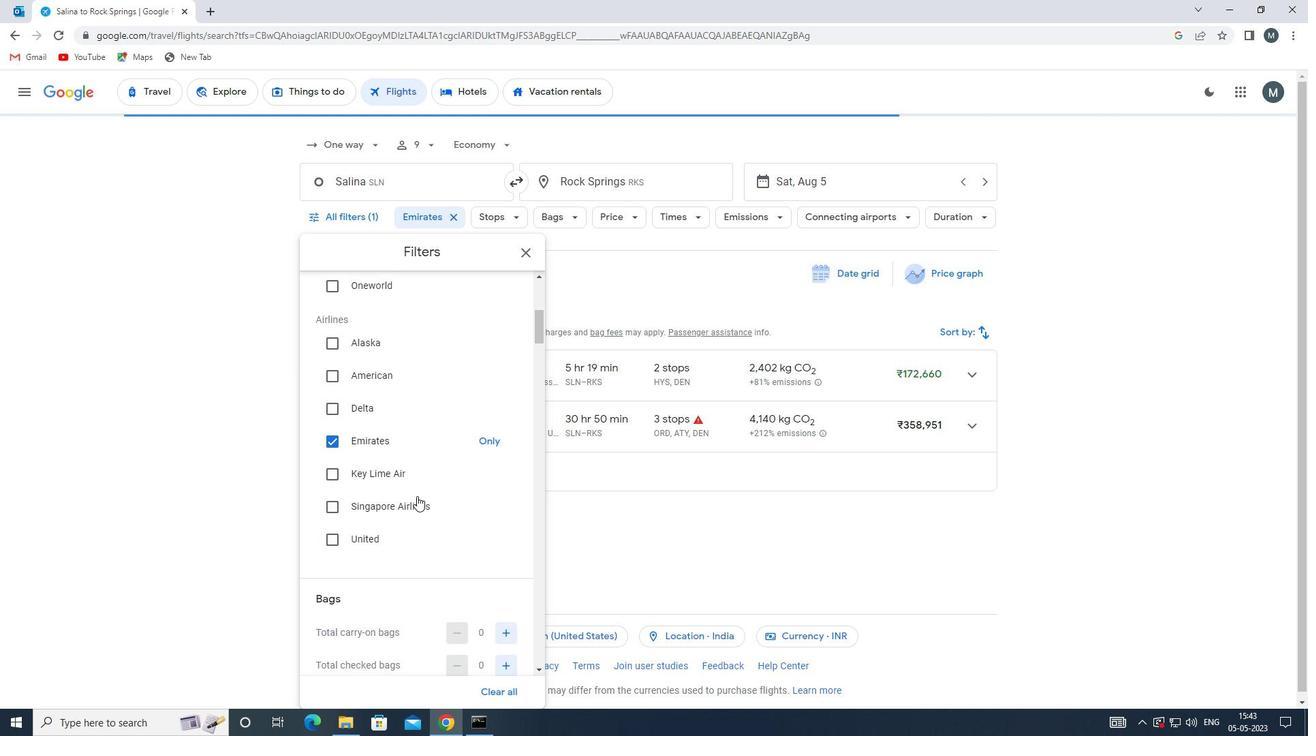 
Action: Mouse scrolled (417, 494) with delta (0, 0)
Screenshot: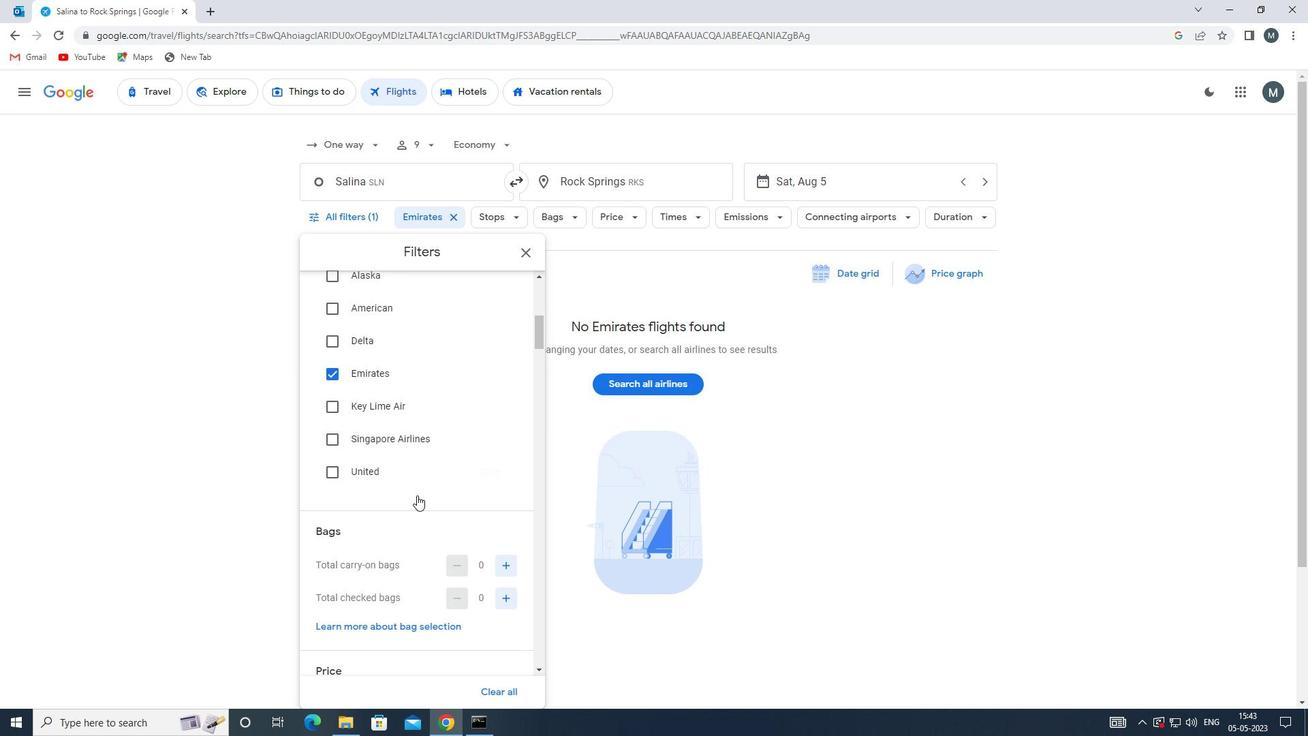 
Action: Mouse moved to (503, 494)
Screenshot: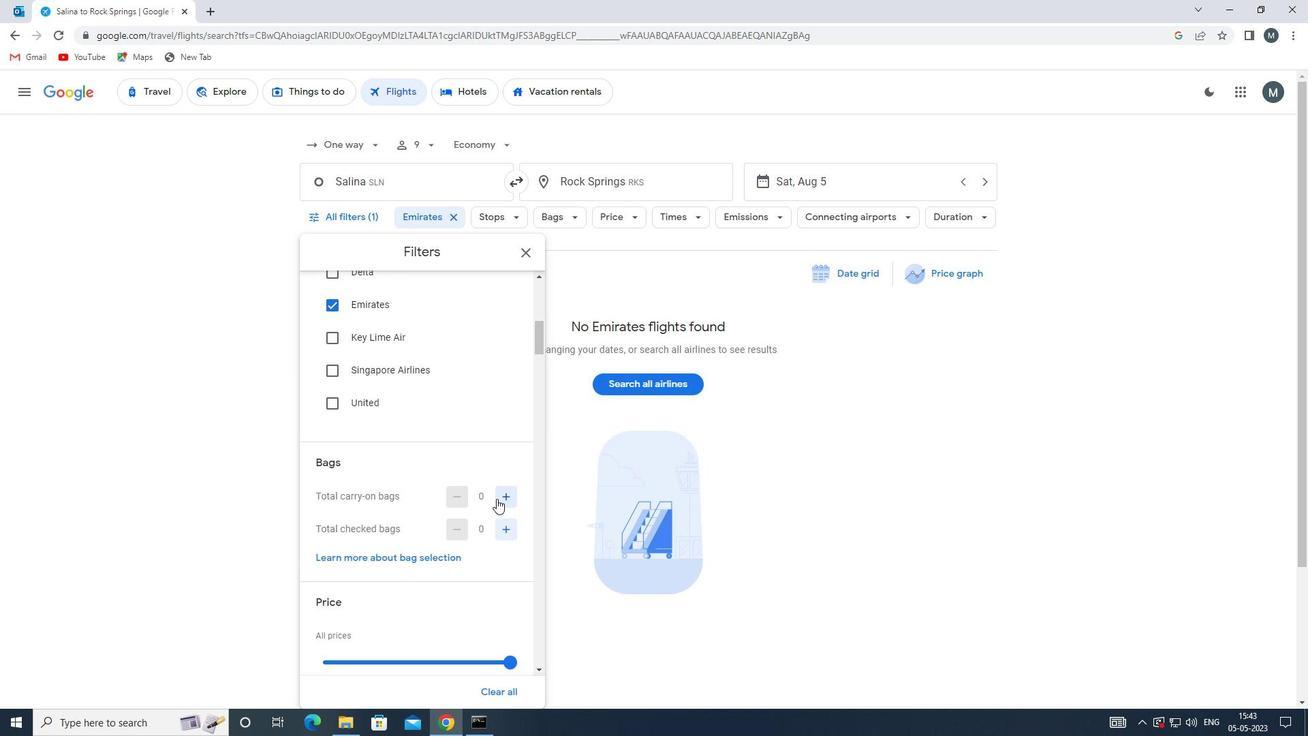 
Action: Mouse pressed left at (503, 494)
Screenshot: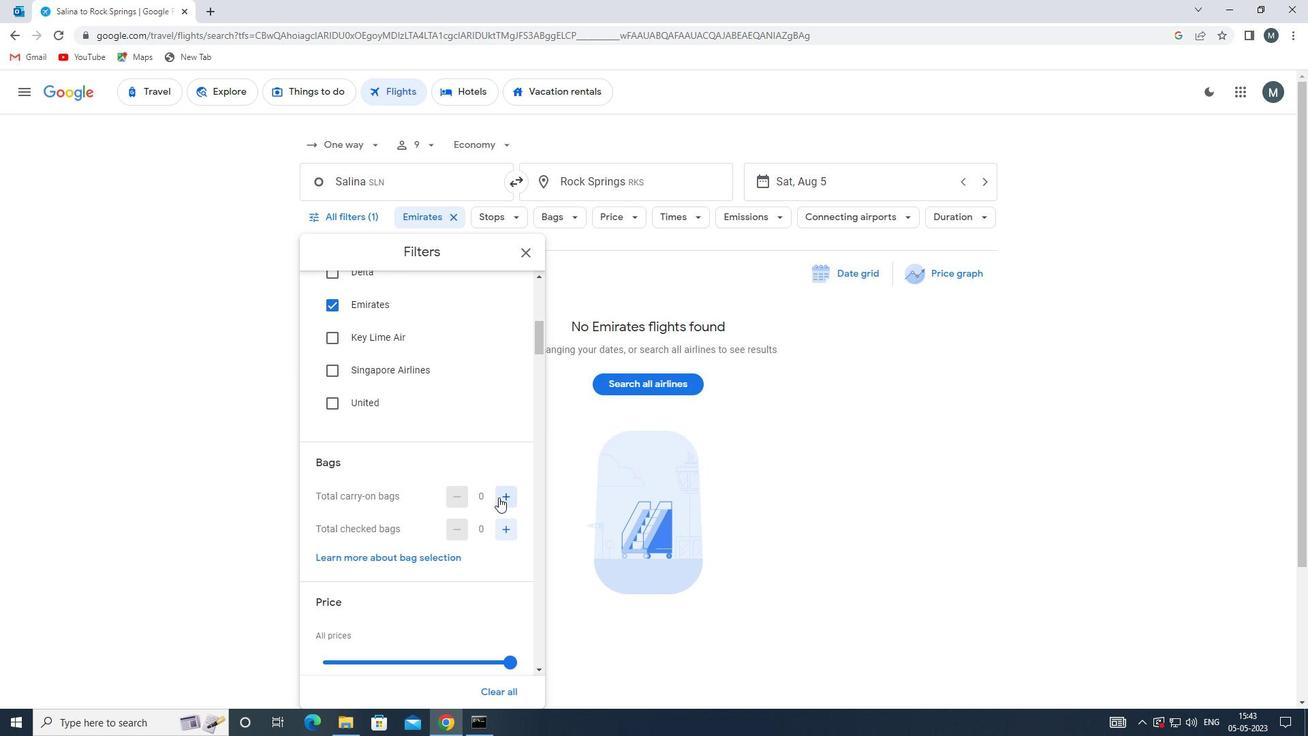 
Action: Mouse moved to (426, 472)
Screenshot: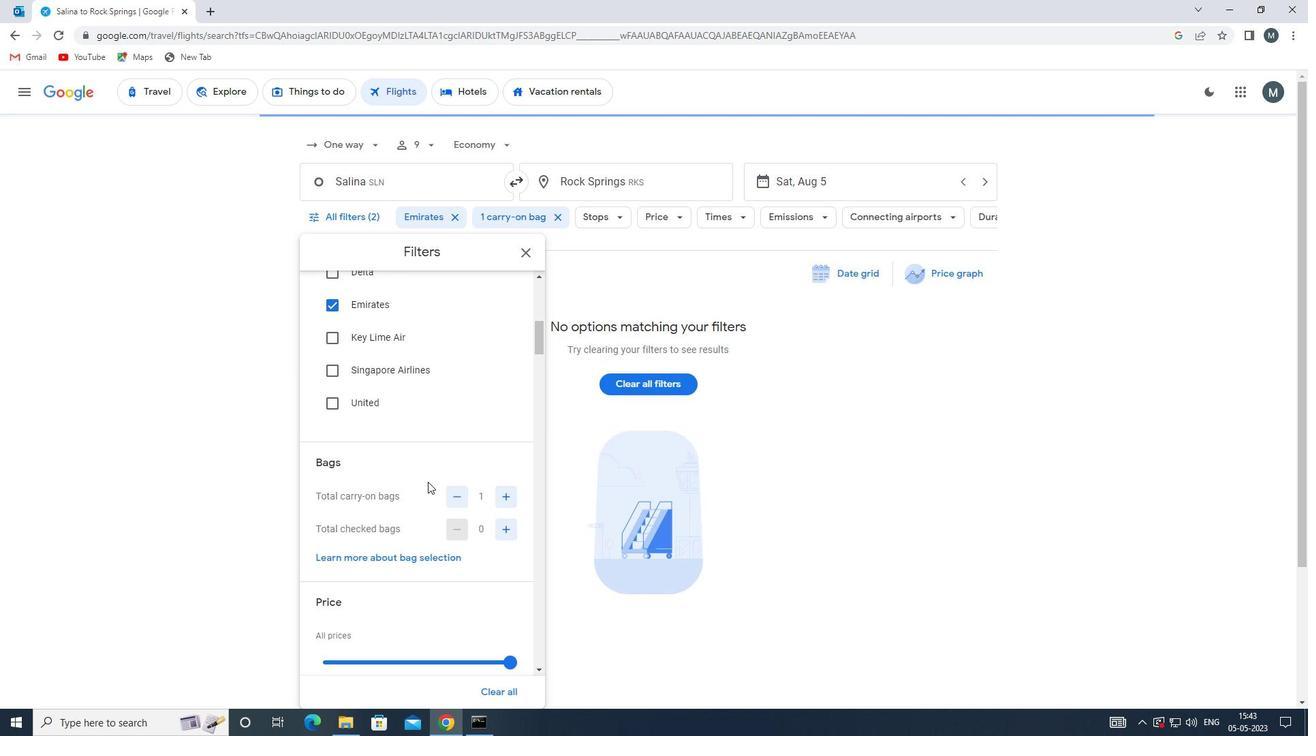 
Action: Mouse scrolled (426, 471) with delta (0, 0)
Screenshot: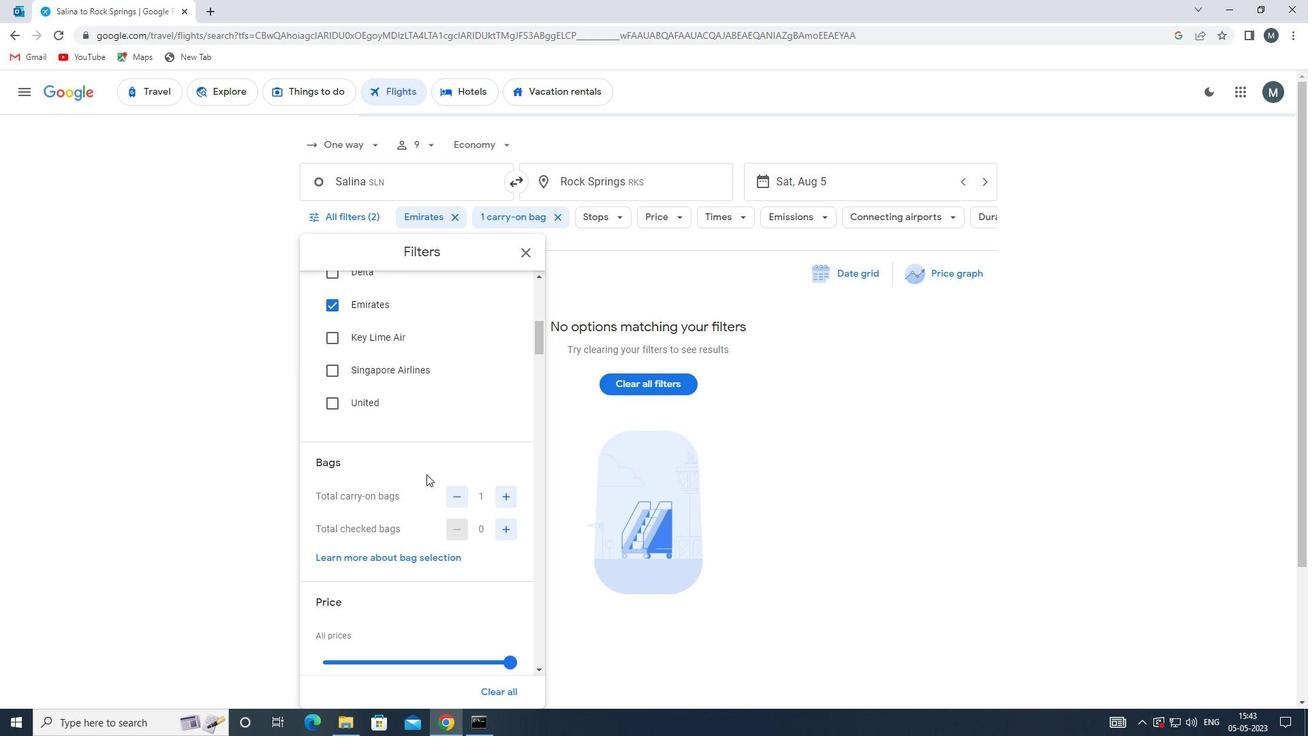 
Action: Mouse scrolled (426, 471) with delta (0, 0)
Screenshot: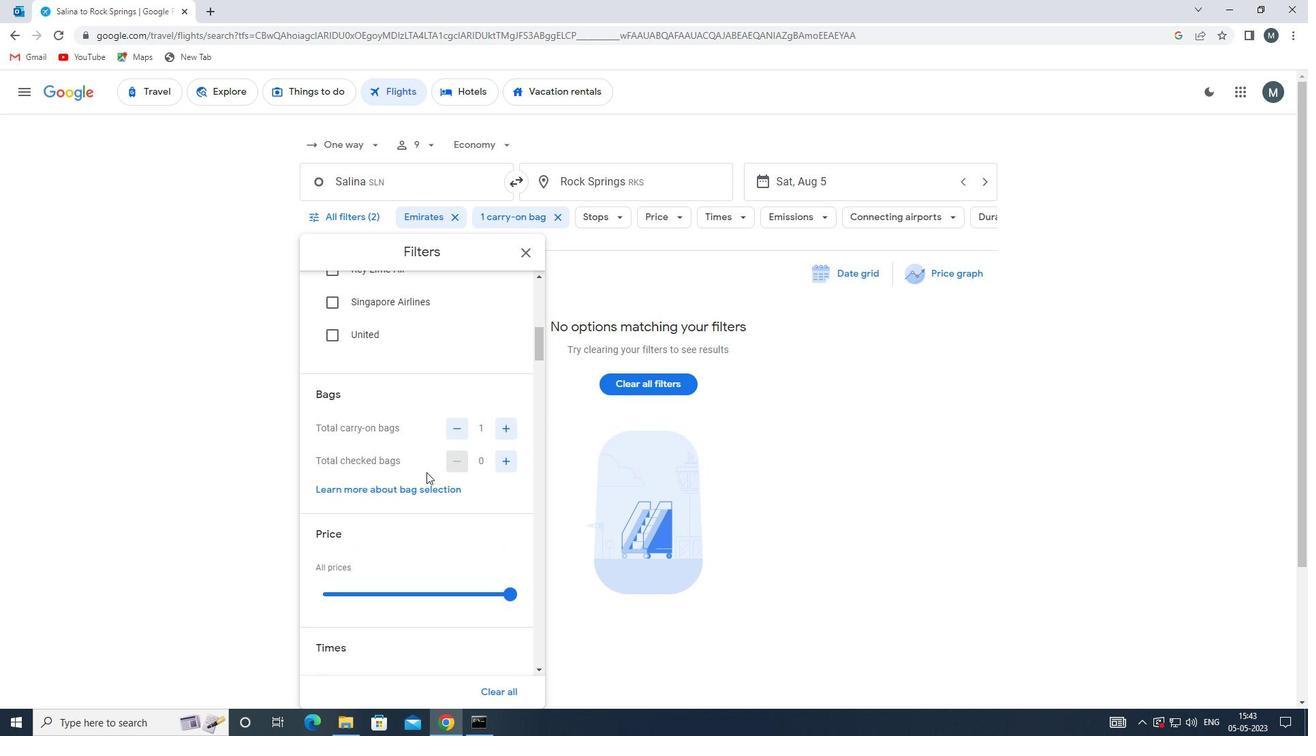 
Action: Mouse moved to (414, 511)
Screenshot: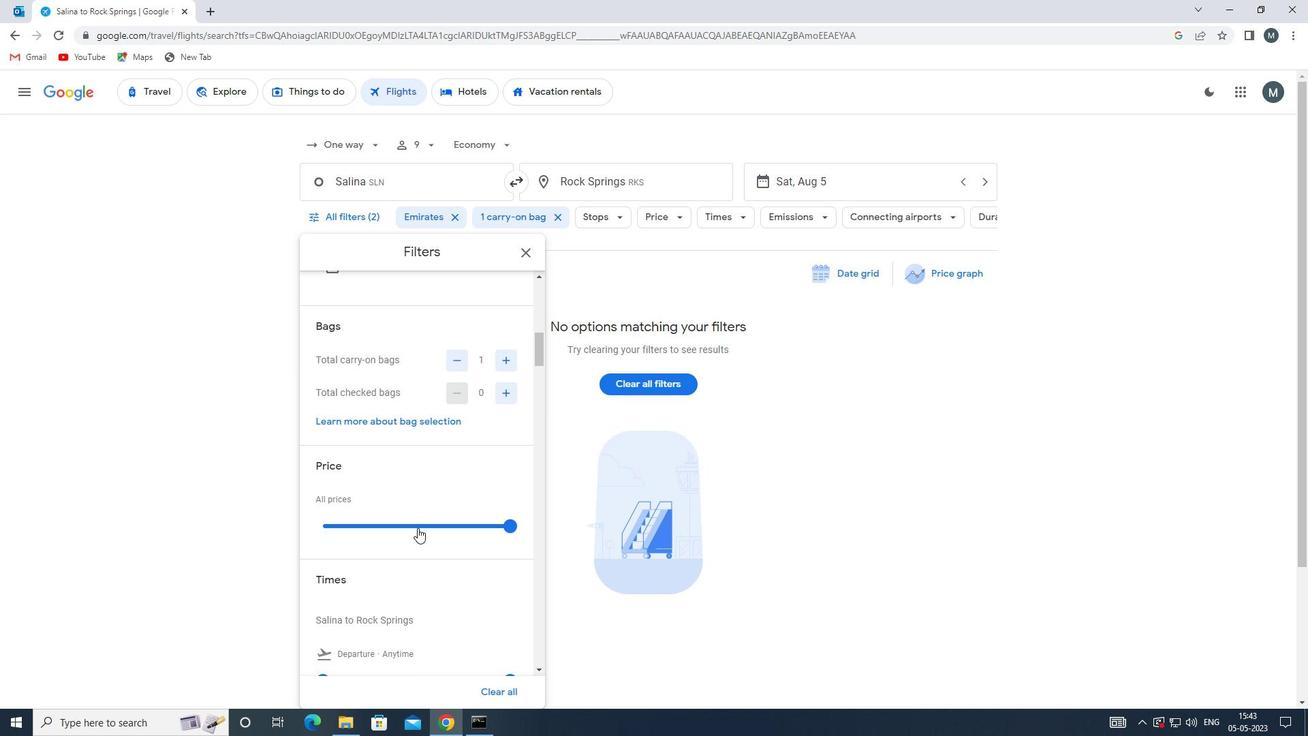 
Action: Mouse pressed left at (414, 511)
Screenshot: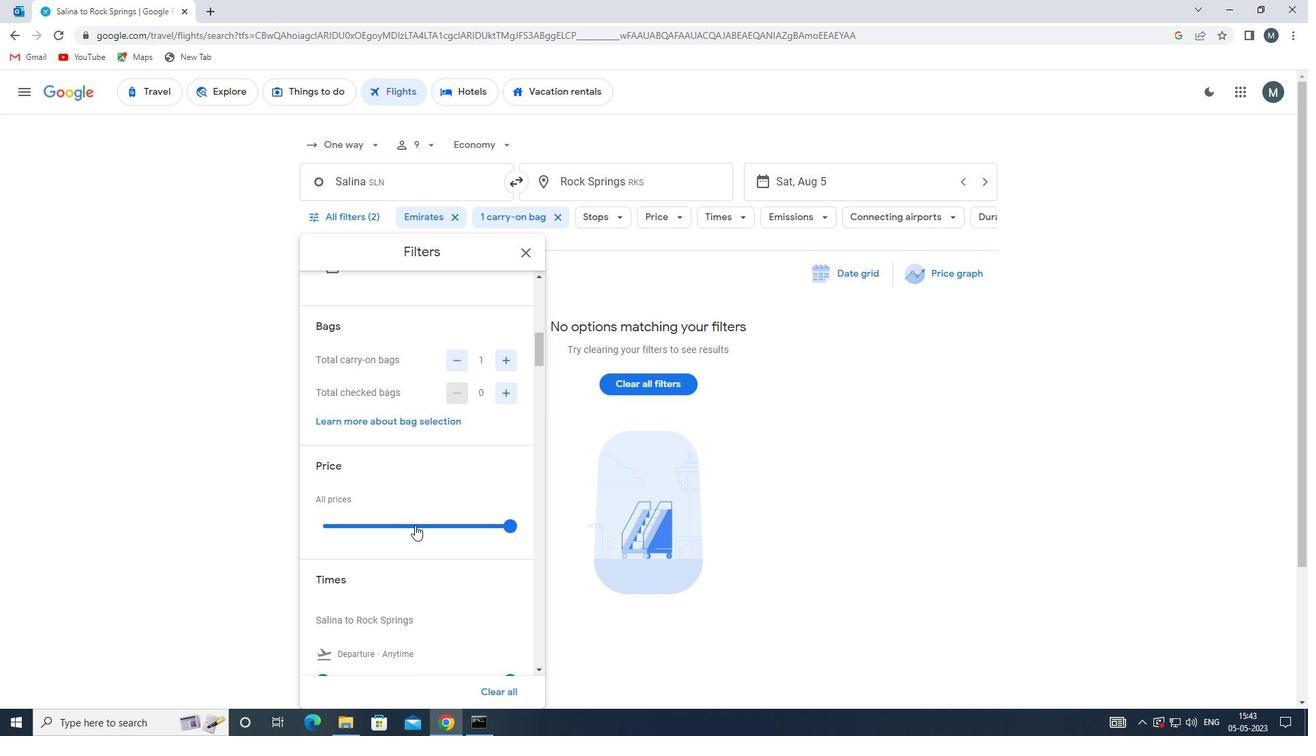 
Action: Mouse moved to (411, 520)
Screenshot: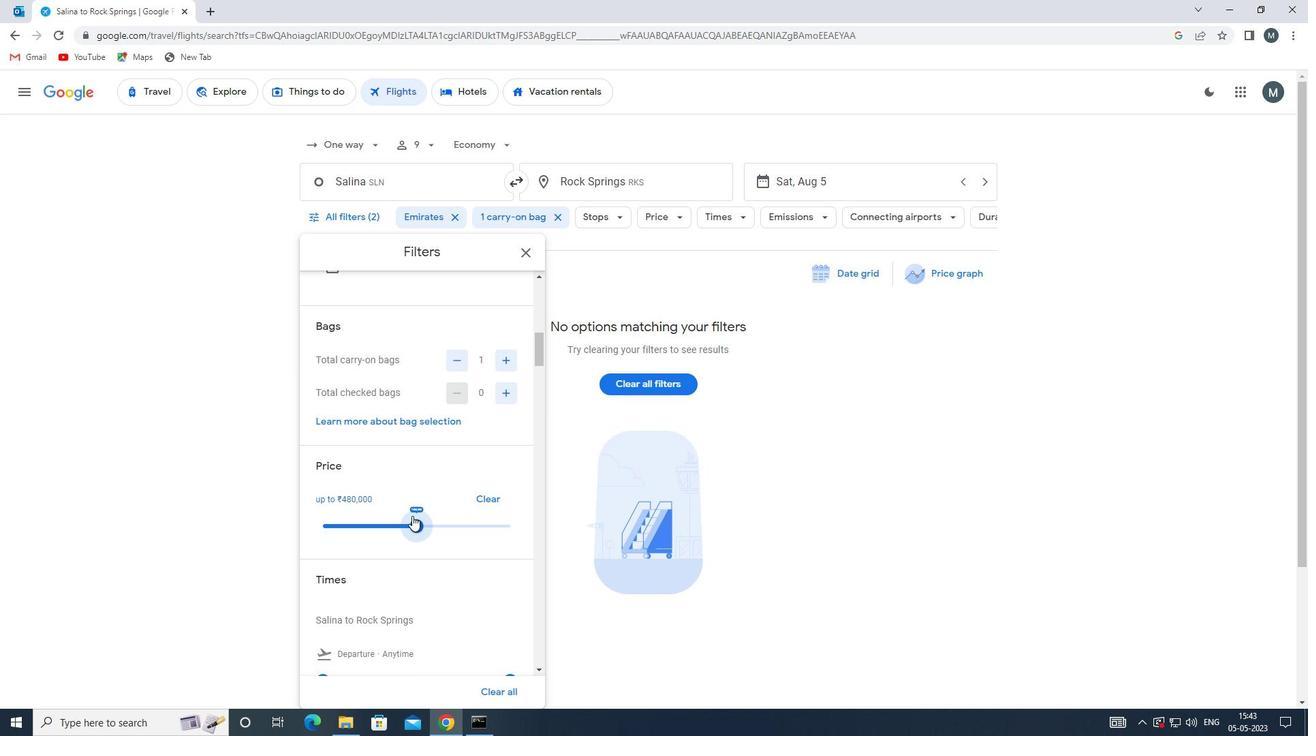 
Action: Mouse pressed left at (411, 520)
Screenshot: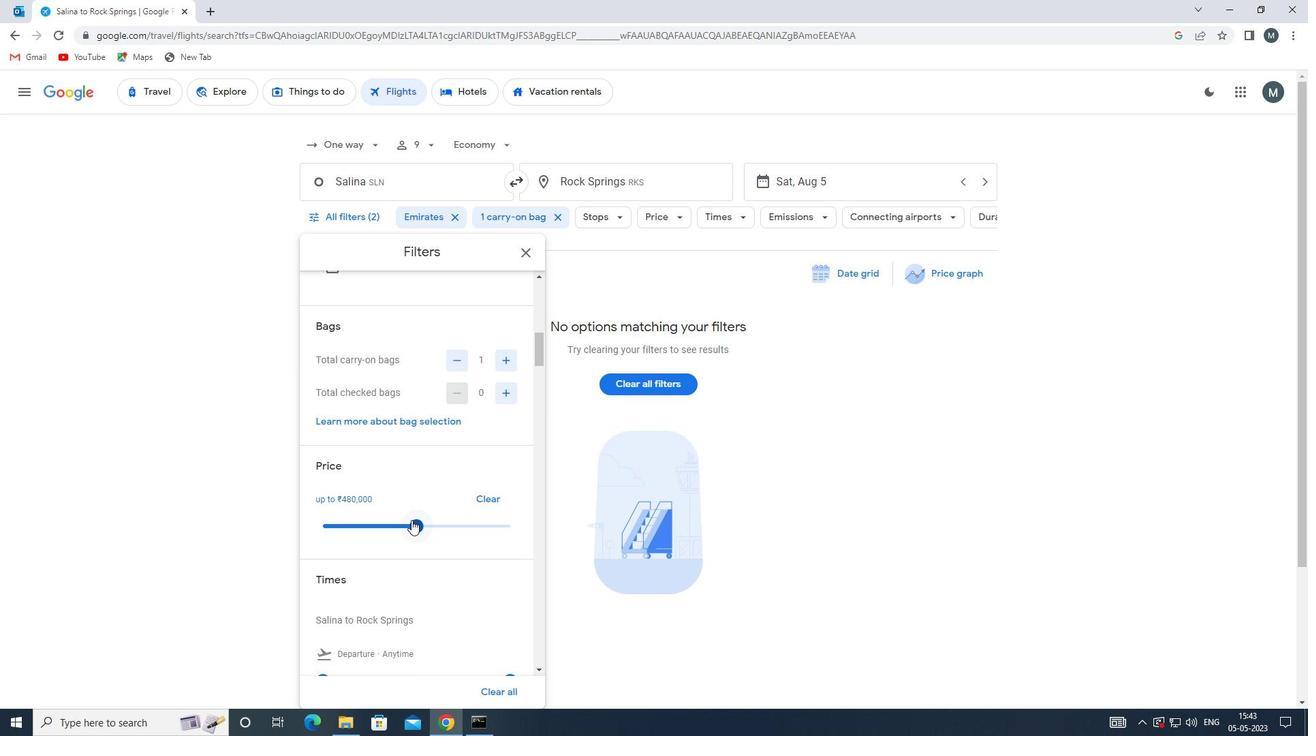 
Action: Mouse moved to (444, 454)
Screenshot: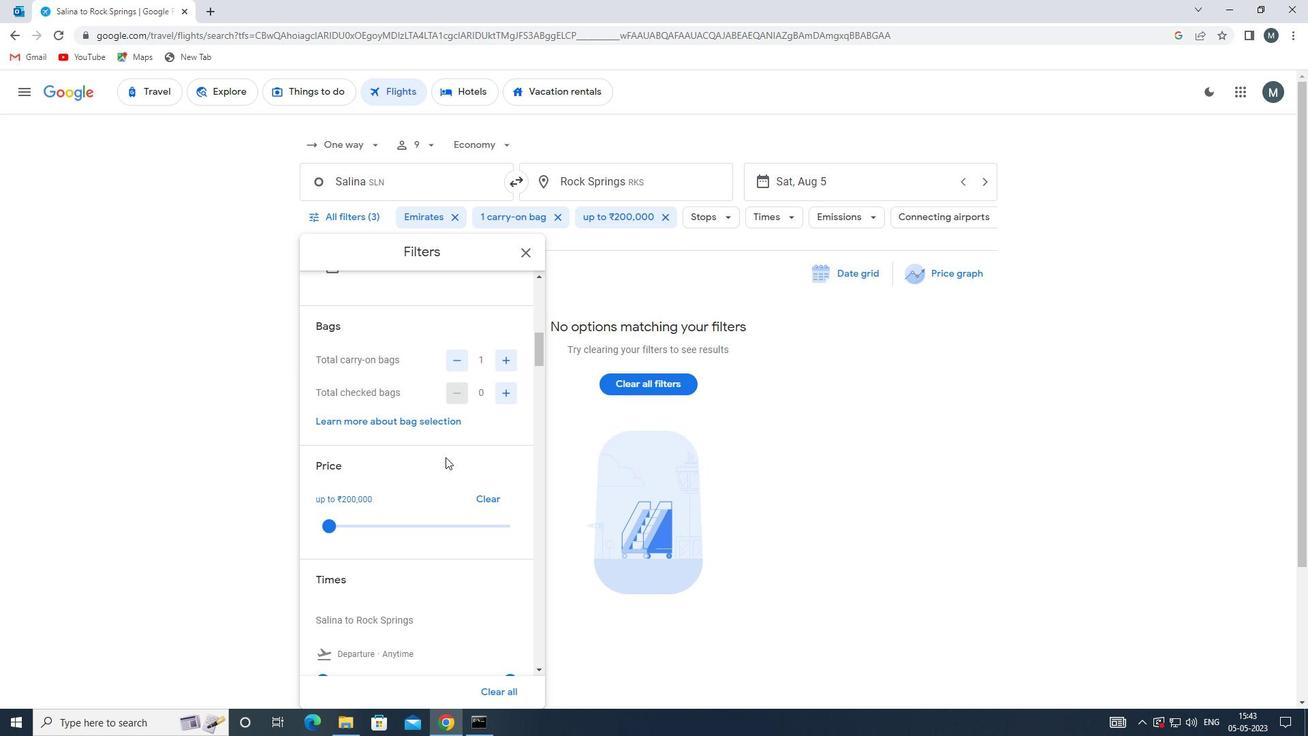 
Action: Mouse scrolled (444, 453) with delta (0, 0)
Screenshot: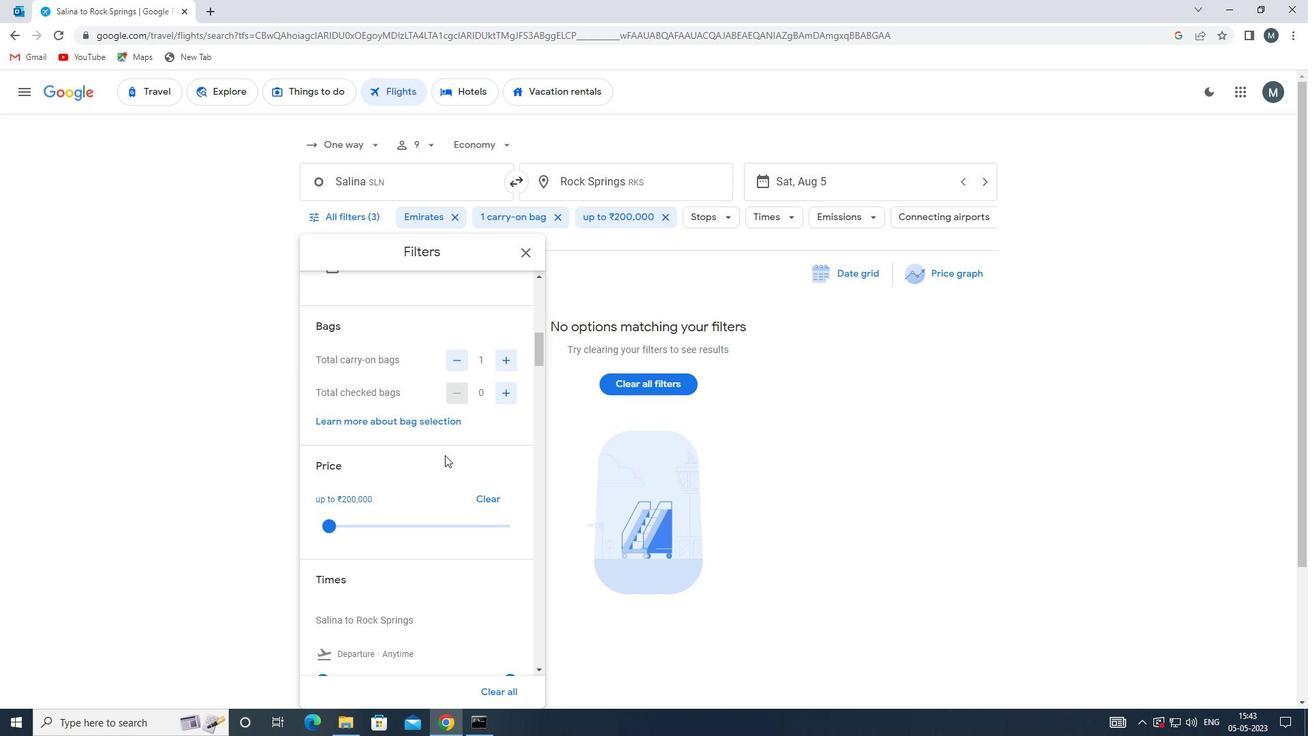 
Action: Mouse moved to (443, 453)
Screenshot: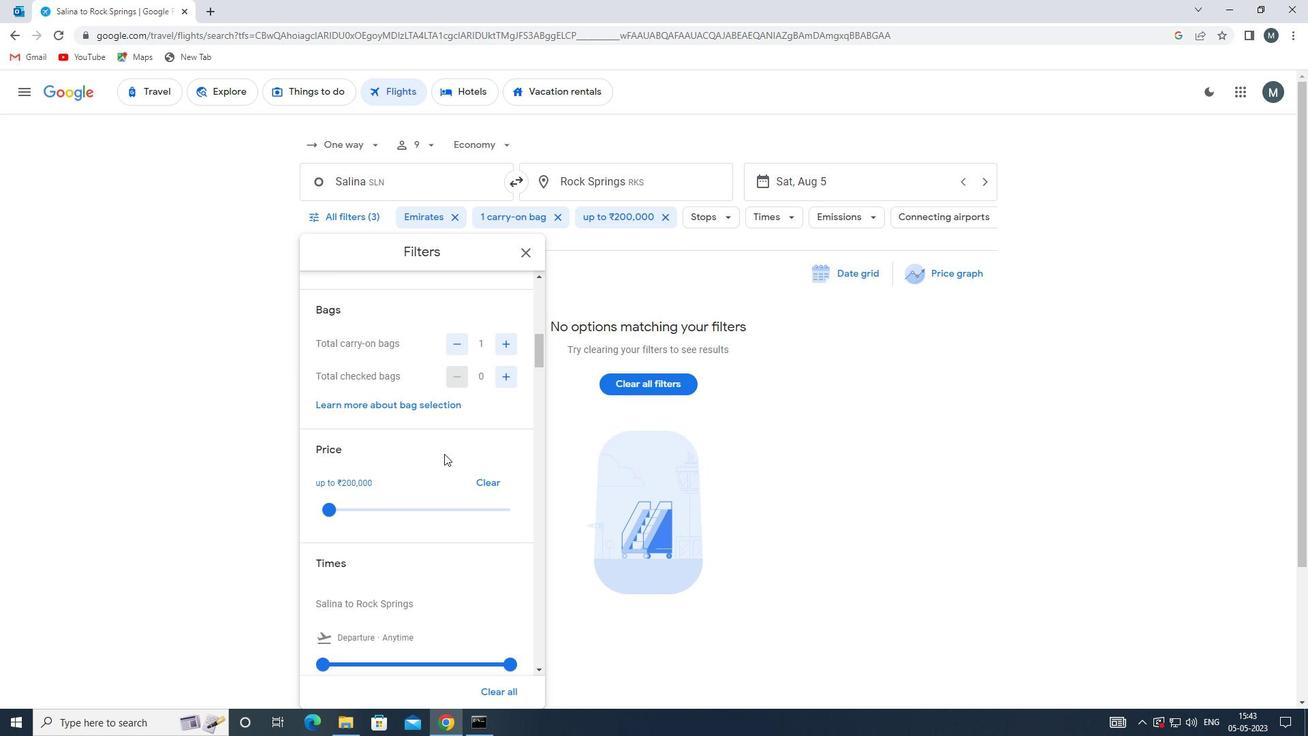 
Action: Mouse scrolled (443, 453) with delta (0, 0)
Screenshot: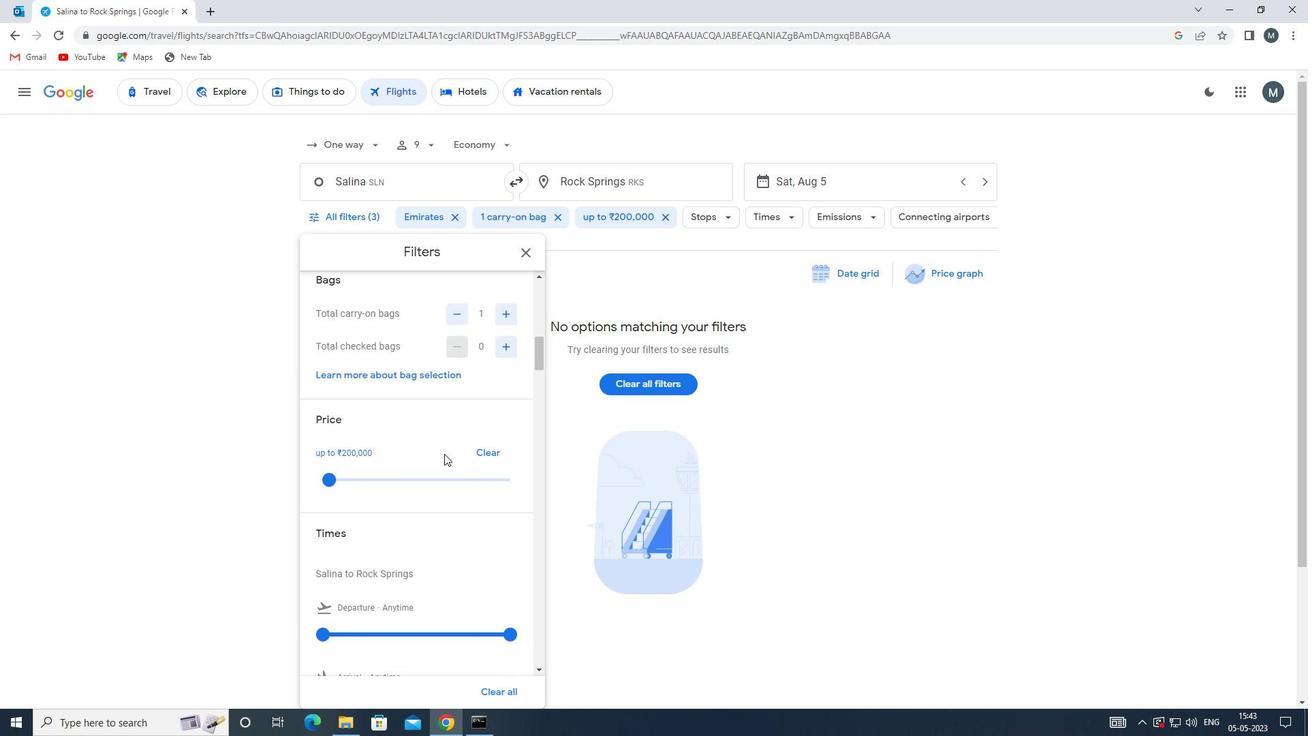 
Action: Mouse moved to (435, 458)
Screenshot: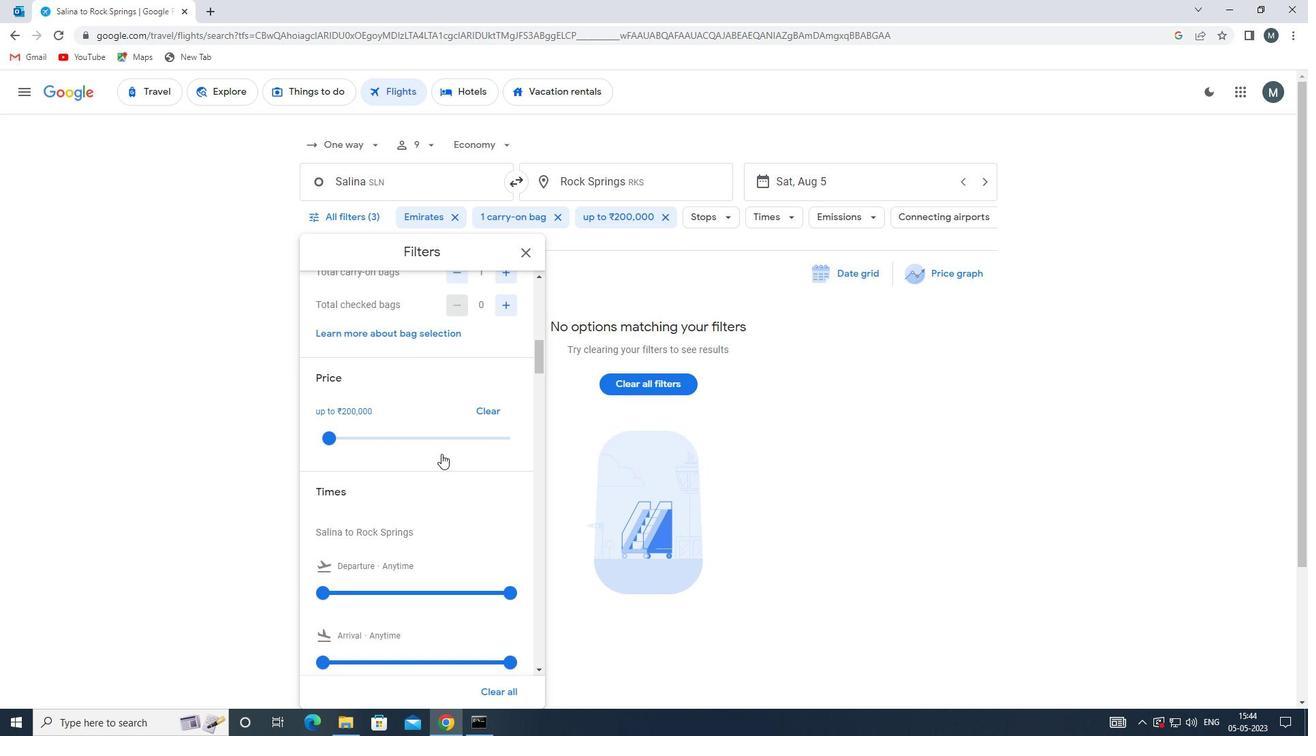 
Action: Mouse scrolled (435, 458) with delta (0, 0)
Screenshot: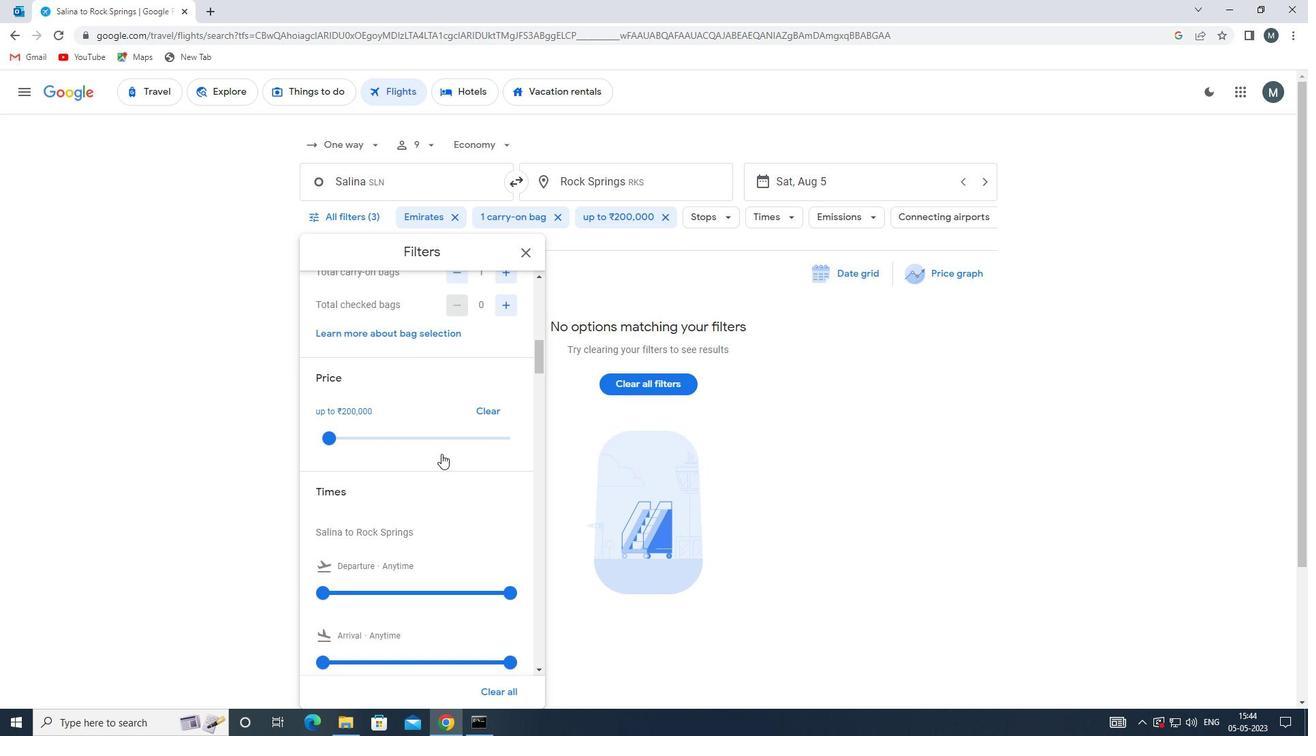
Action: Mouse moved to (325, 483)
Screenshot: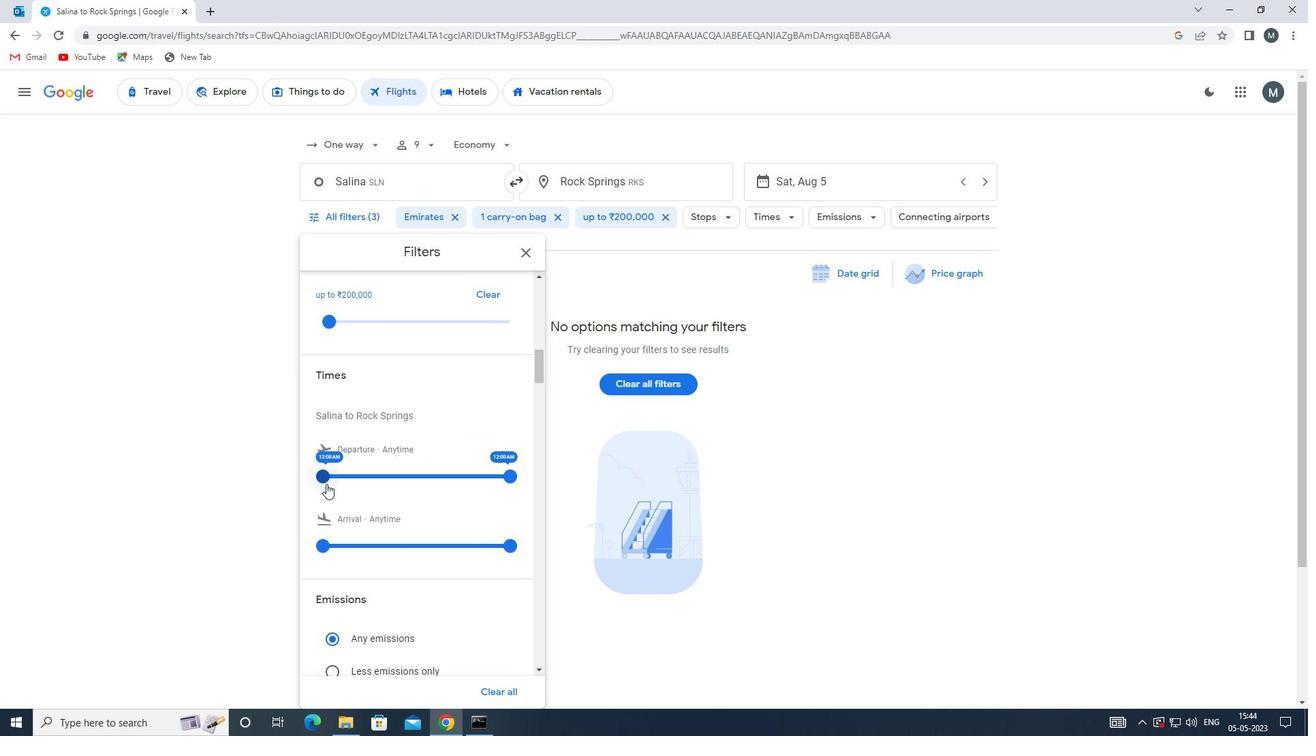 
Action: Mouse pressed left at (325, 483)
Screenshot: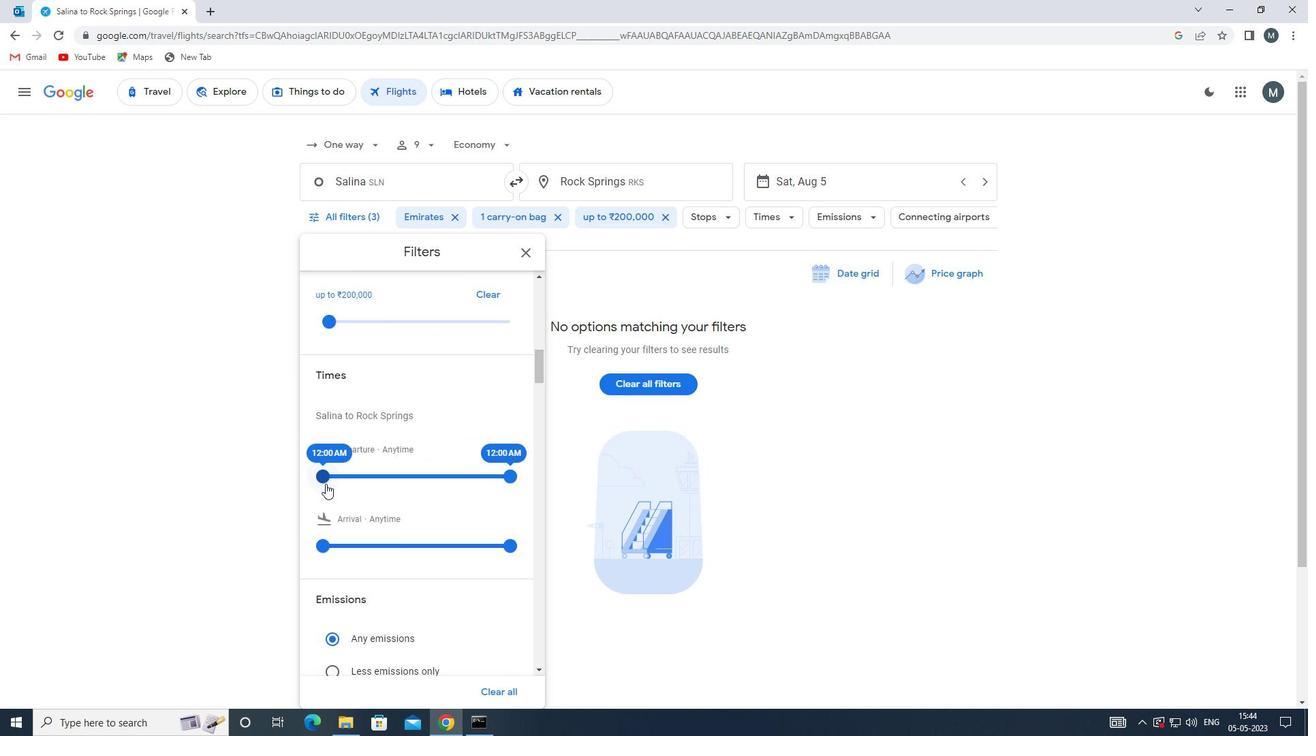 
Action: Mouse moved to (504, 477)
Screenshot: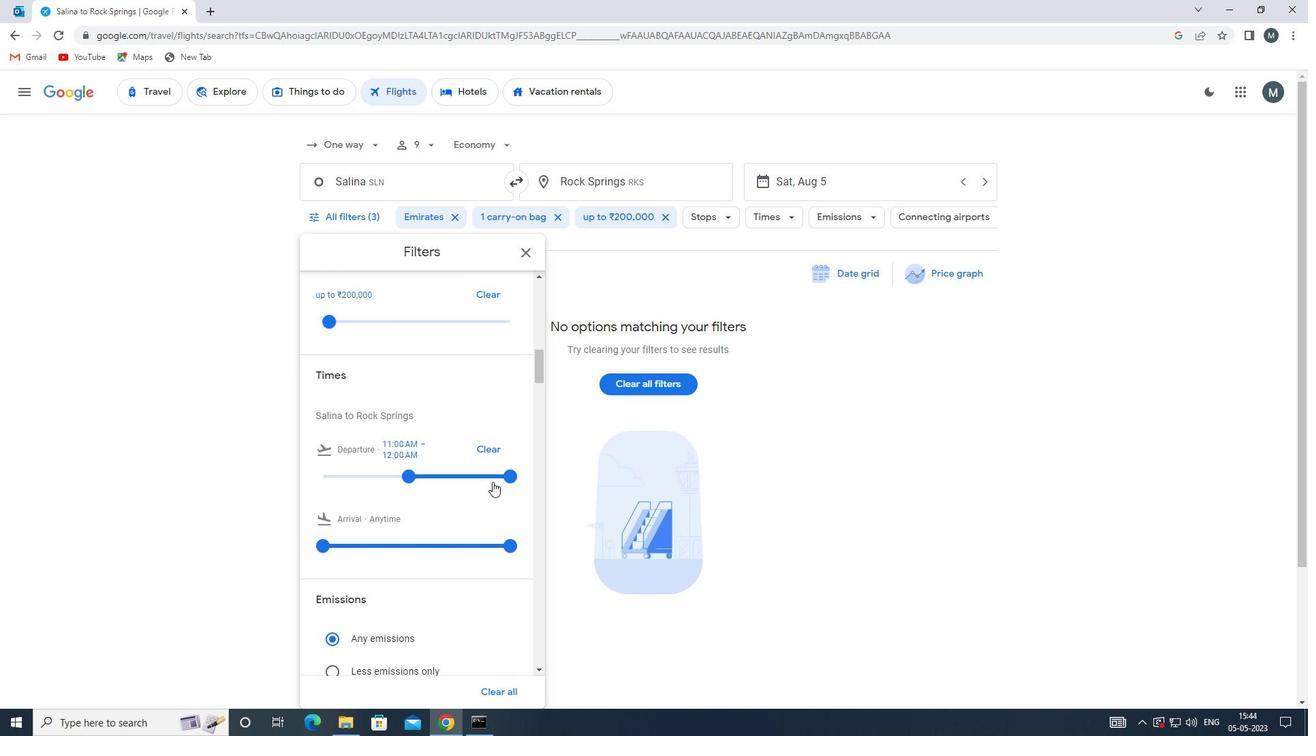 
Action: Mouse pressed left at (504, 477)
Screenshot: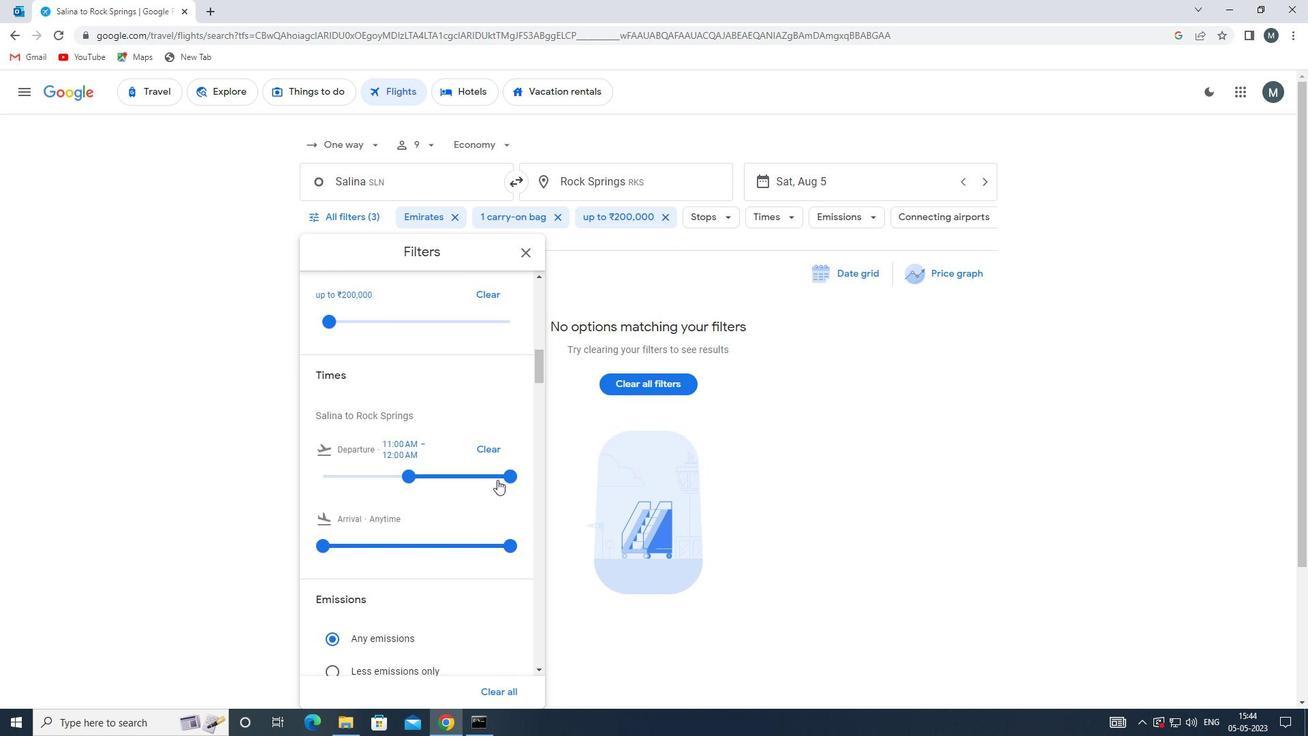 
Action: Mouse moved to (438, 469)
Screenshot: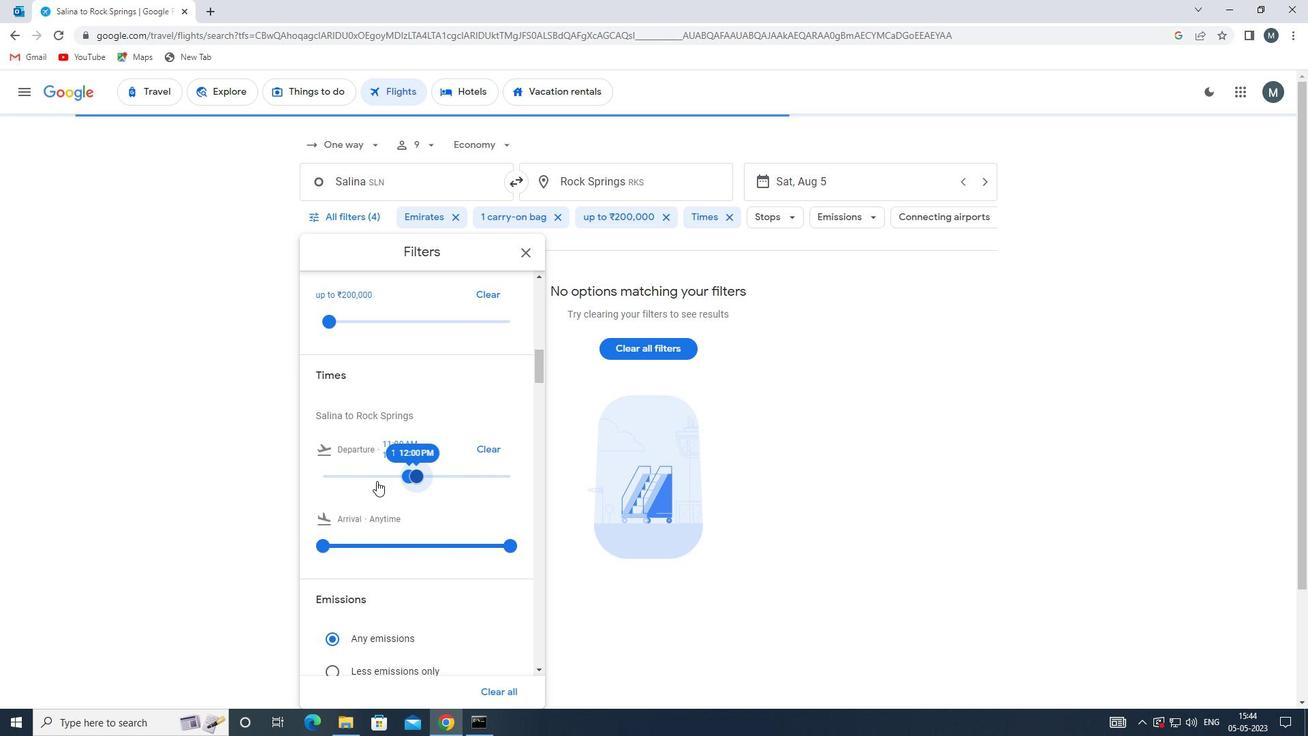 
Action: Mouse scrolled (438, 468) with delta (0, 0)
Screenshot: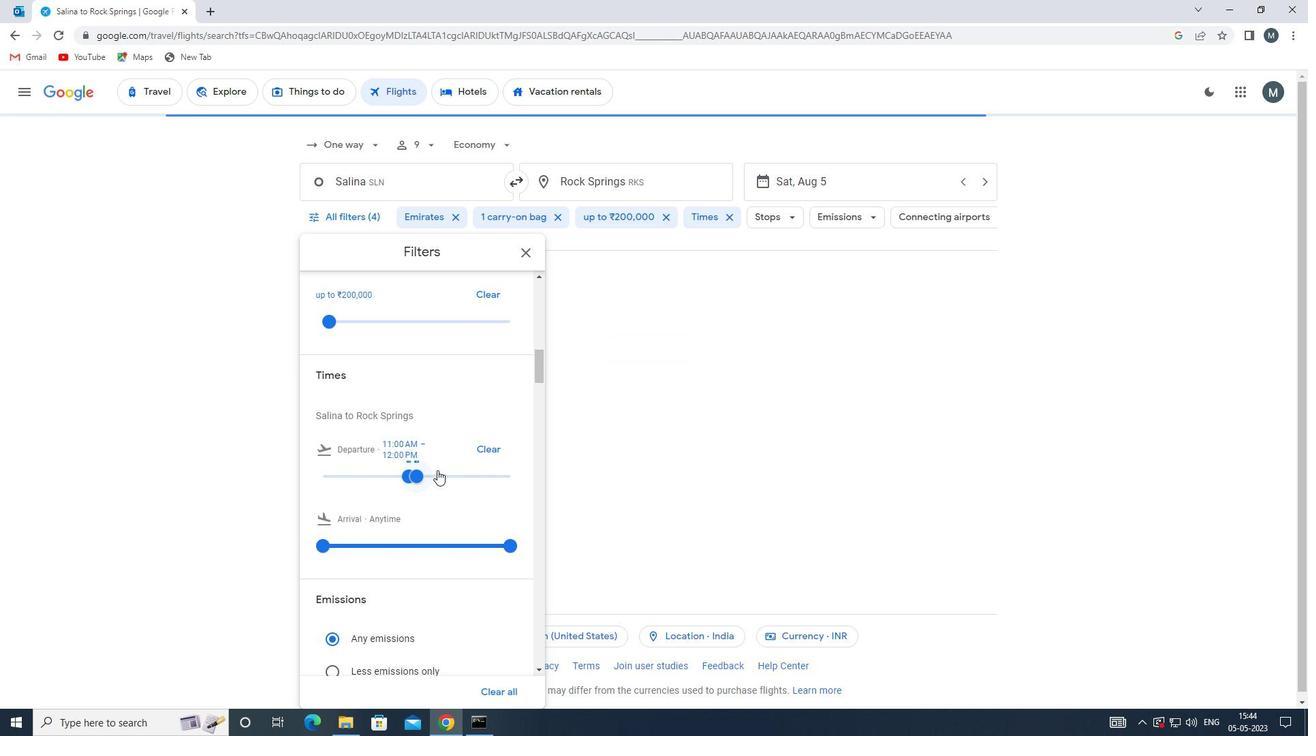 
Action: Mouse moved to (523, 252)
Screenshot: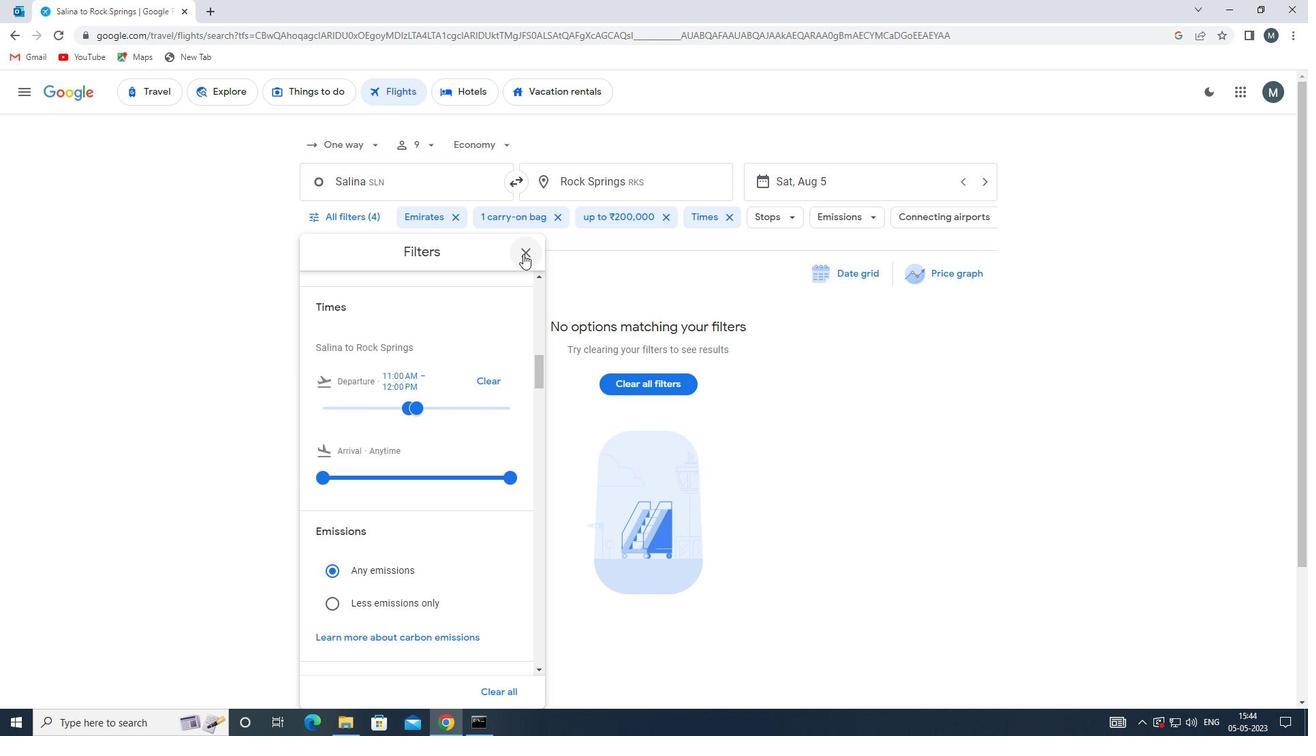 
Action: Mouse pressed left at (523, 252)
Screenshot: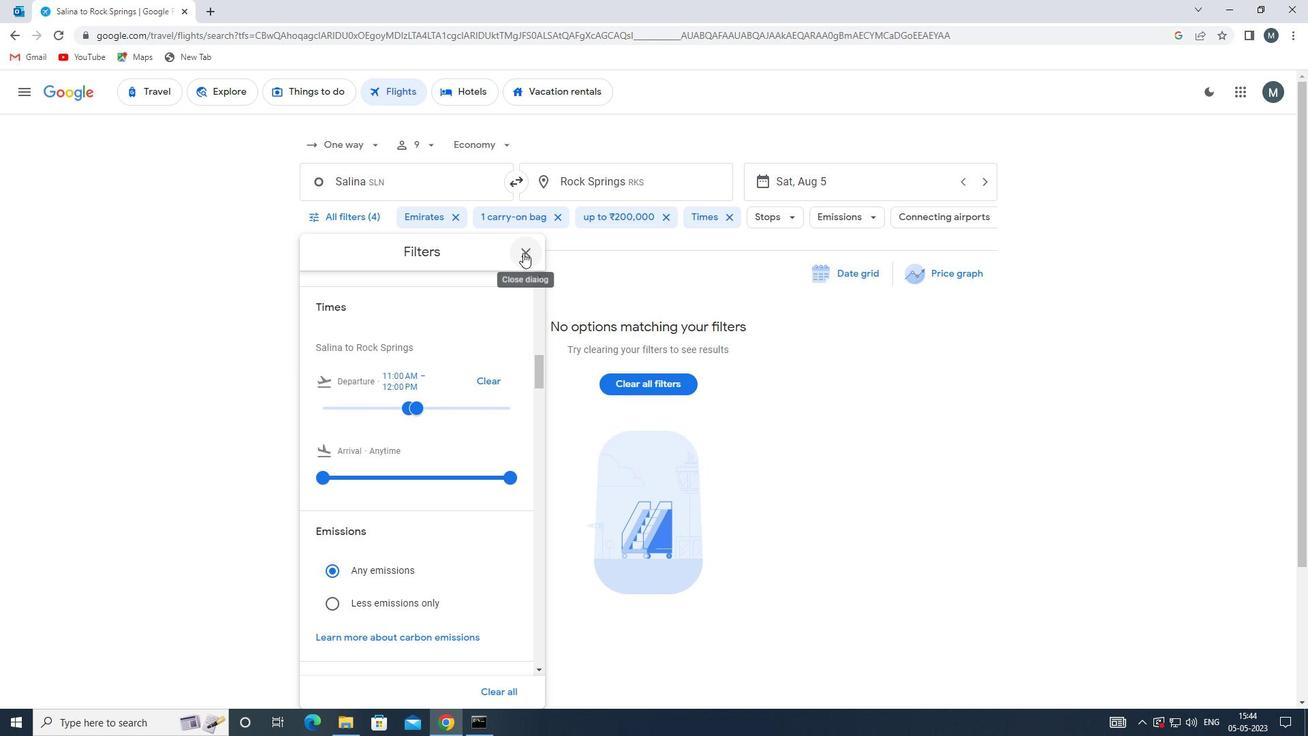 
Action: Mouse moved to (522, 252)
Screenshot: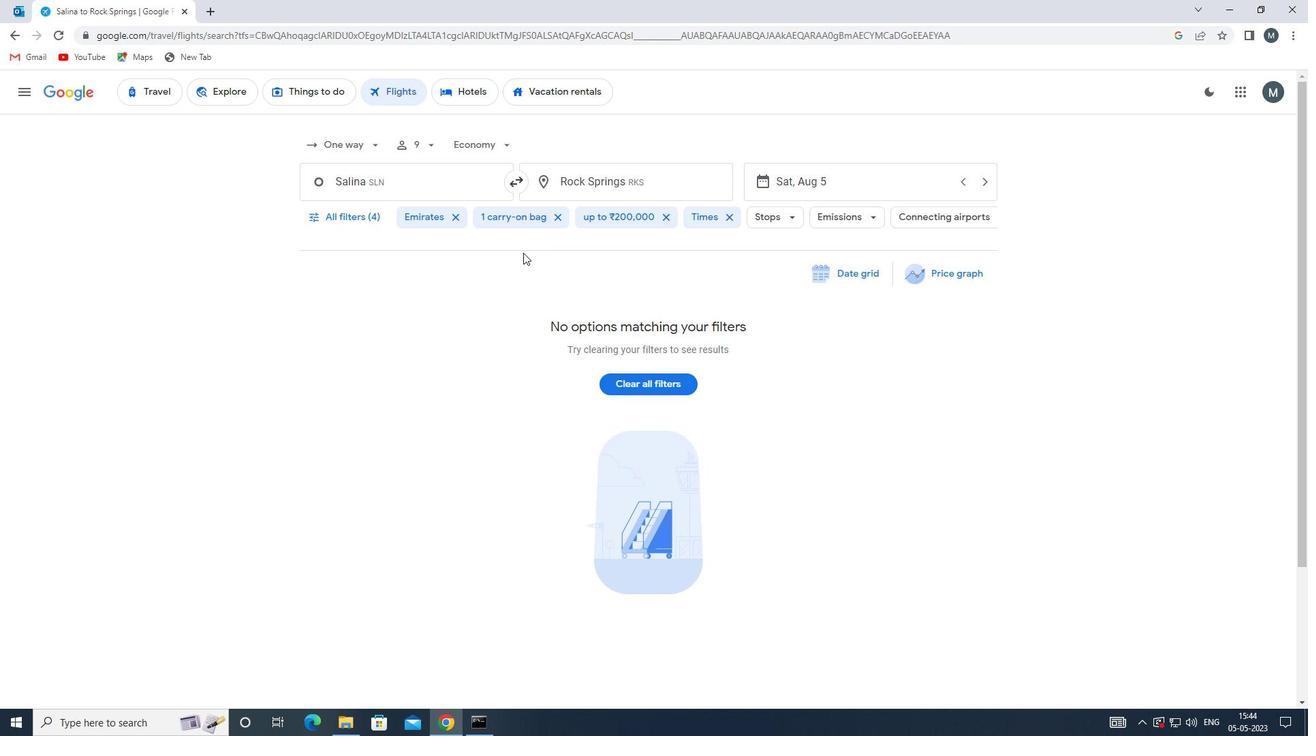 
